 Task: Find connections with filter location Chīrāla with filter topic #homes with filter profile language Spanish with filter current company TAFE - Tractors and Farm Equipment Limited with filter school Nava Nalanda with filter industry Retail Office Supplies and Gifts with filter service category Business Analytics with filter keywords title Housekeeper
Action: Mouse moved to (610, 71)
Screenshot: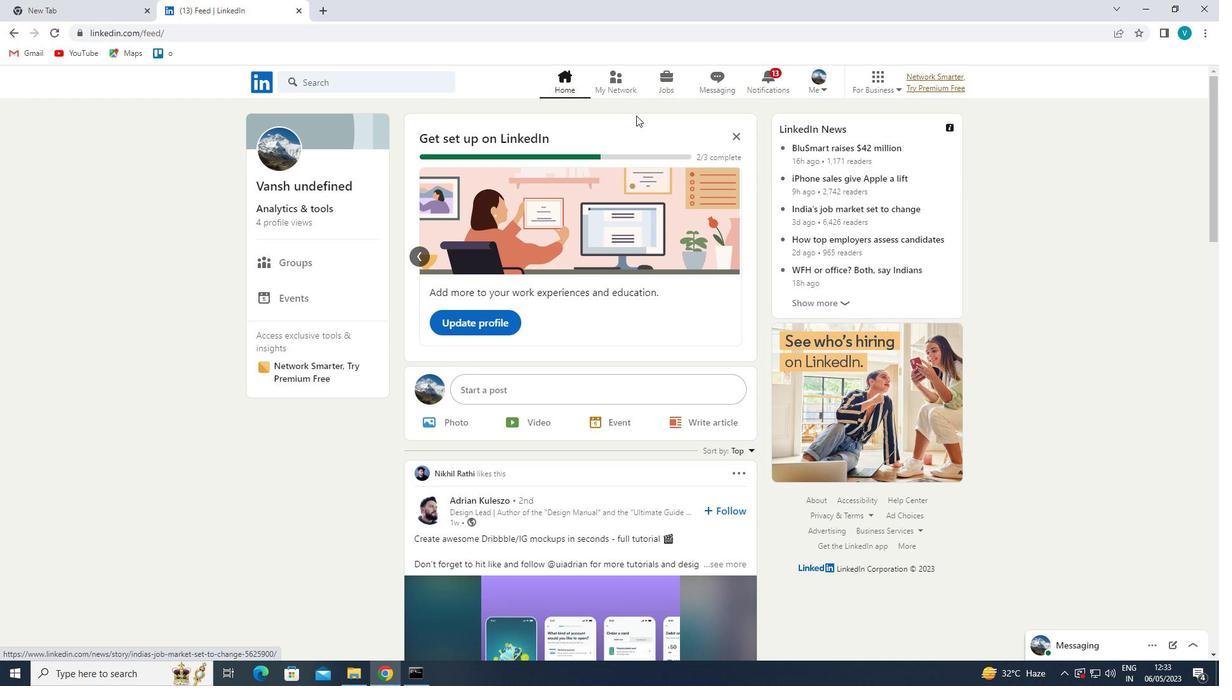 
Action: Mouse pressed left at (610, 71)
Screenshot: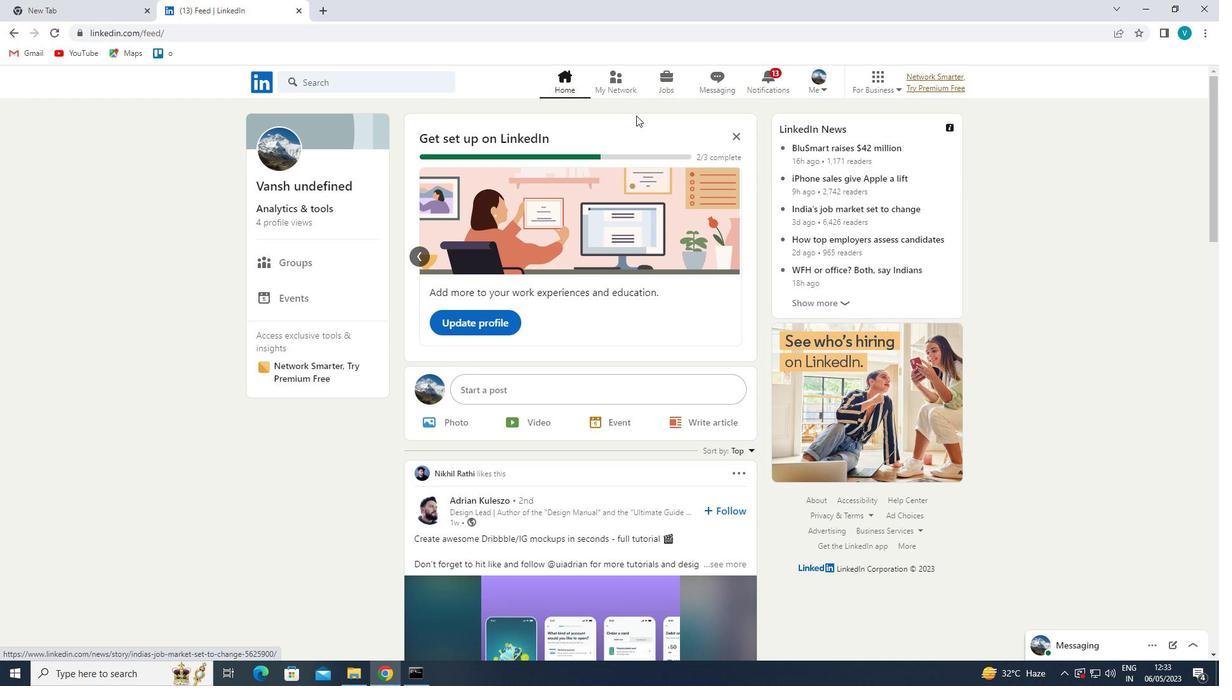
Action: Mouse moved to (355, 141)
Screenshot: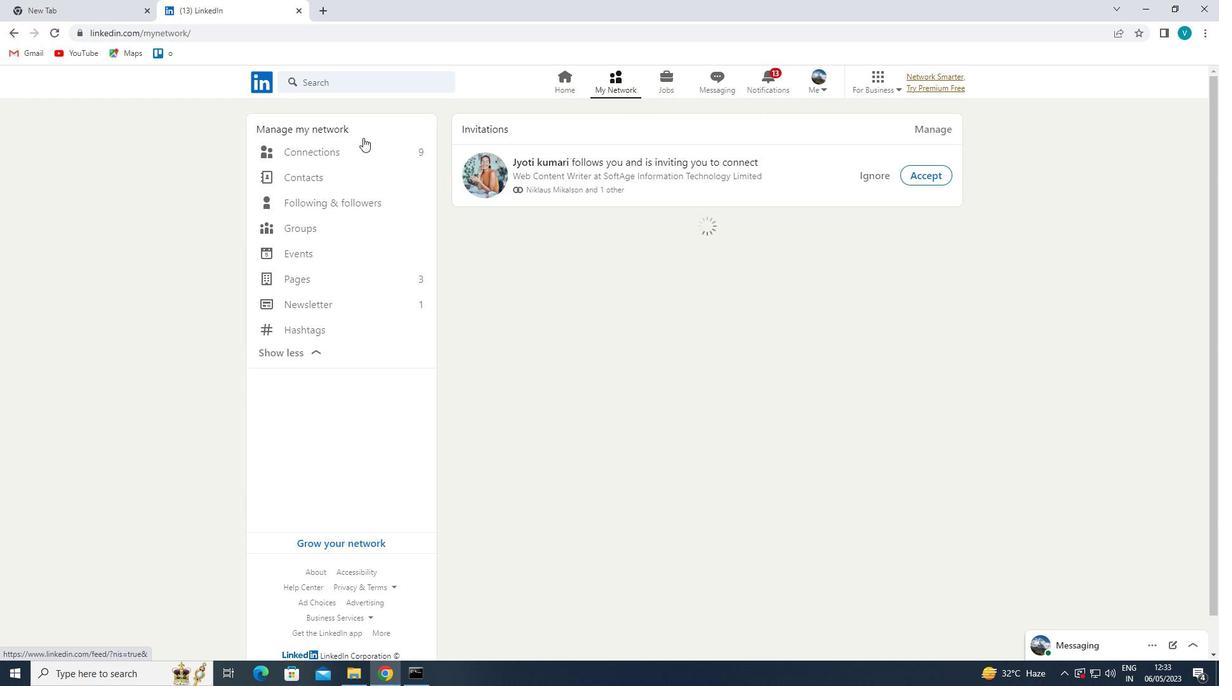 
Action: Mouse pressed left at (355, 141)
Screenshot: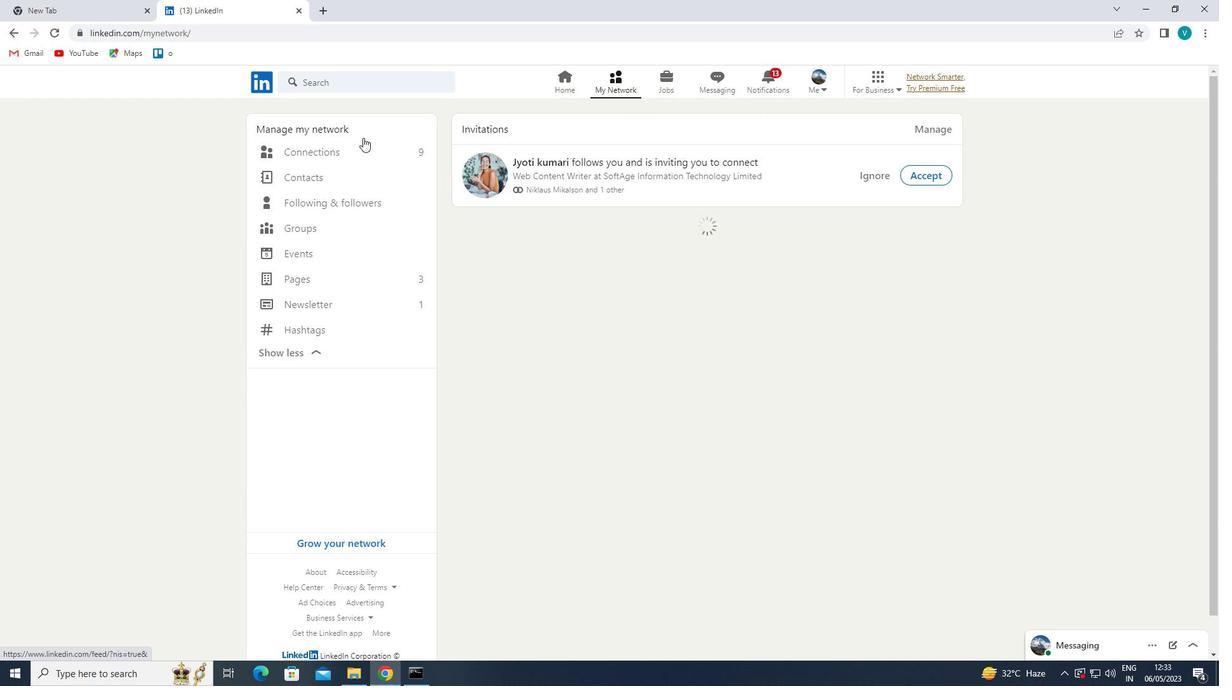 
Action: Mouse moved to (351, 150)
Screenshot: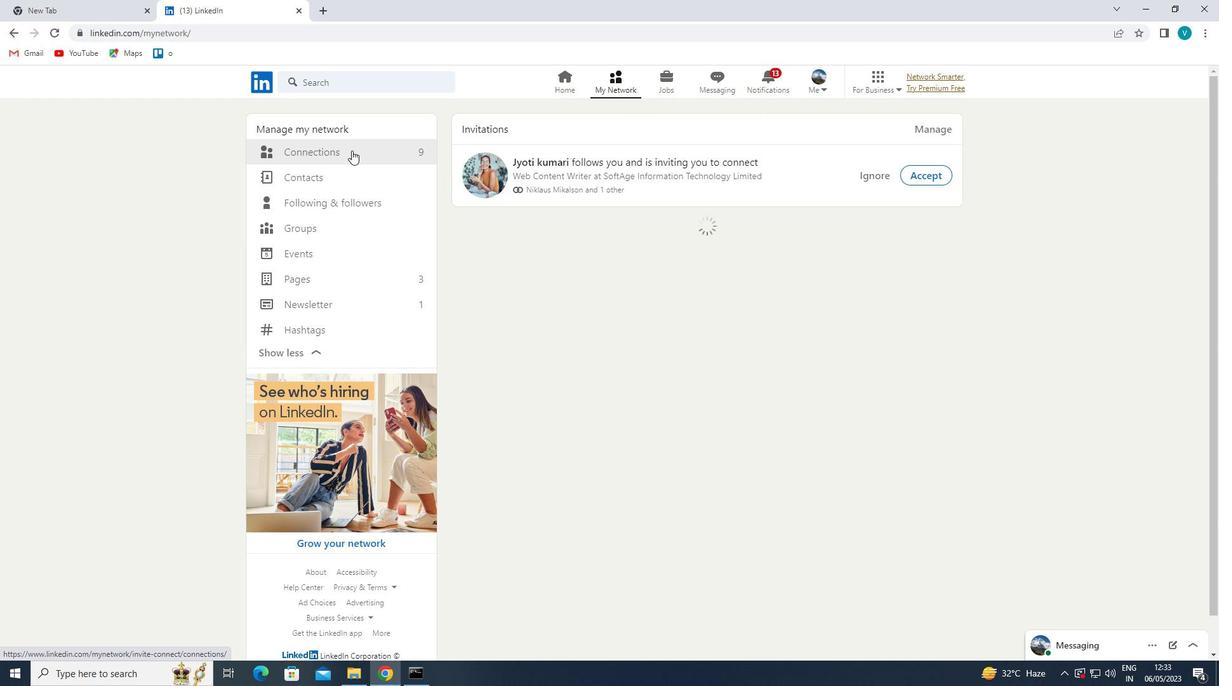 
Action: Mouse pressed left at (351, 150)
Screenshot: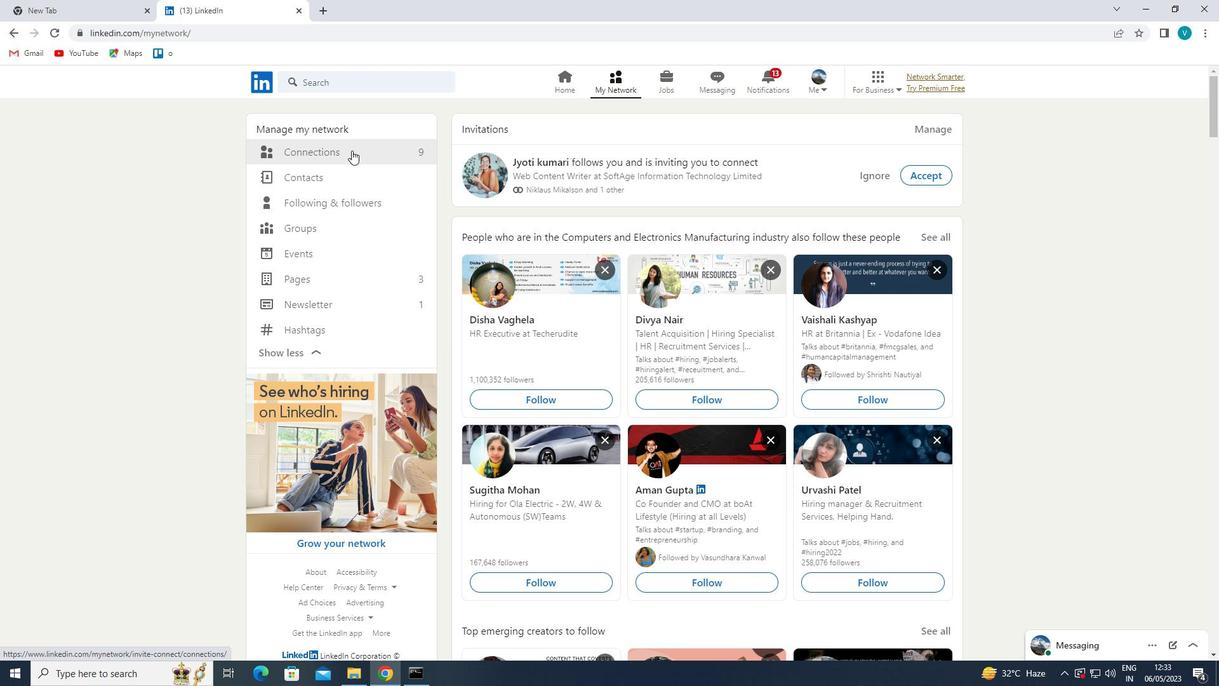
Action: Mouse moved to (727, 152)
Screenshot: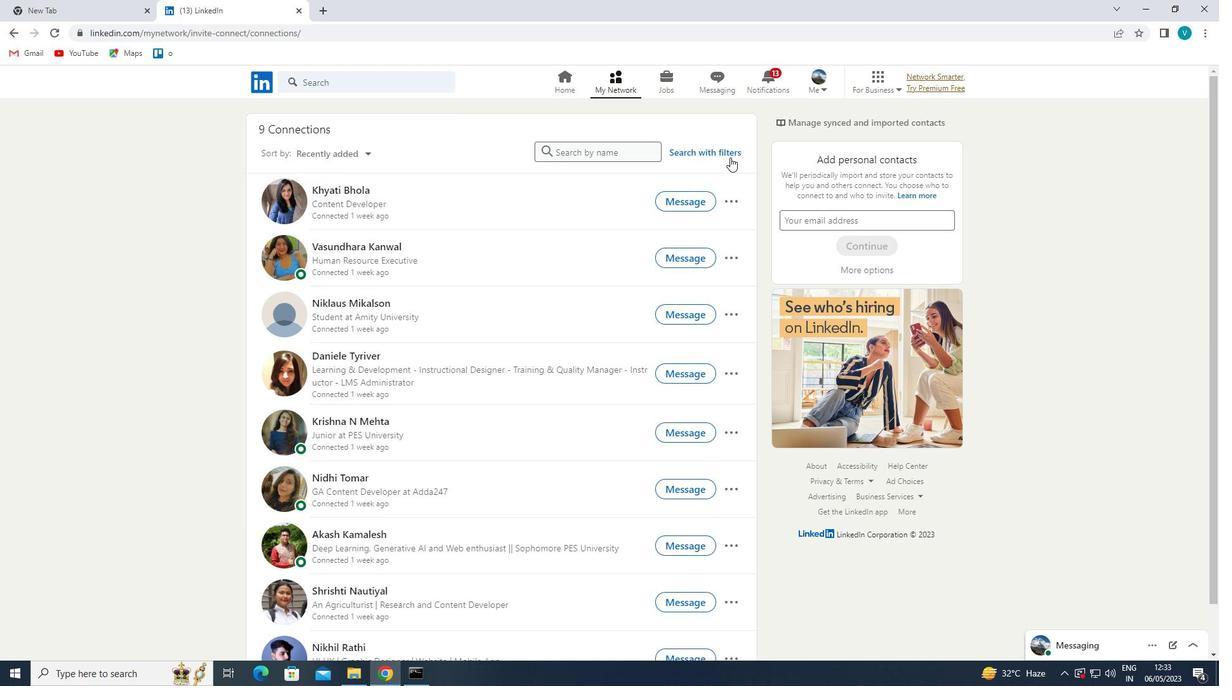 
Action: Mouse pressed left at (727, 152)
Screenshot: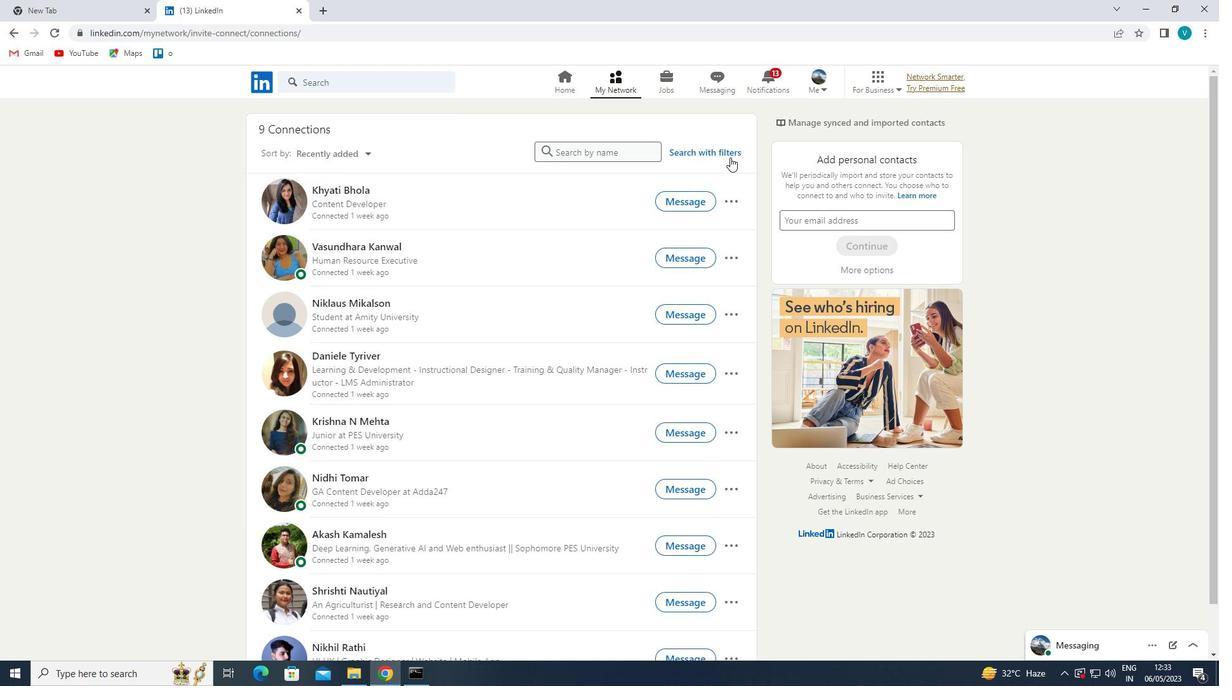 
Action: Mouse moved to (623, 117)
Screenshot: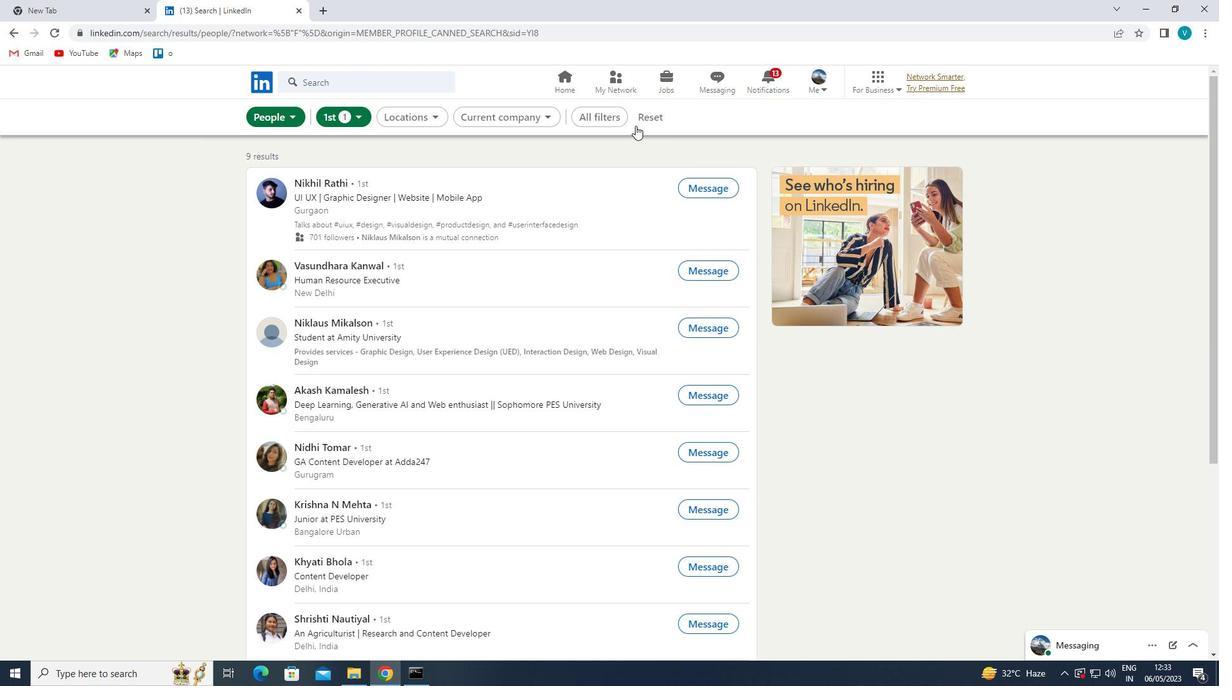 
Action: Mouse pressed left at (623, 117)
Screenshot: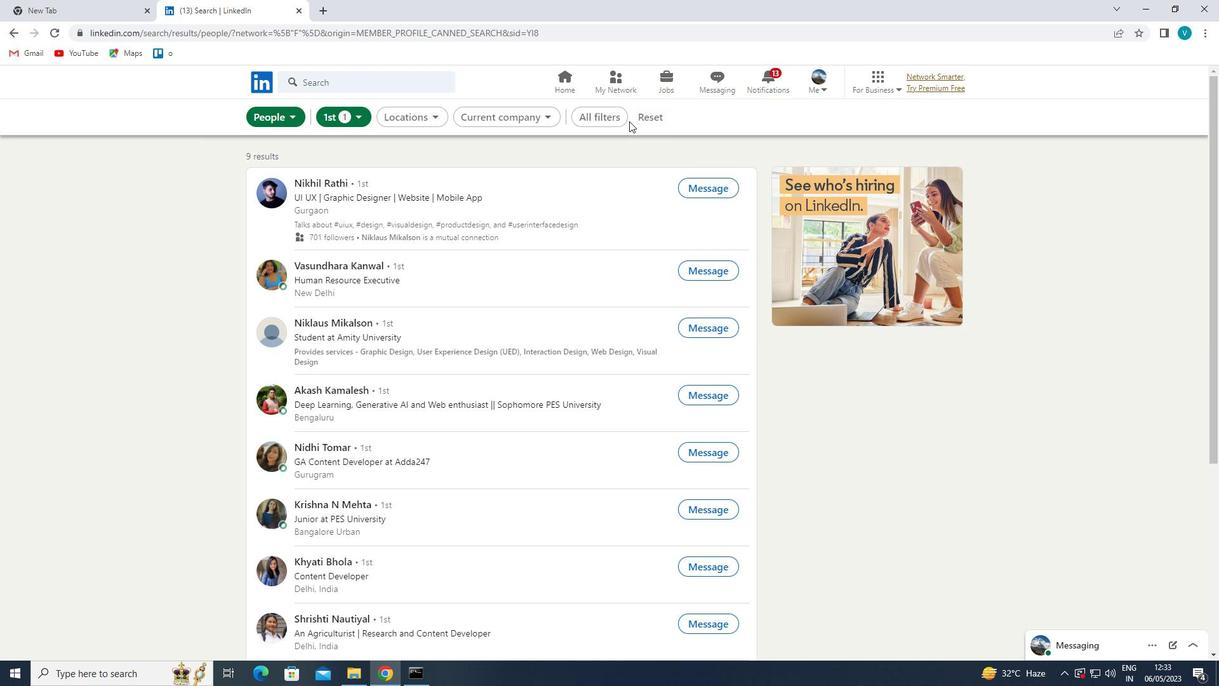 
Action: Mouse moved to (1051, 298)
Screenshot: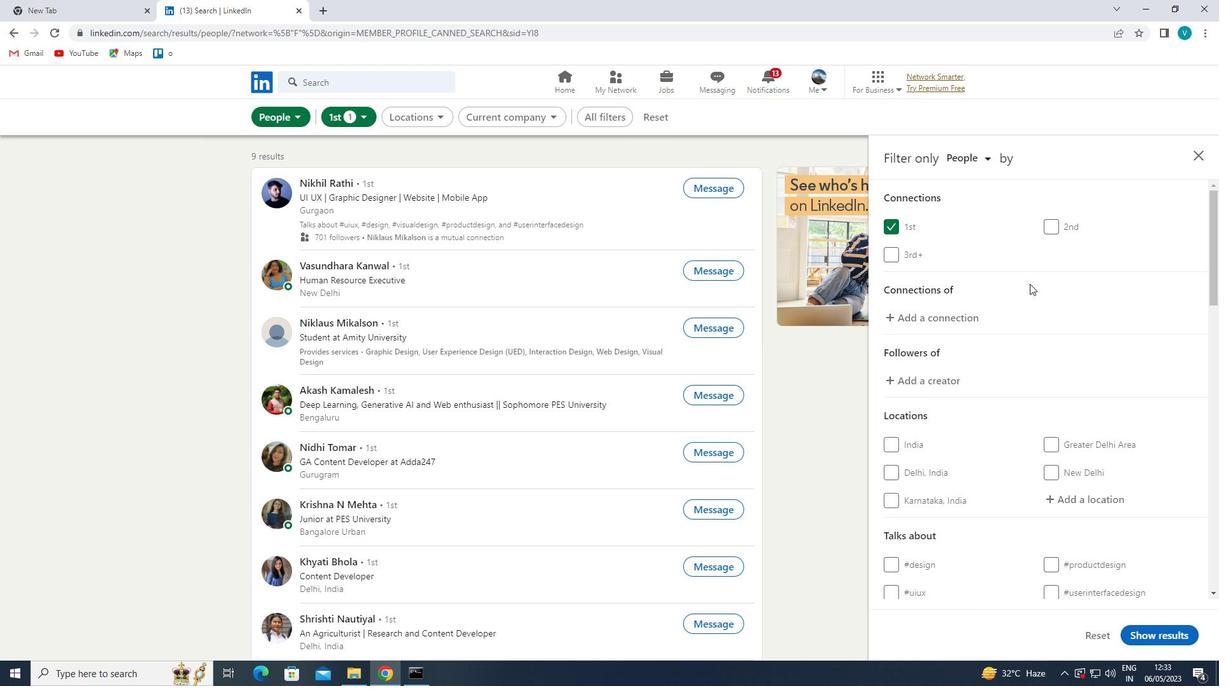 
Action: Mouse scrolled (1051, 297) with delta (0, 0)
Screenshot: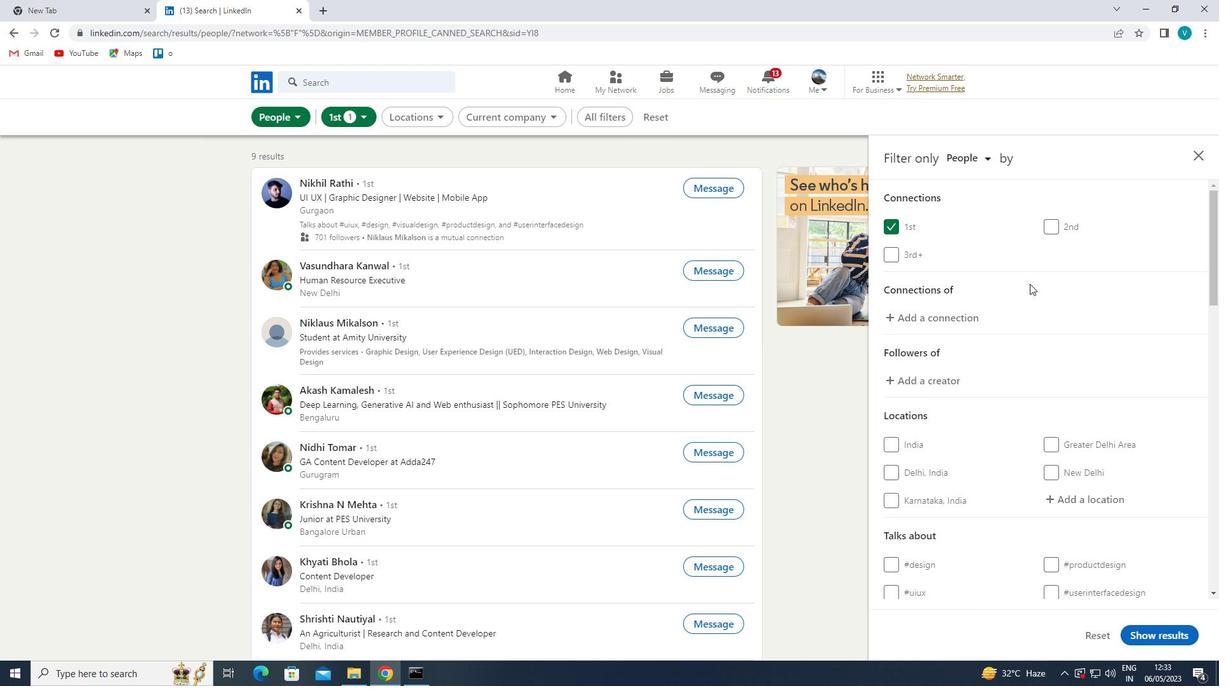 
Action: Mouse moved to (1057, 303)
Screenshot: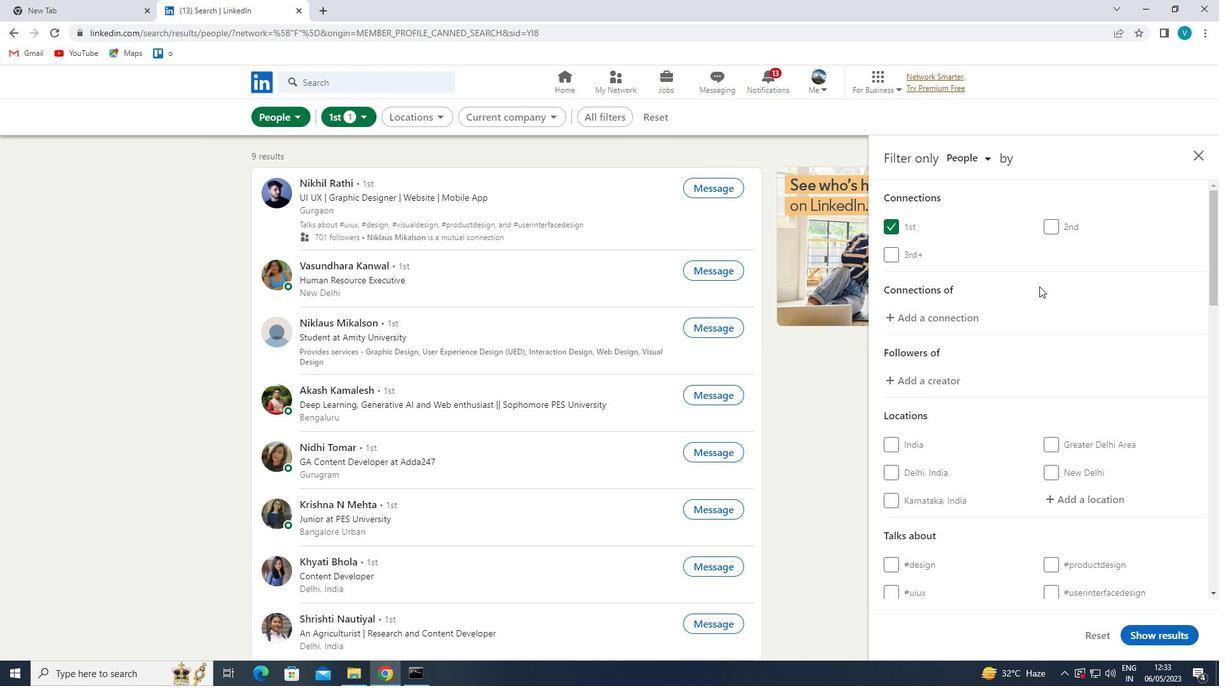 
Action: Mouse scrolled (1057, 302) with delta (0, 0)
Screenshot: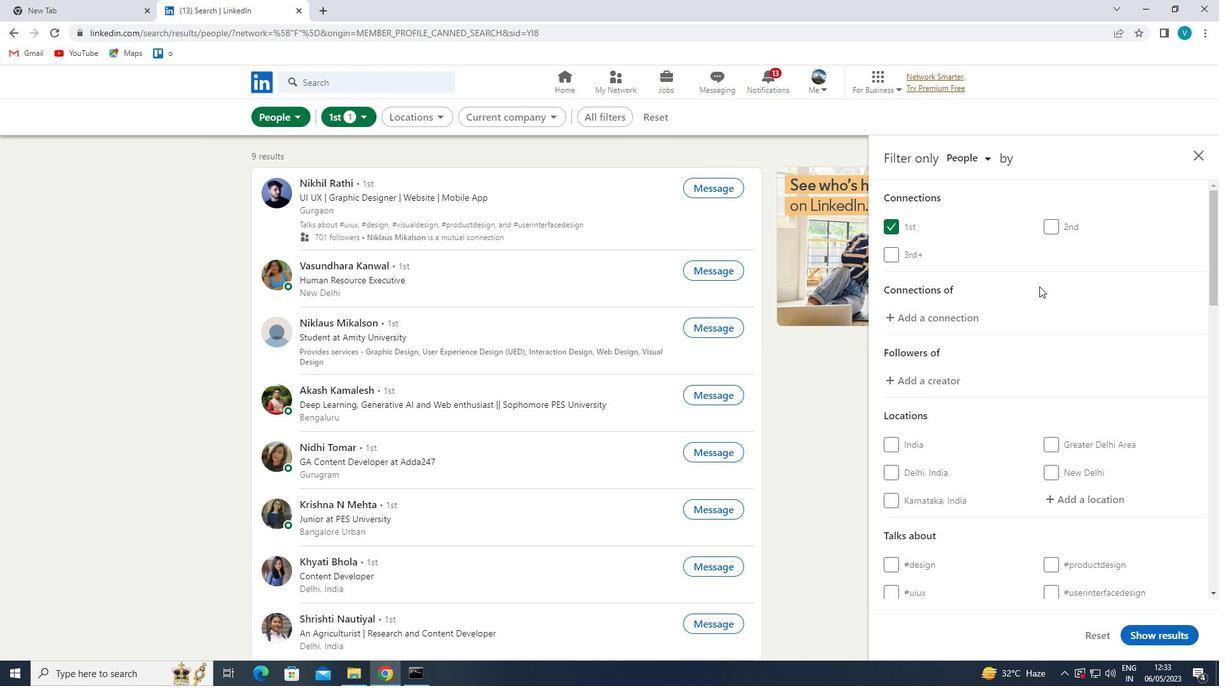 
Action: Mouse moved to (1085, 365)
Screenshot: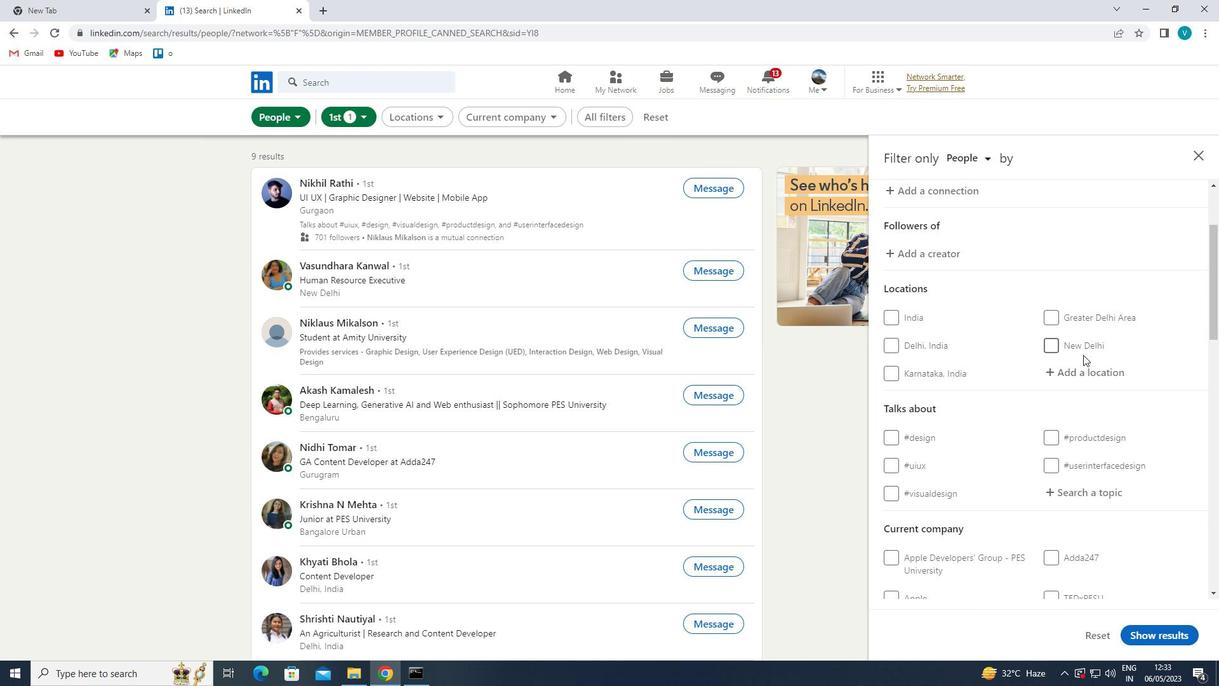 
Action: Mouse pressed left at (1085, 365)
Screenshot: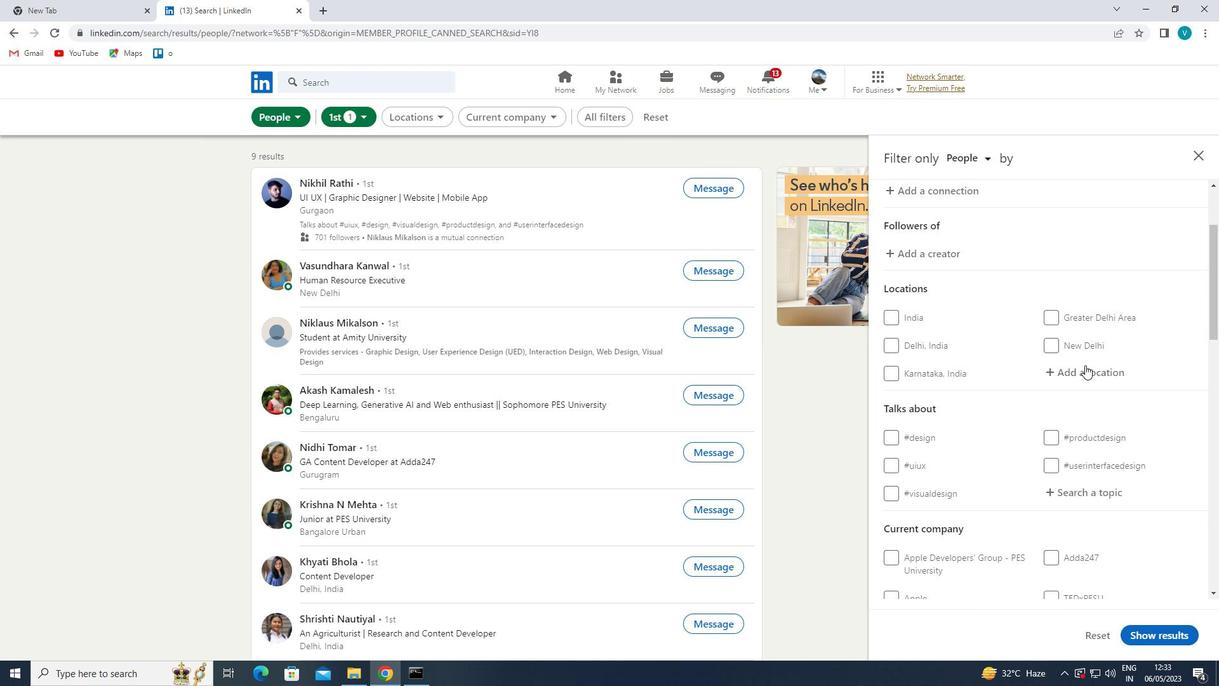 
Action: Key pressed <Key.shift>CHIT<Key.backspace>RALA
Screenshot: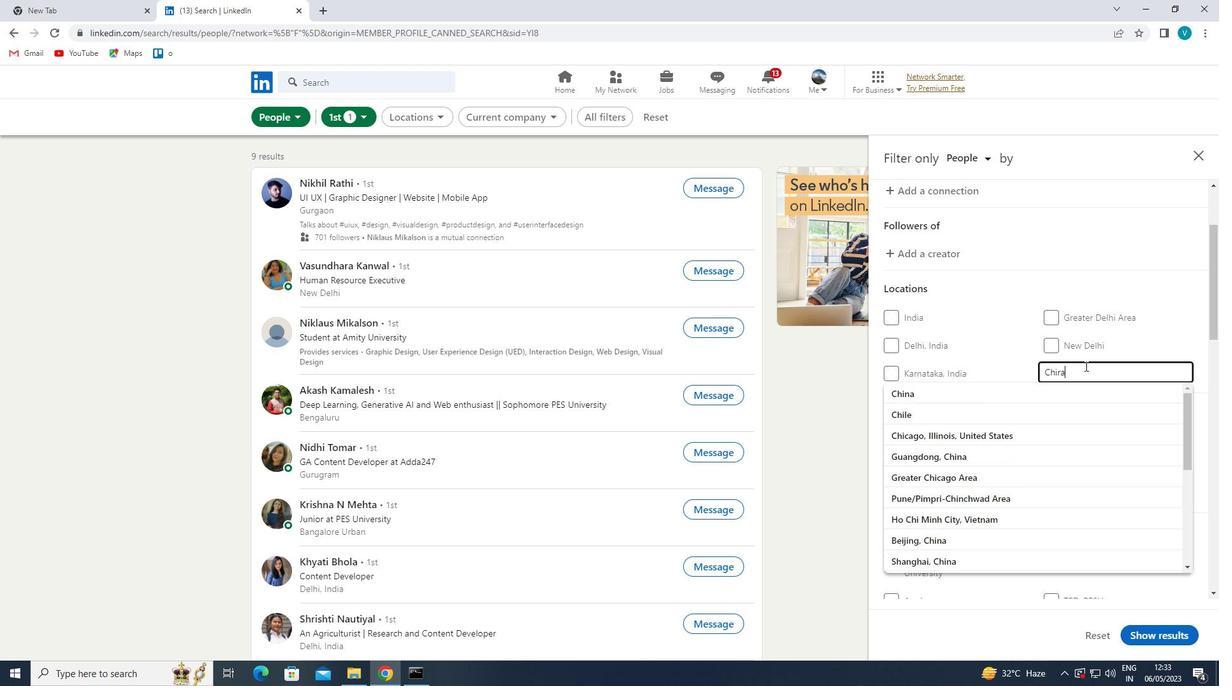 
Action: Mouse moved to (1057, 390)
Screenshot: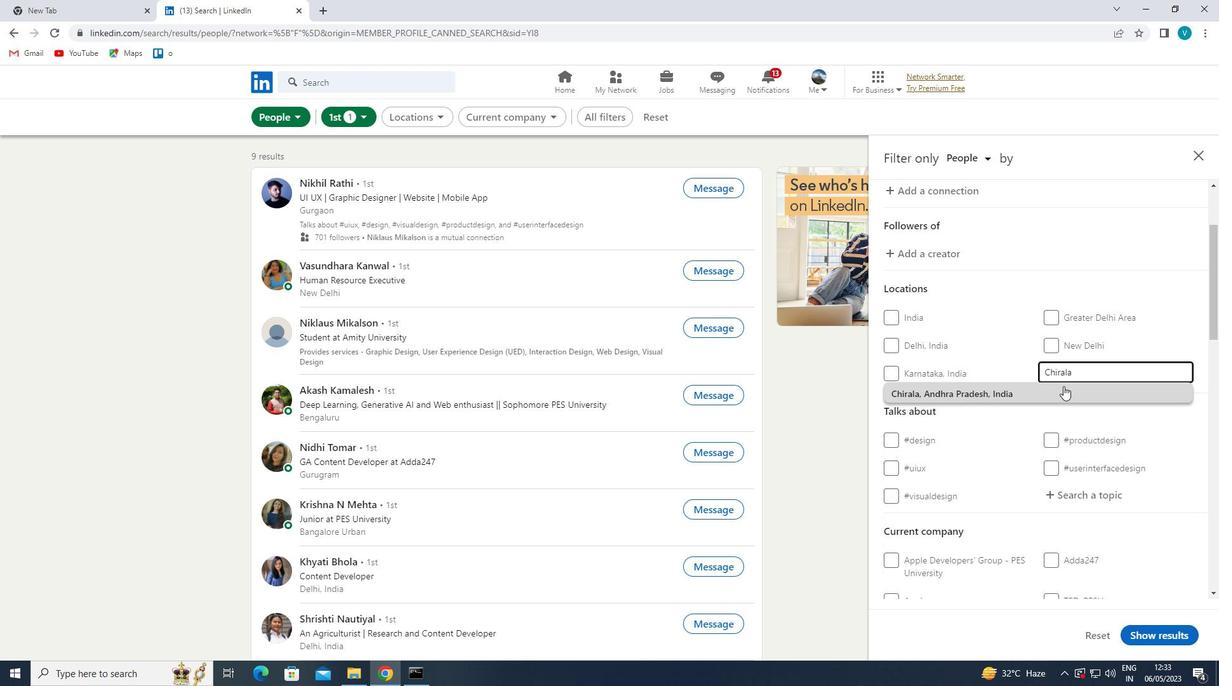 
Action: Mouse pressed left at (1057, 390)
Screenshot: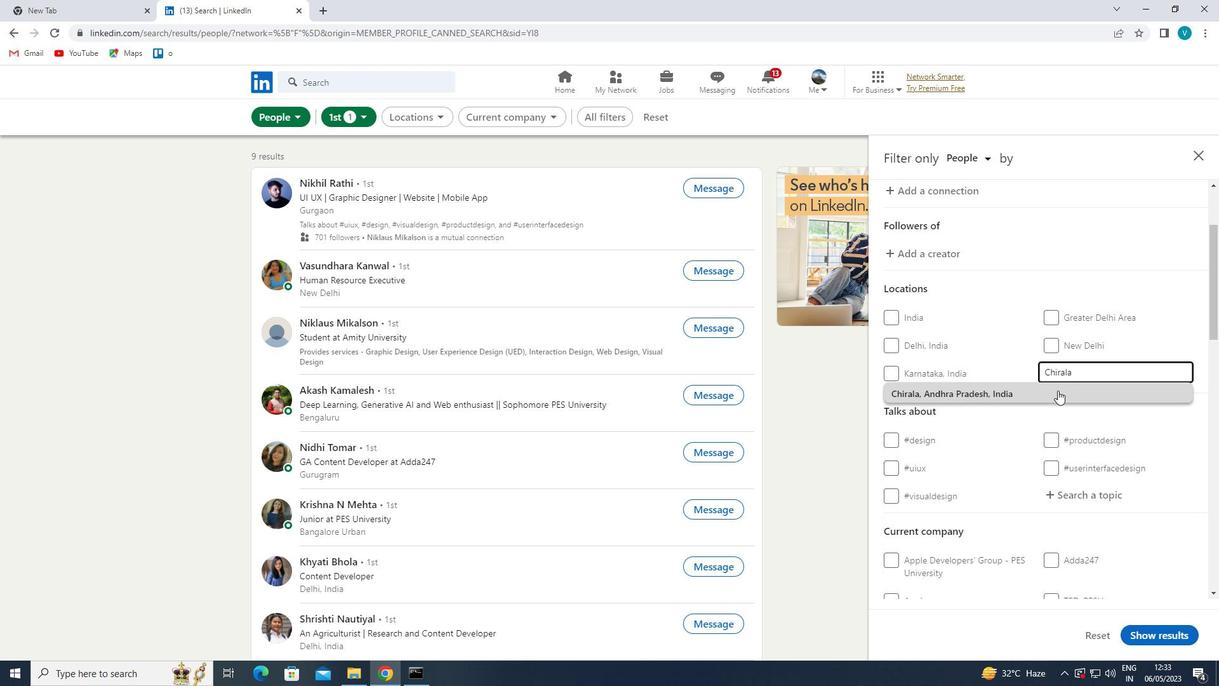 
Action: Mouse moved to (1046, 398)
Screenshot: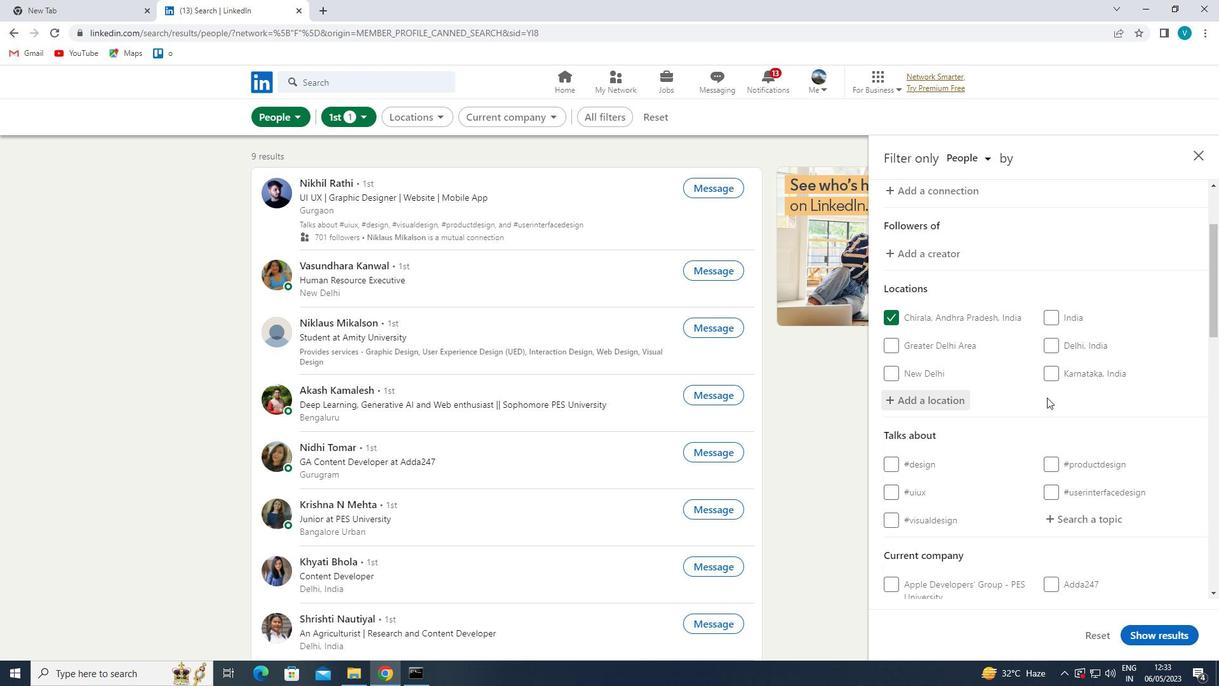 
Action: Mouse scrolled (1046, 398) with delta (0, 0)
Screenshot: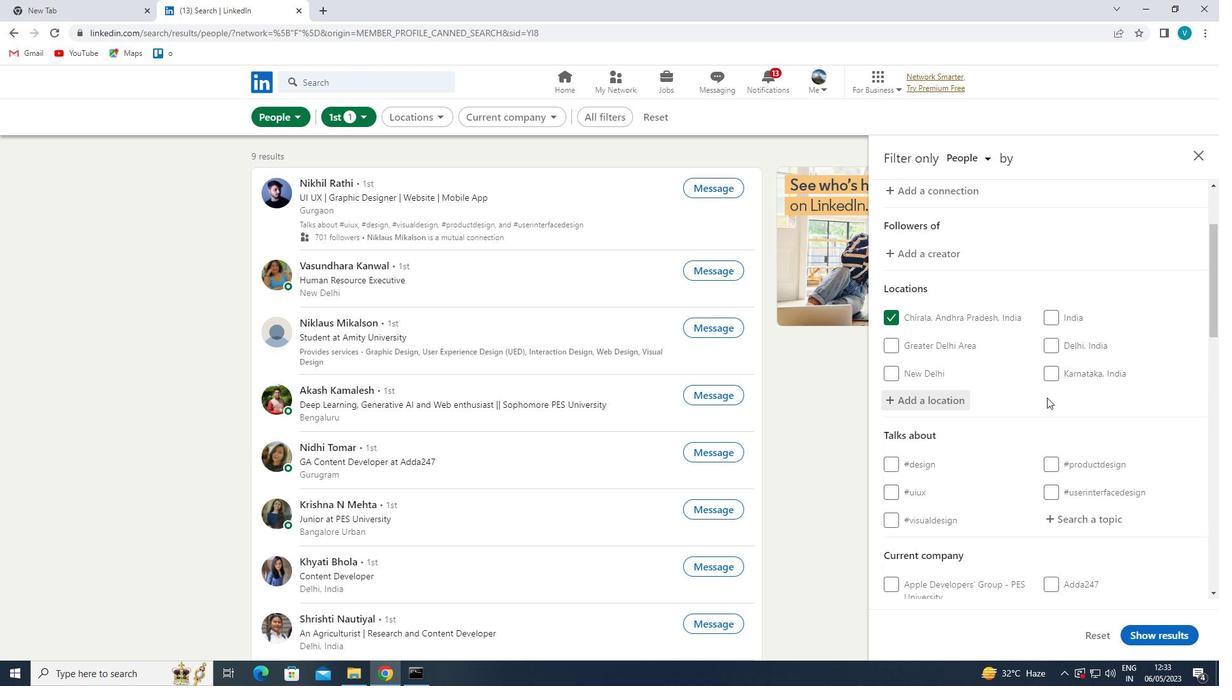 
Action: Mouse moved to (1045, 399)
Screenshot: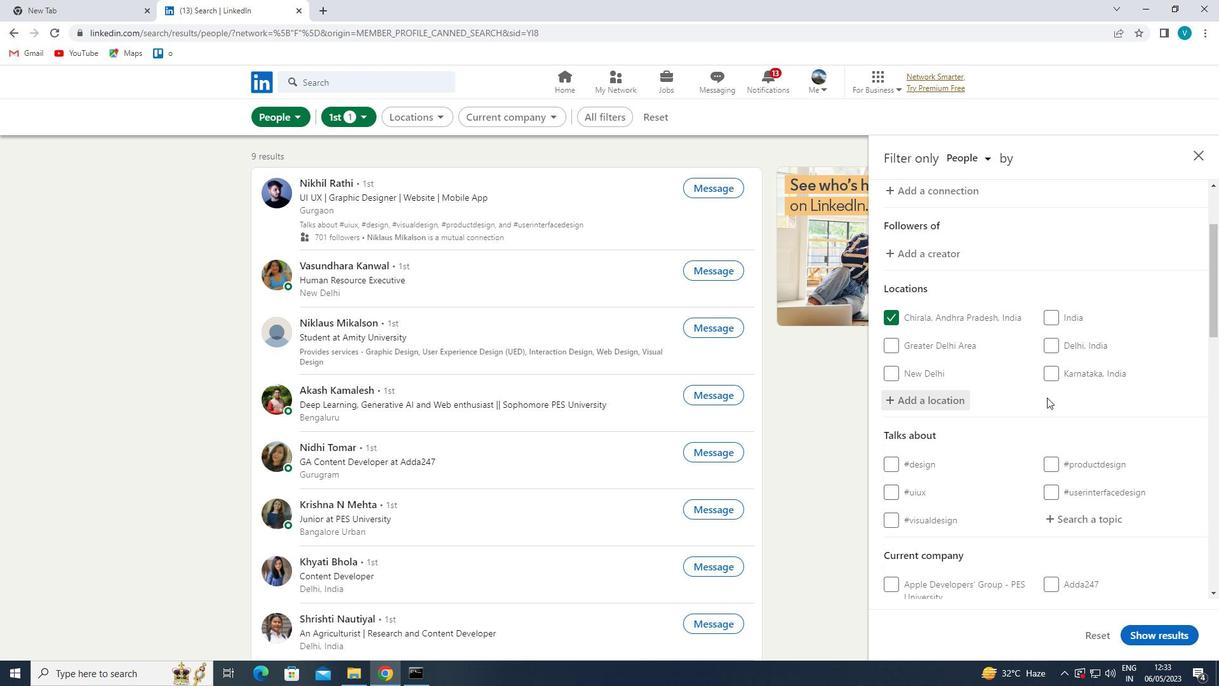 
Action: Mouse scrolled (1045, 398) with delta (0, 0)
Screenshot: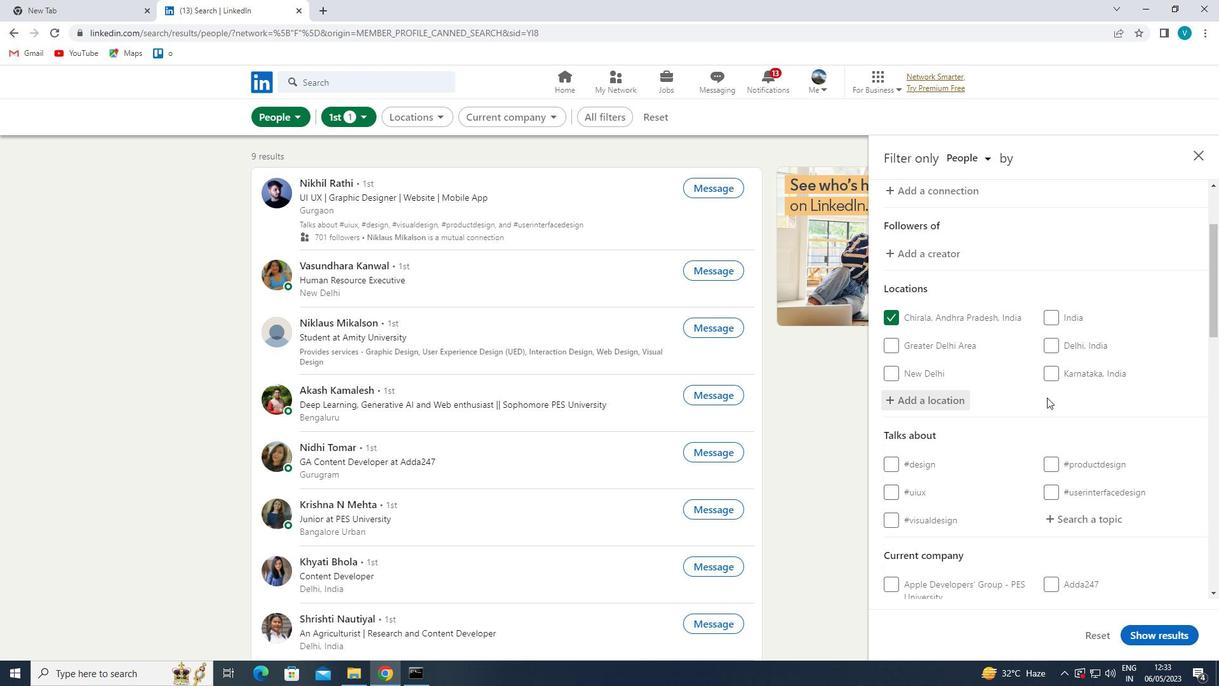 
Action: Mouse moved to (1090, 390)
Screenshot: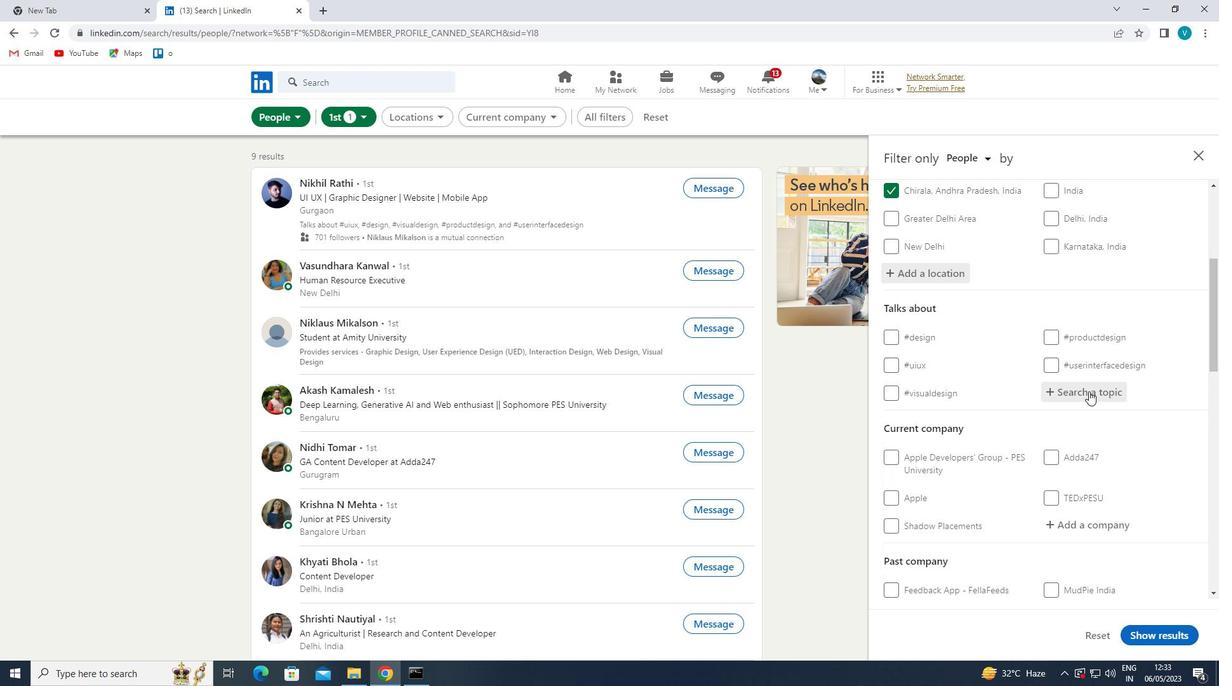
Action: Mouse pressed left at (1090, 390)
Screenshot: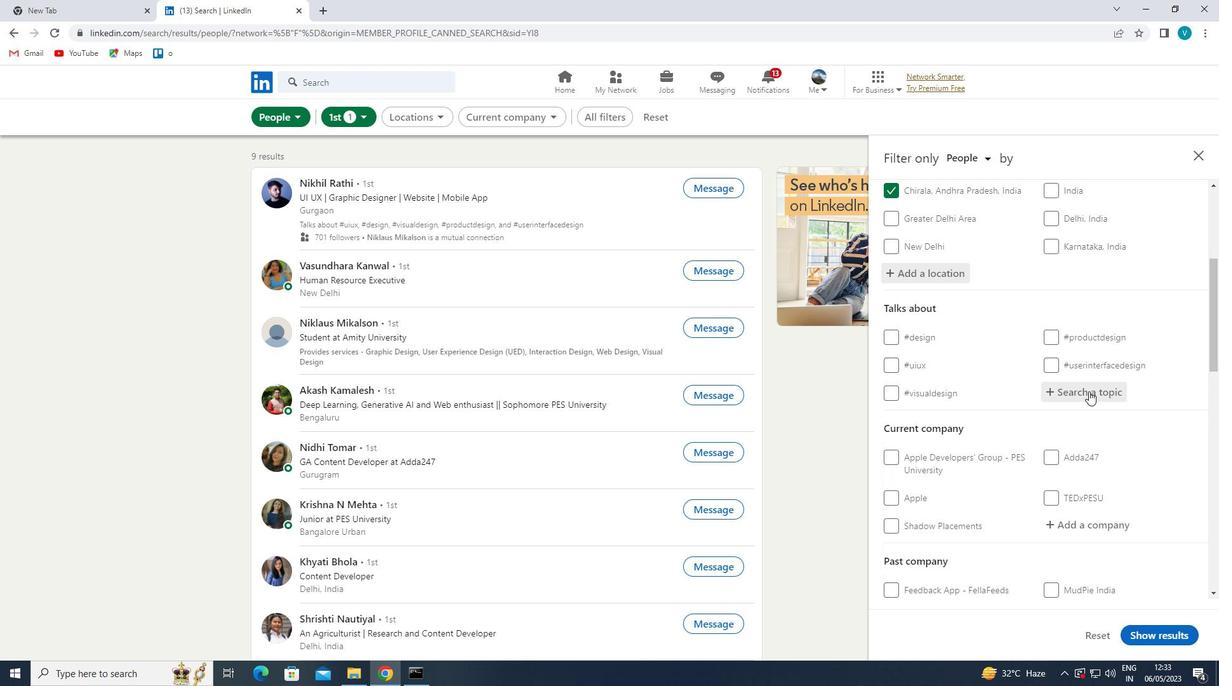 
Action: Mouse moved to (1088, 390)
Screenshot: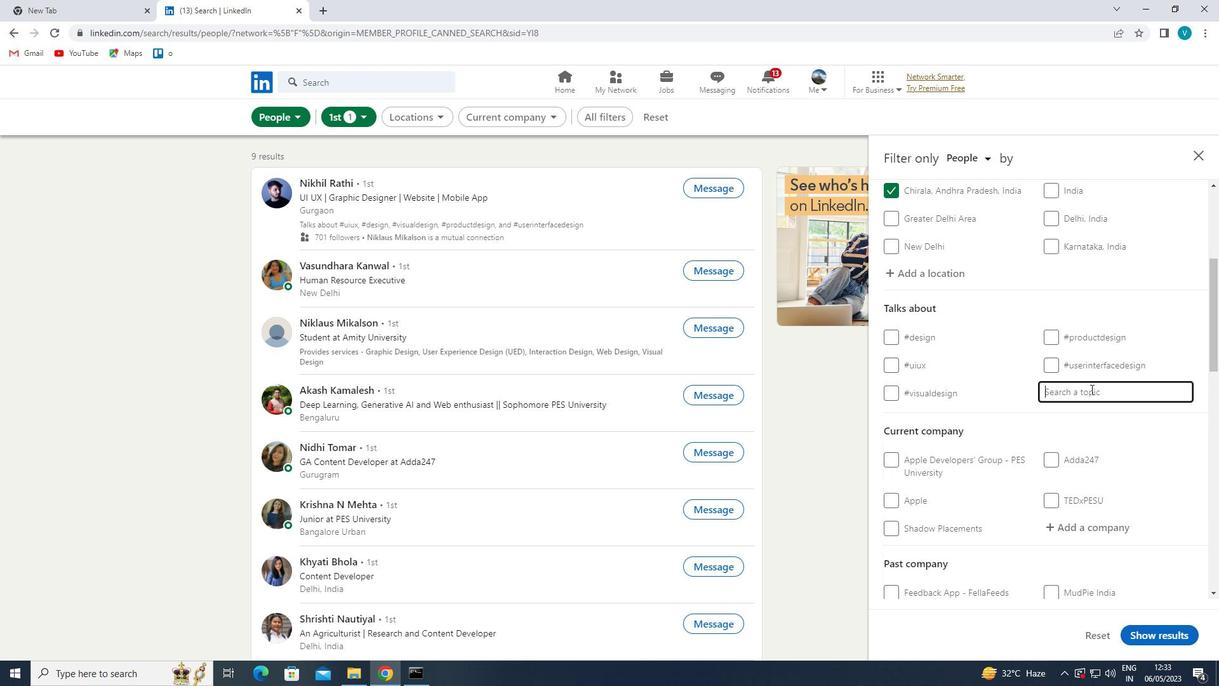 
Action: Key pressed HOMES
Screenshot: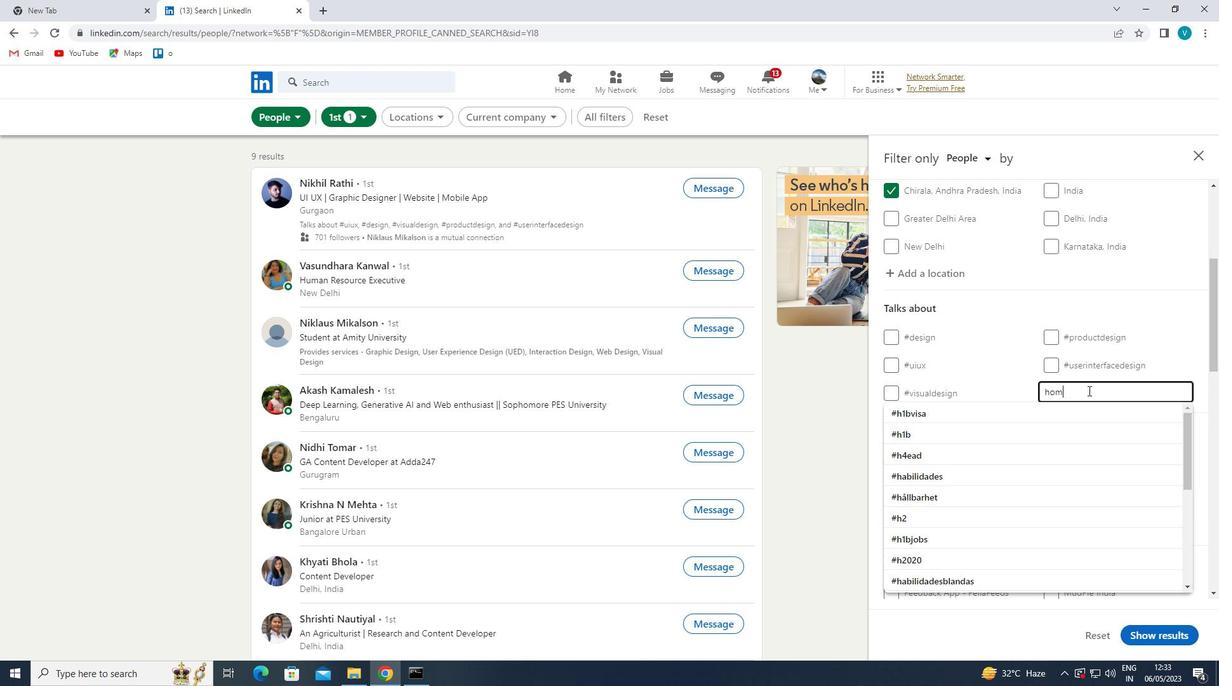 
Action: Mouse moved to (997, 492)
Screenshot: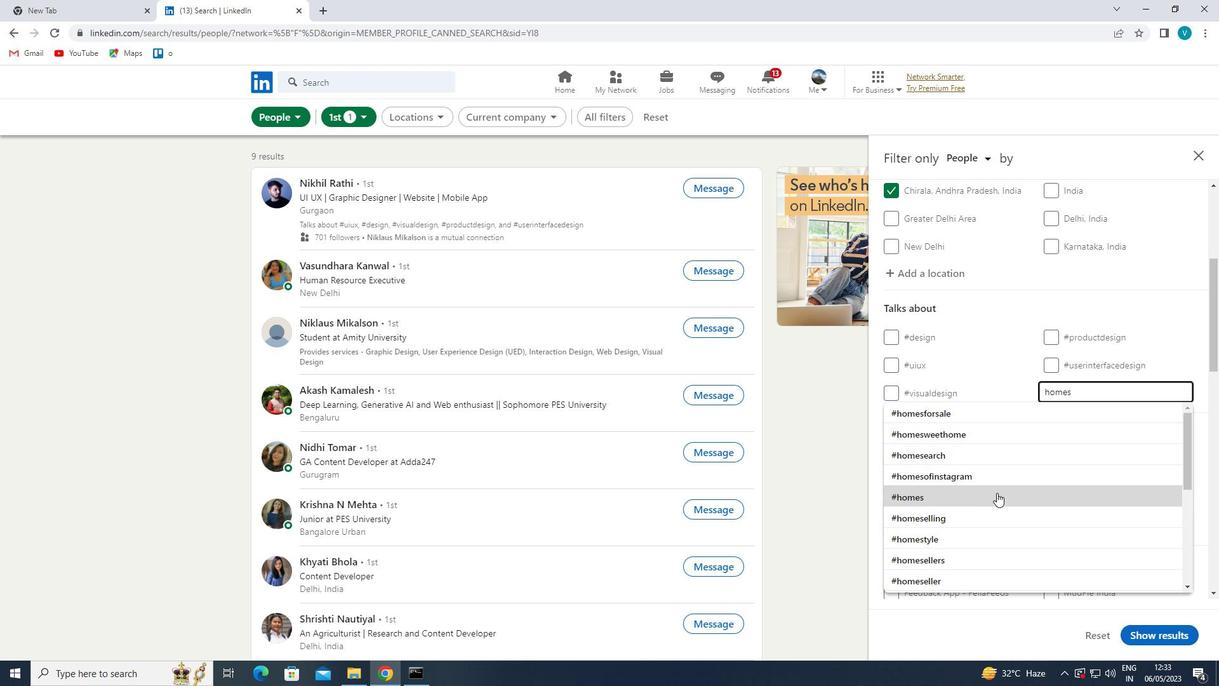 
Action: Mouse pressed left at (997, 492)
Screenshot: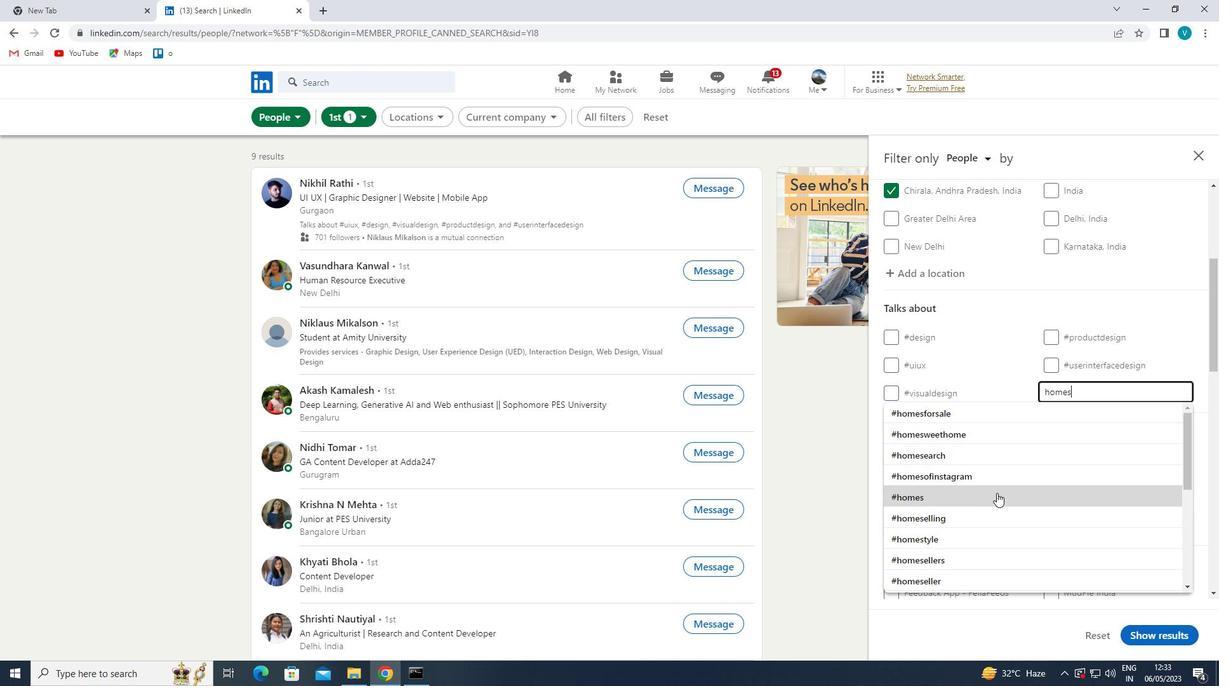 
Action: Mouse moved to (1057, 421)
Screenshot: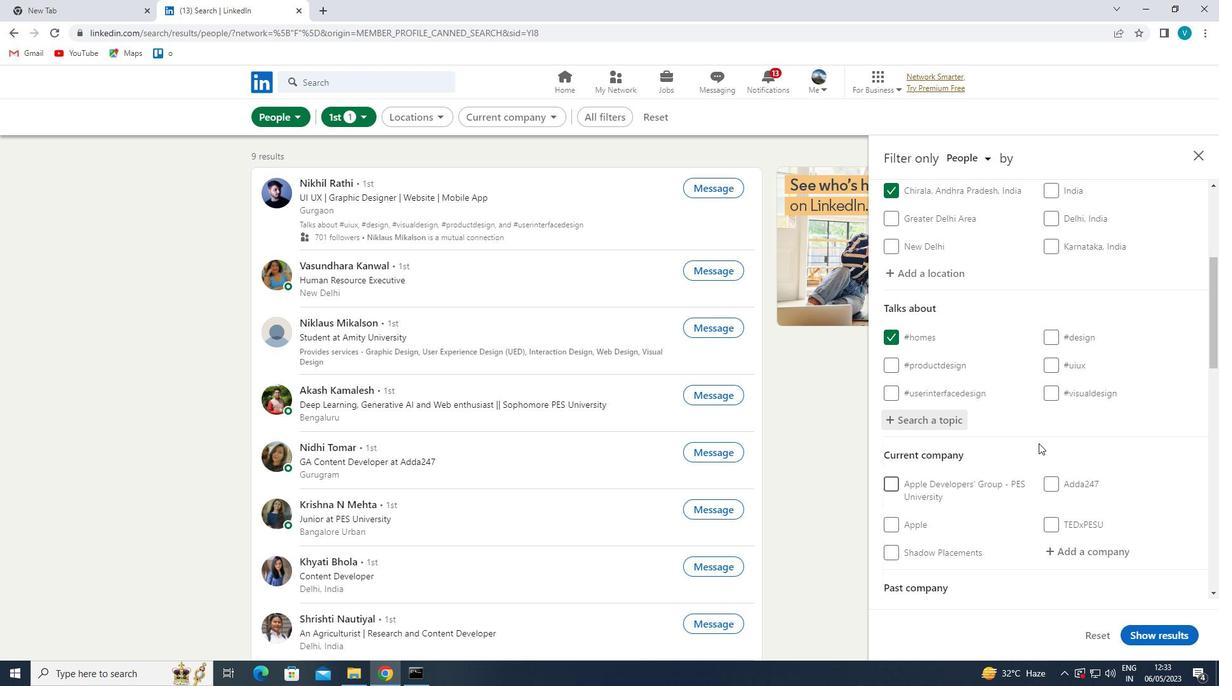 
Action: Mouse scrolled (1057, 420) with delta (0, 0)
Screenshot: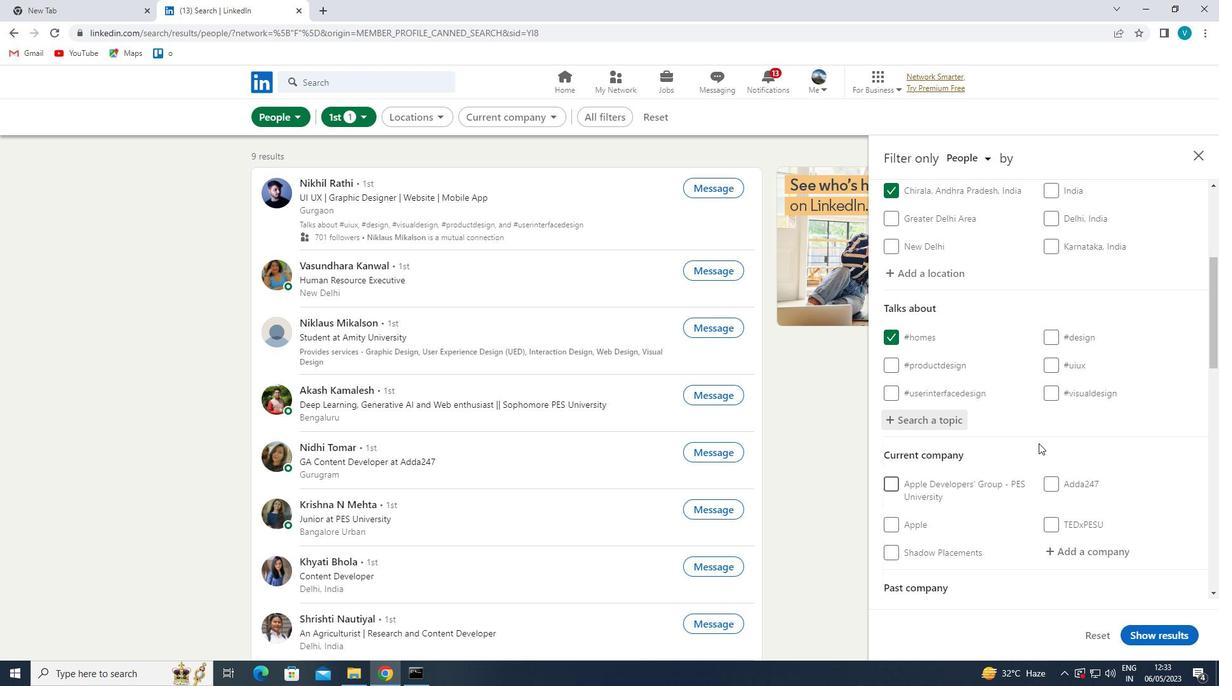 
Action: Mouse moved to (1058, 420)
Screenshot: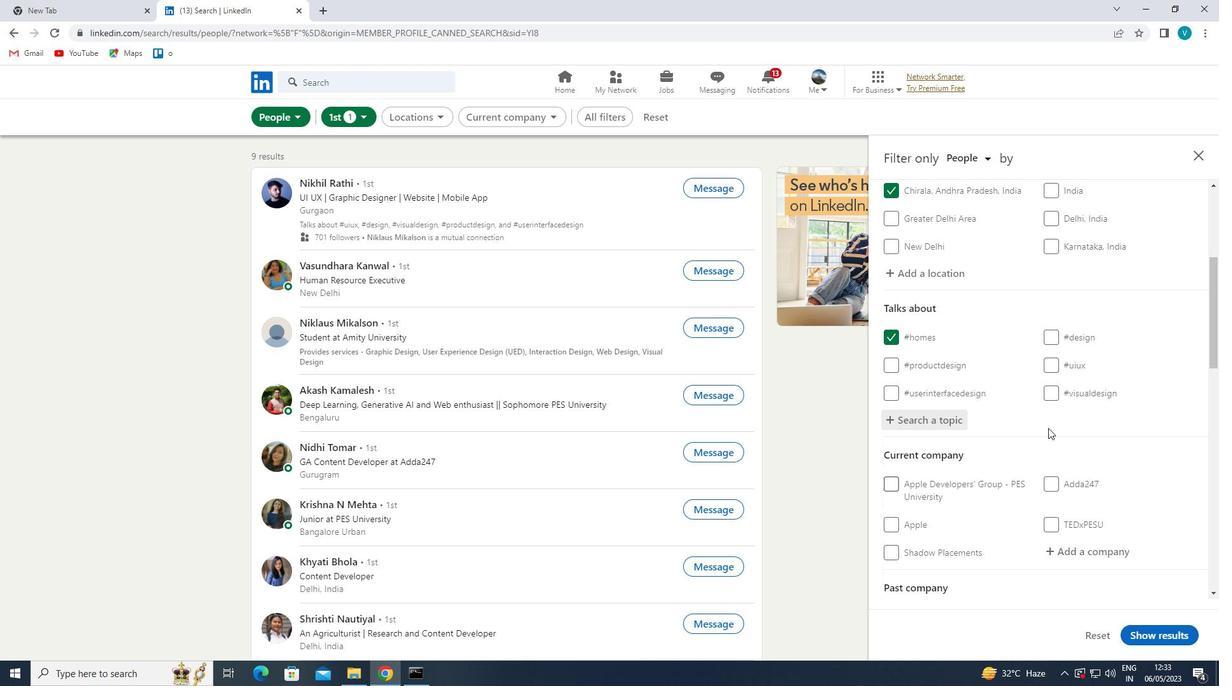 
Action: Mouse scrolled (1058, 419) with delta (0, 0)
Screenshot: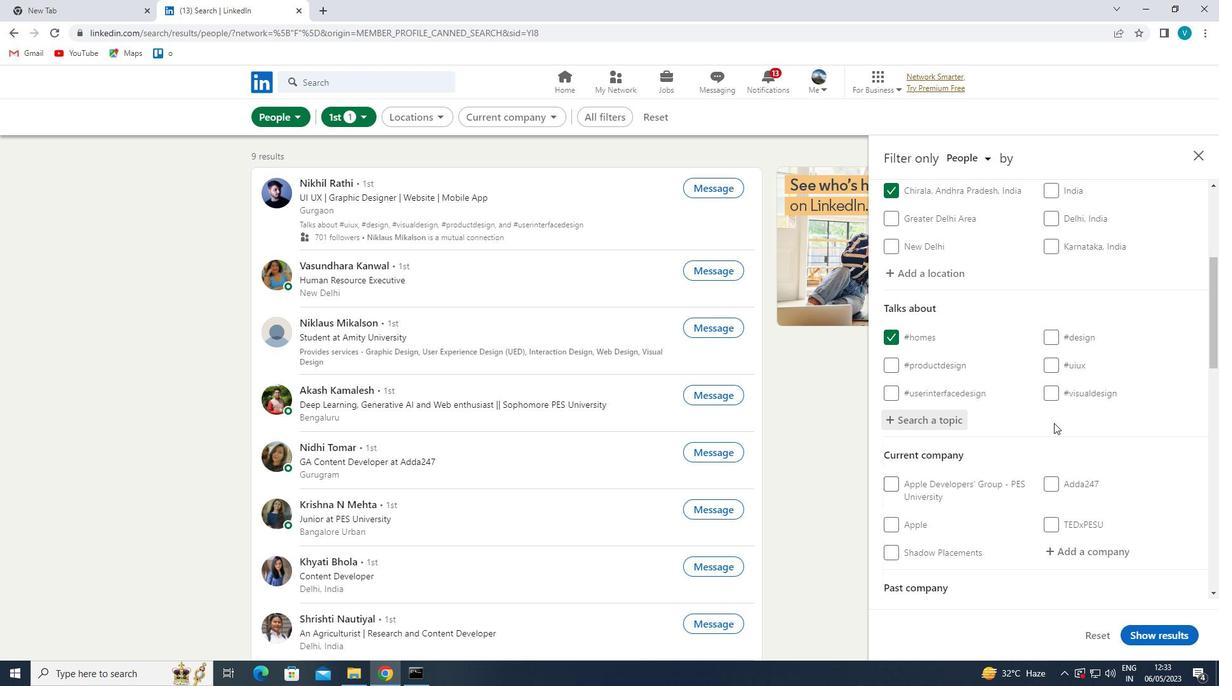 
Action: Mouse moved to (1059, 419)
Screenshot: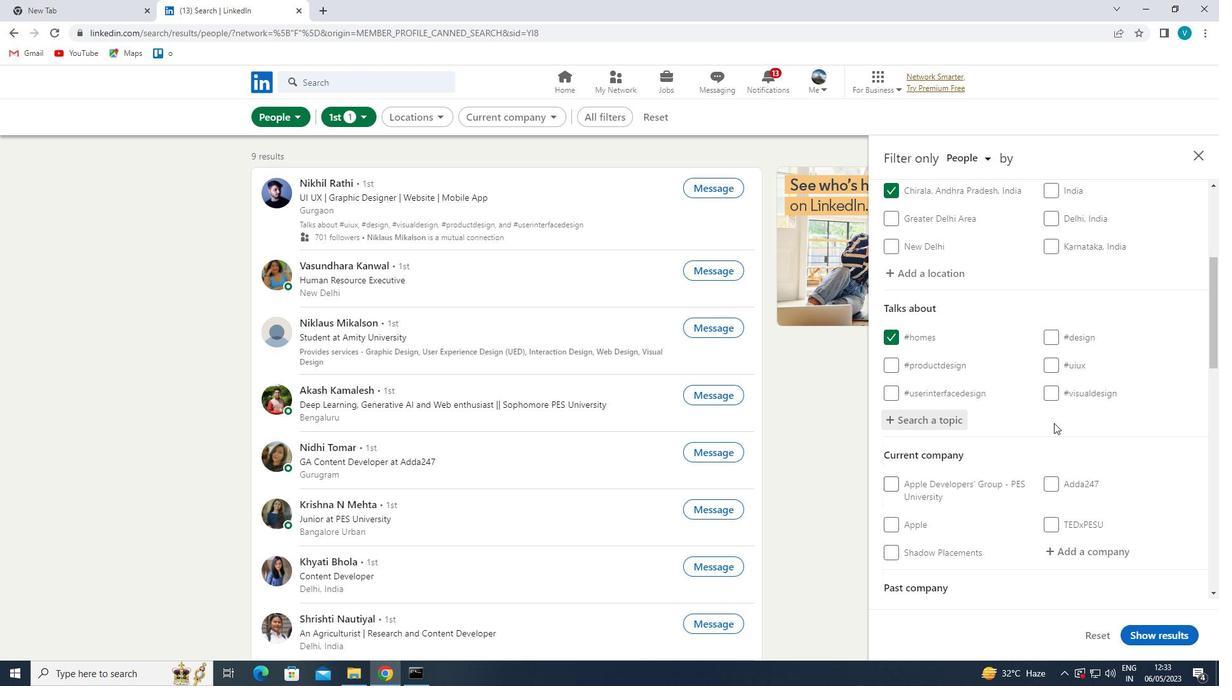 
Action: Mouse scrolled (1059, 419) with delta (0, 0)
Screenshot: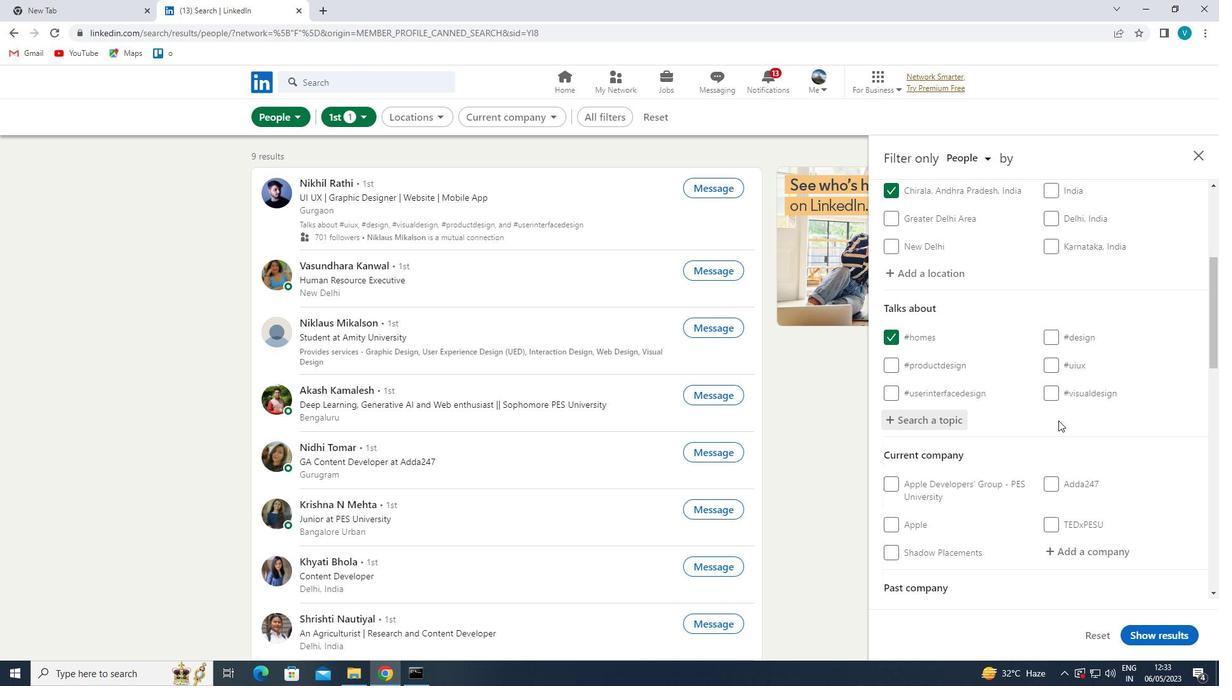 
Action: Mouse moved to (1074, 372)
Screenshot: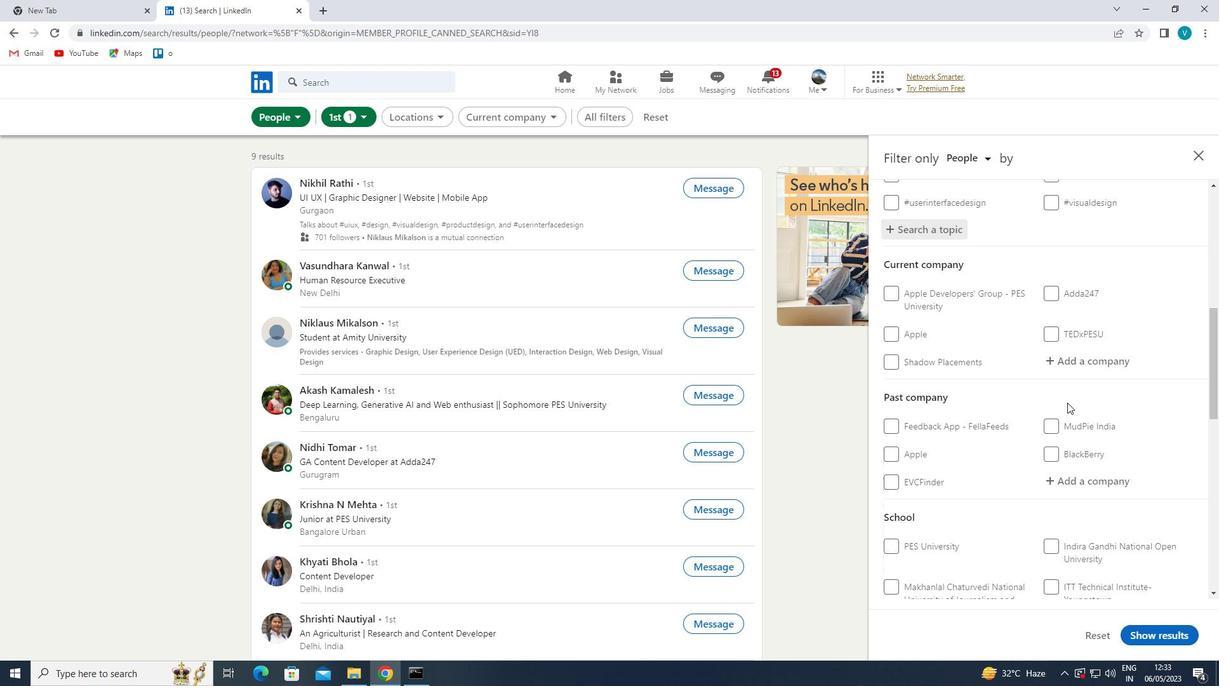 
Action: Mouse pressed left at (1074, 372)
Screenshot: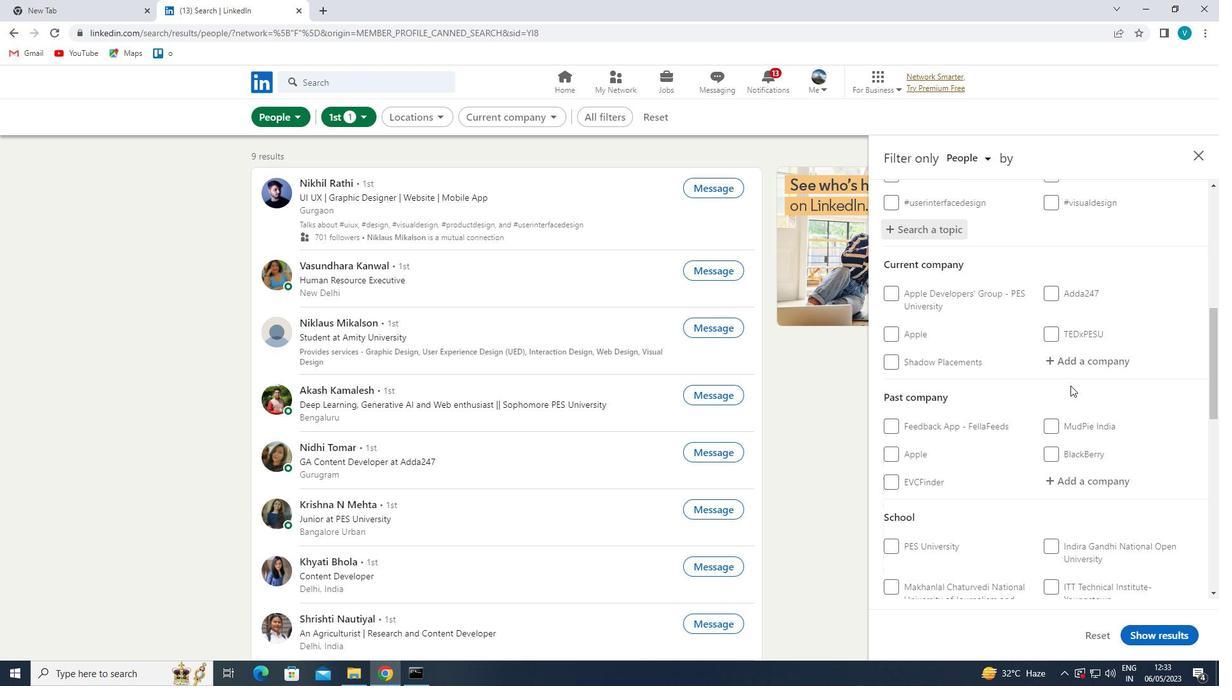 
Action: Mouse moved to (1076, 369)
Screenshot: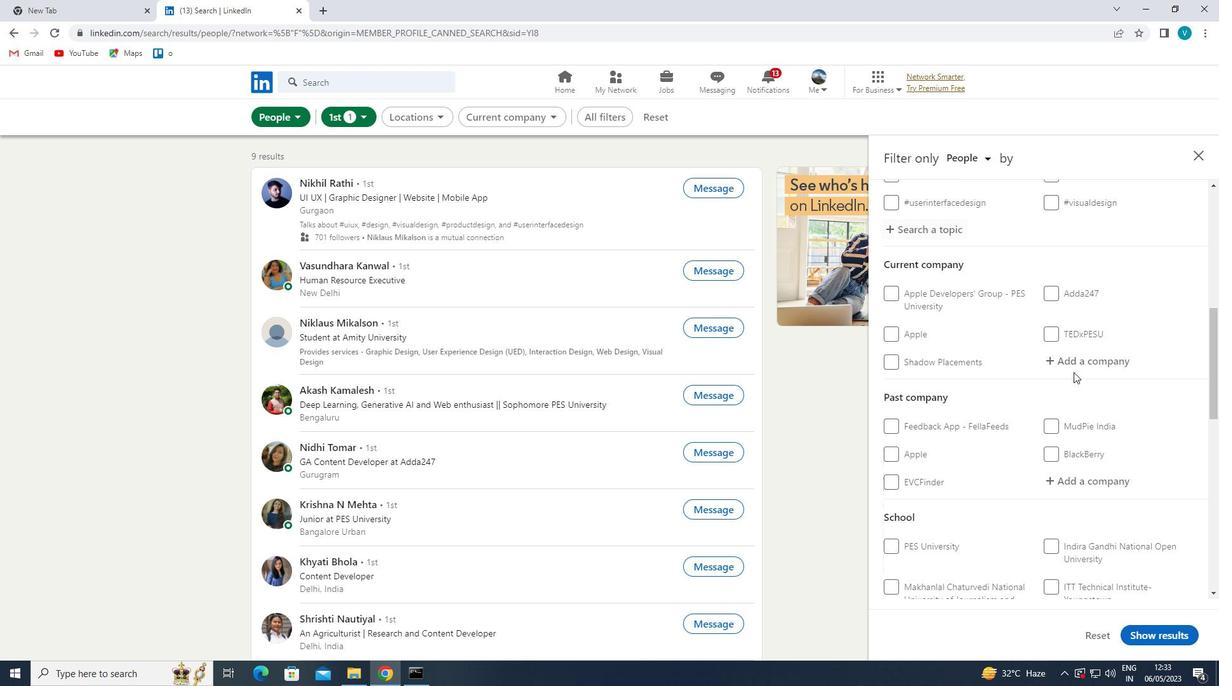 
Action: Mouse pressed left at (1076, 369)
Screenshot: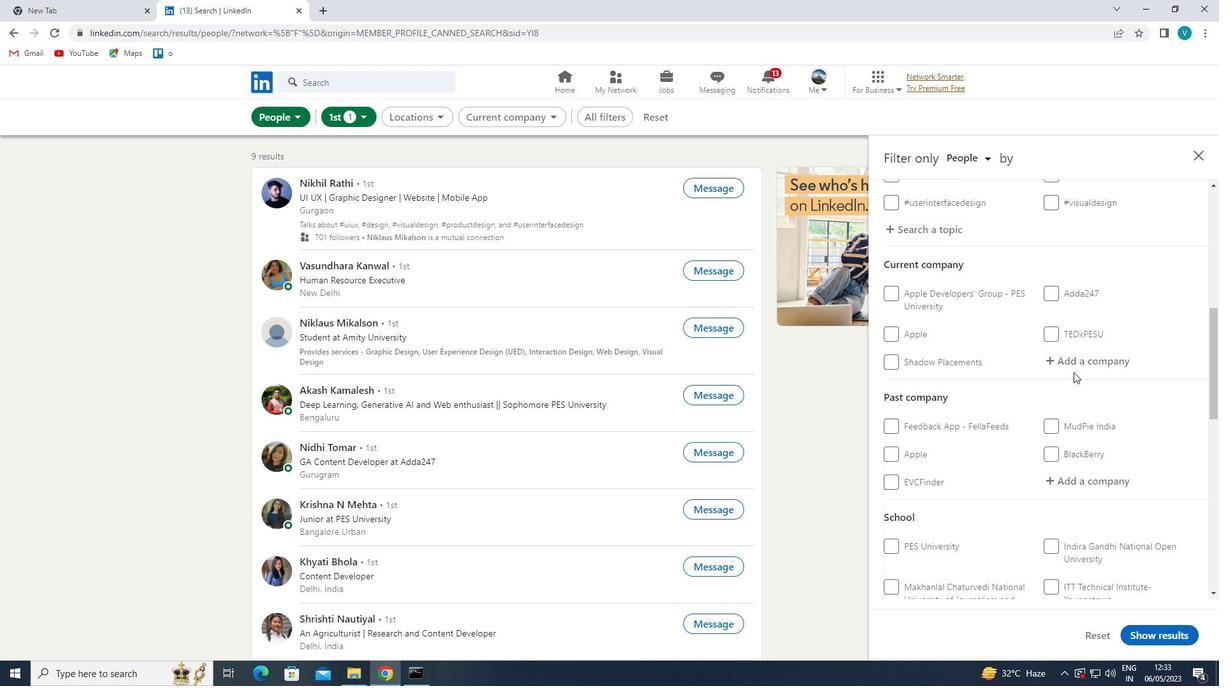 
Action: Mouse moved to (1076, 368)
Screenshot: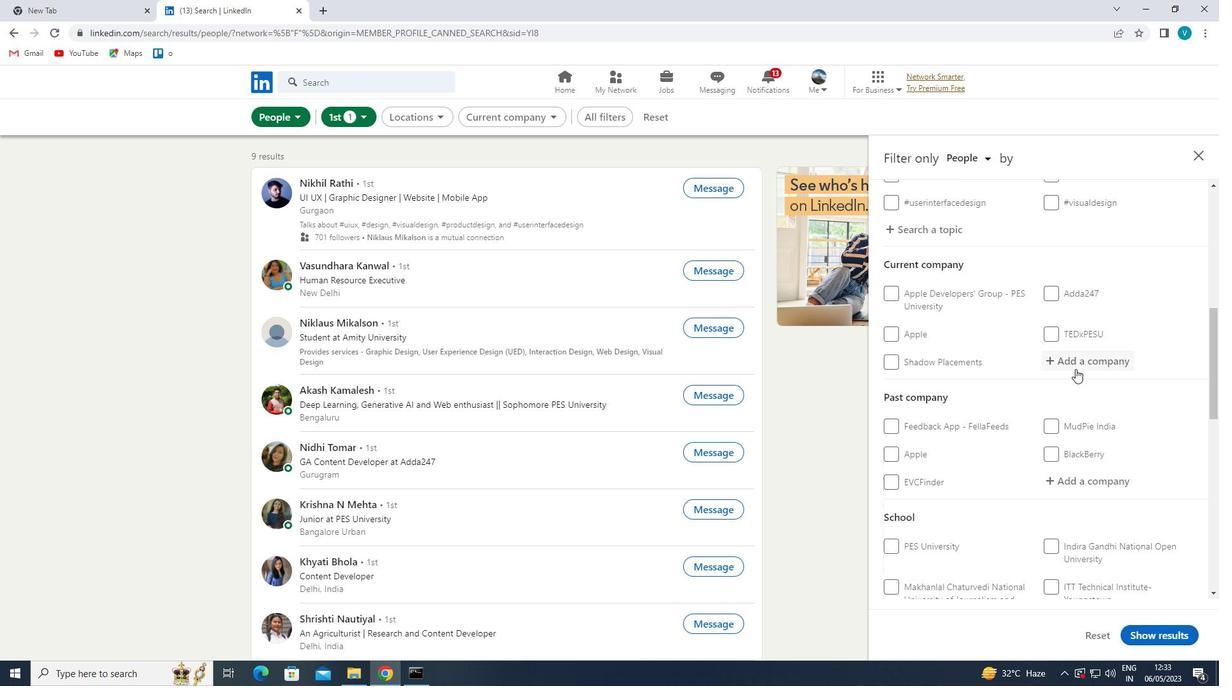 
Action: Key pressed <Key.shift>TAFE
Screenshot: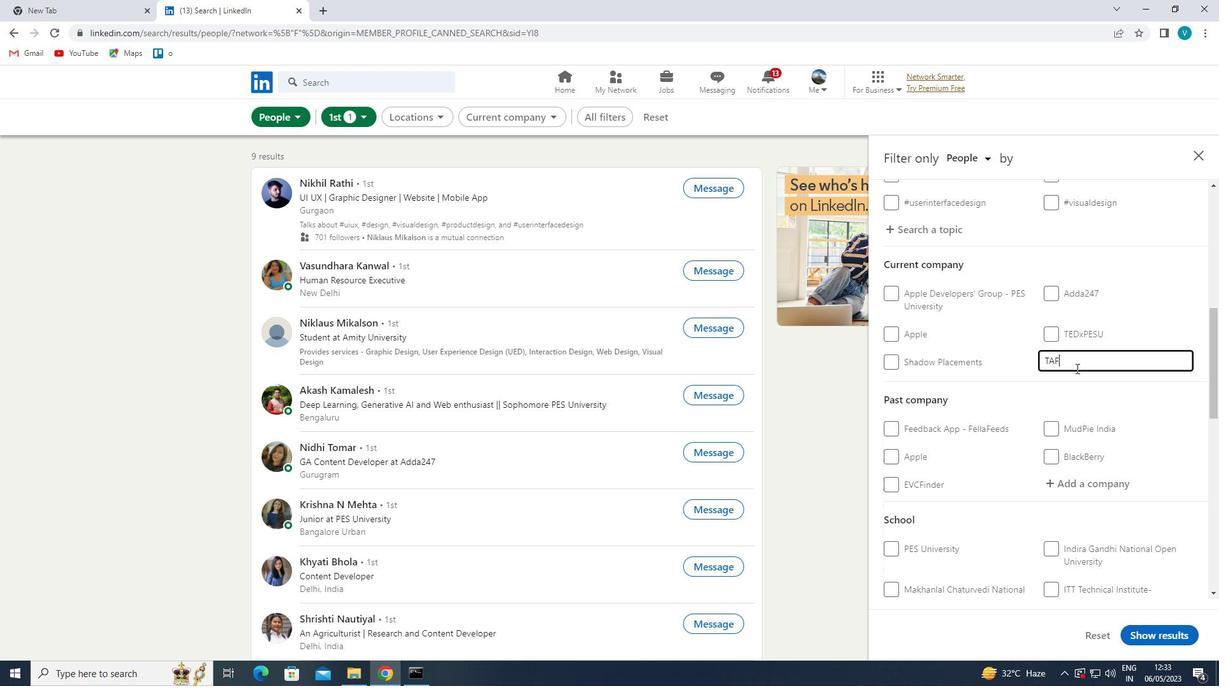 
Action: Mouse moved to (1050, 381)
Screenshot: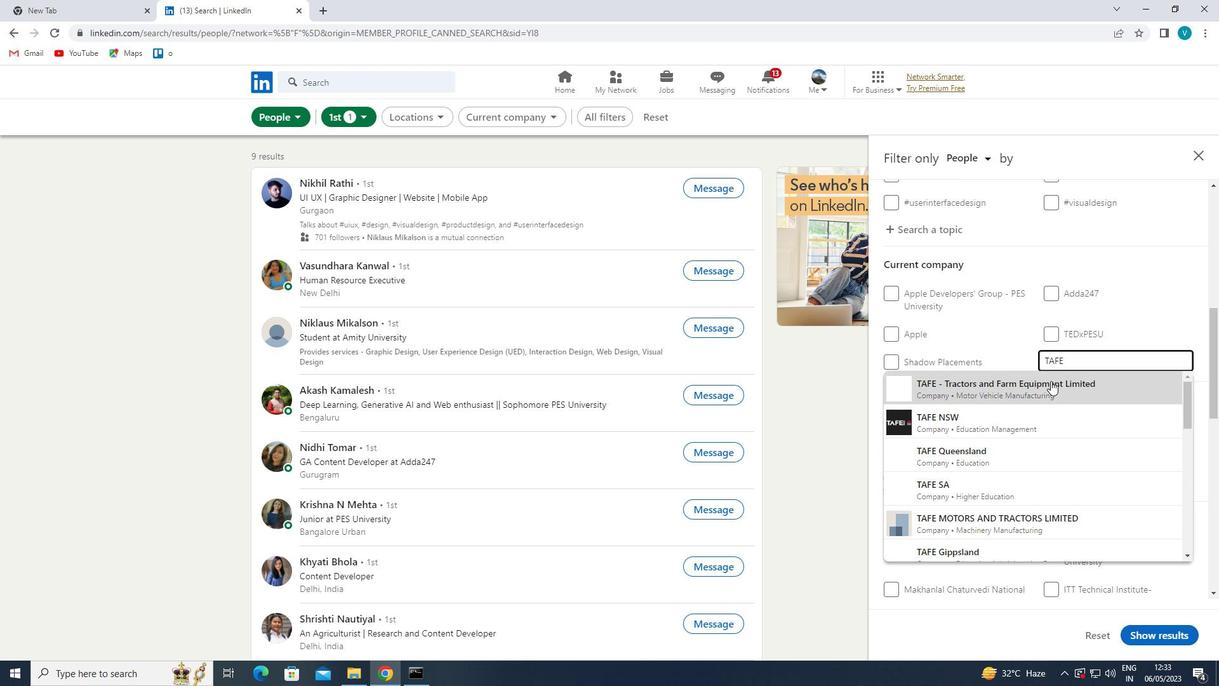 
Action: Mouse pressed left at (1050, 381)
Screenshot: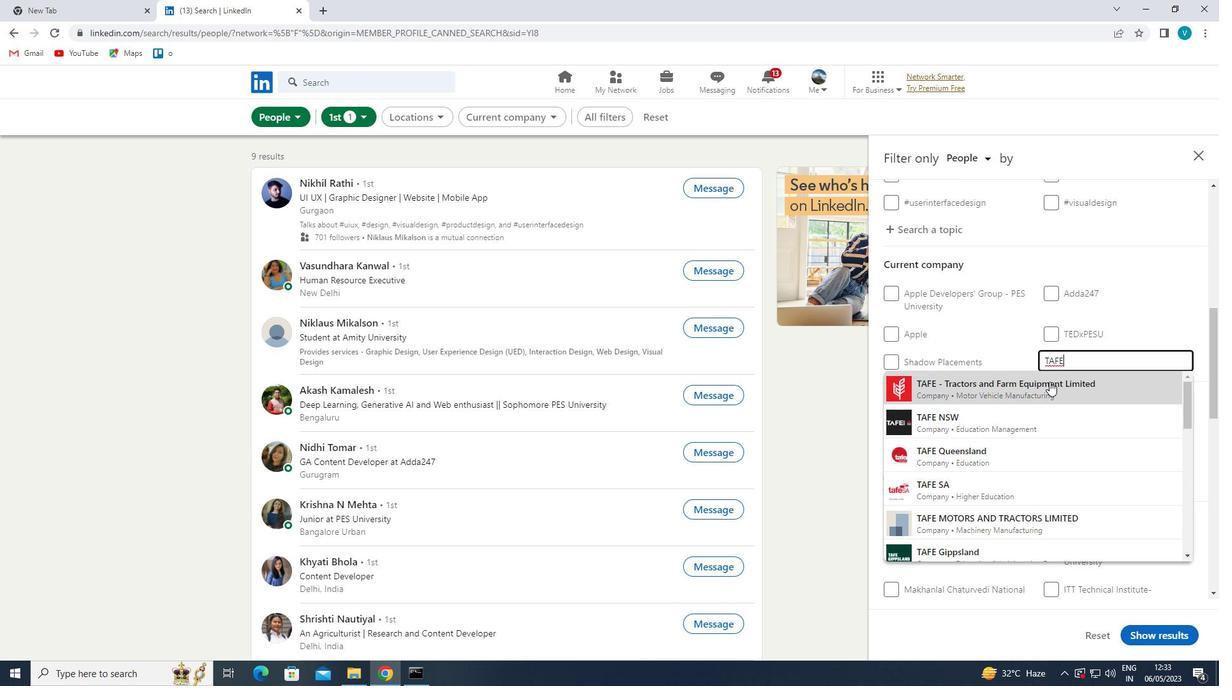 
Action: Mouse scrolled (1050, 381) with delta (0, 0)
Screenshot: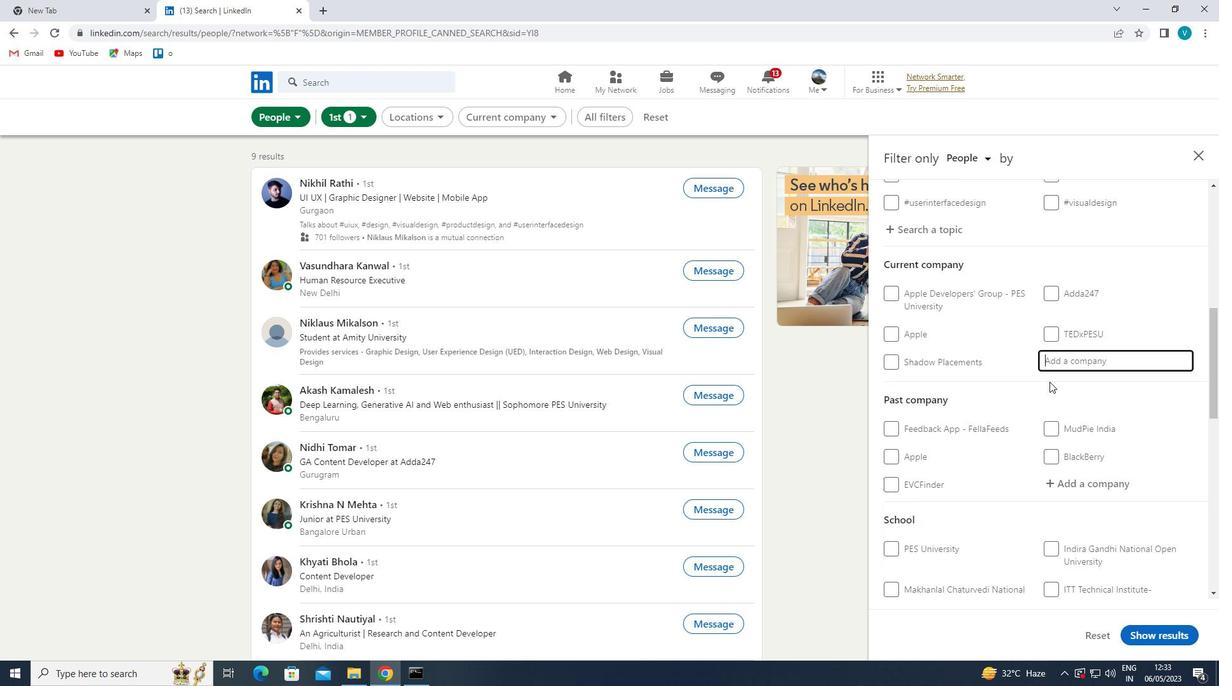 
Action: Mouse scrolled (1050, 381) with delta (0, 0)
Screenshot: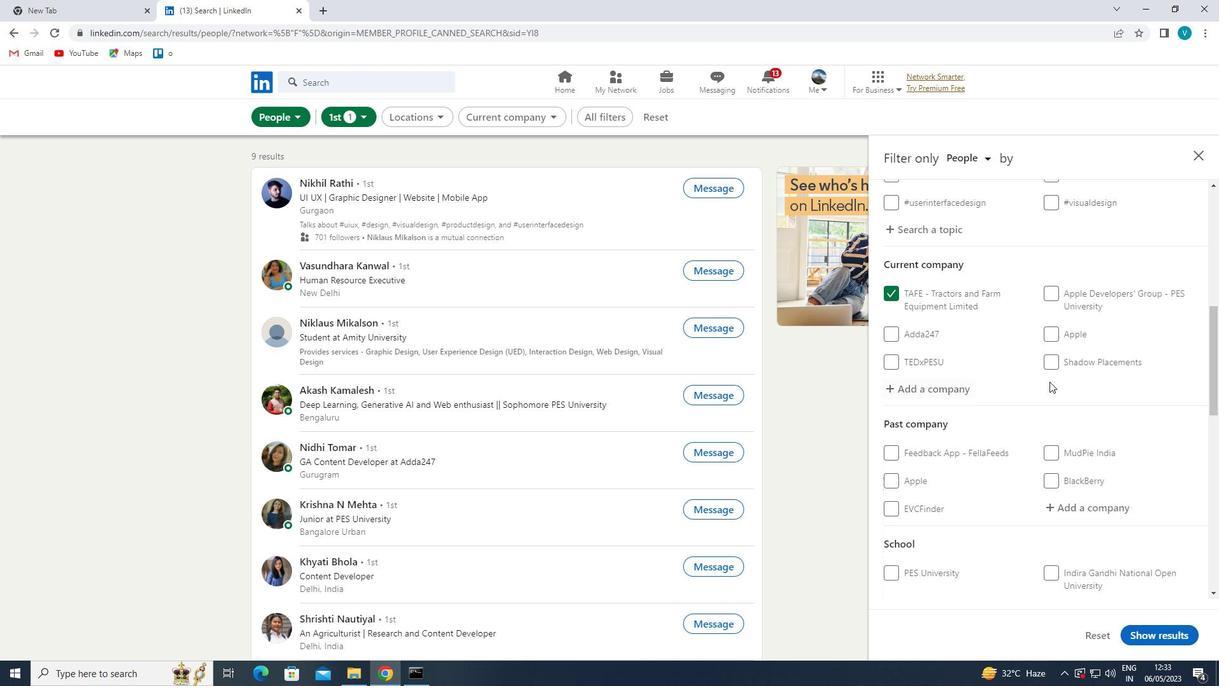 
Action: Mouse scrolled (1050, 381) with delta (0, 0)
Screenshot: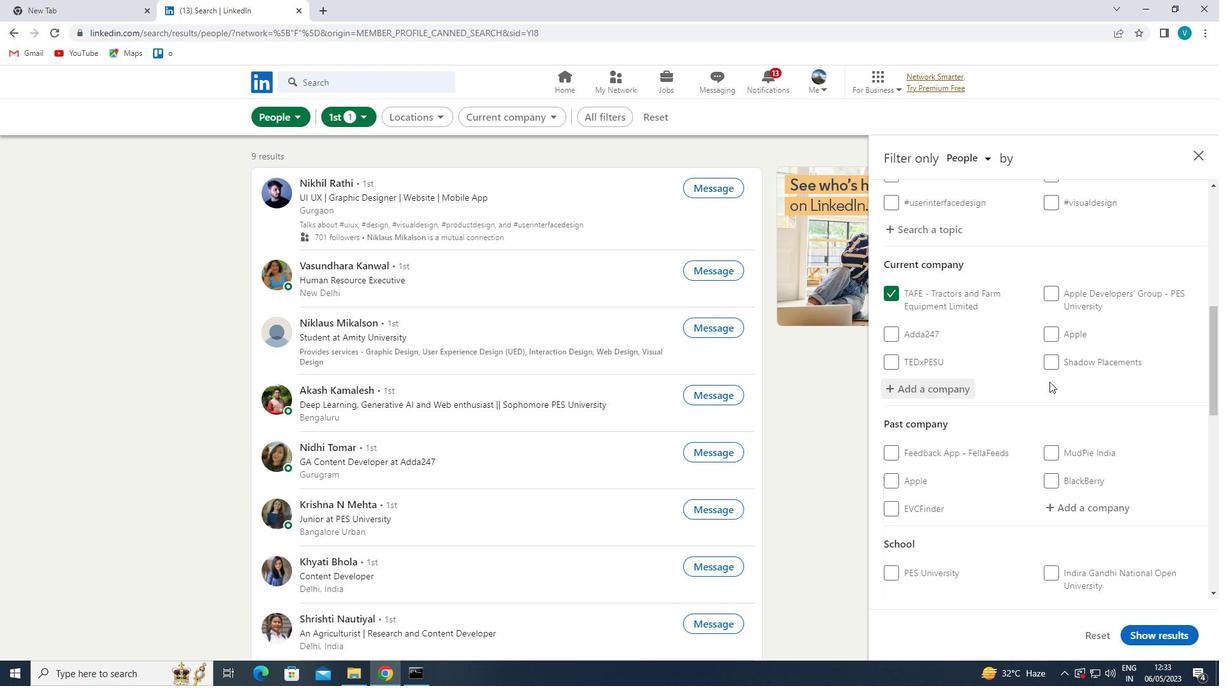 
Action: Mouse scrolled (1050, 381) with delta (0, 0)
Screenshot: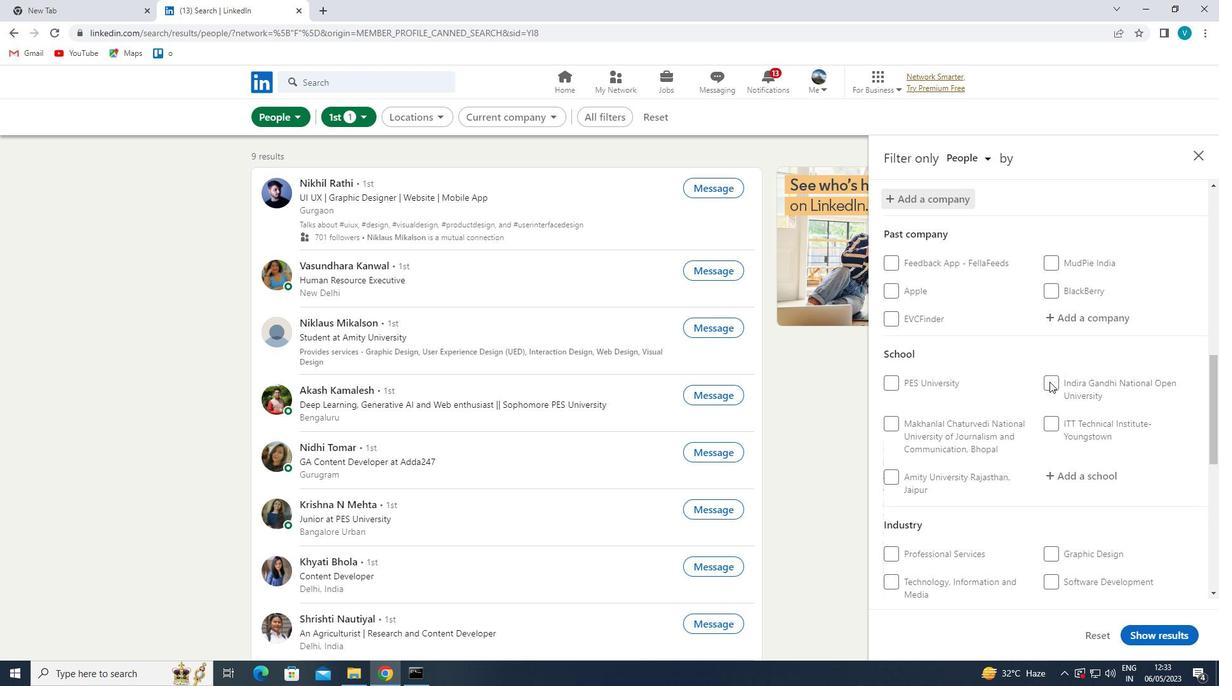 
Action: Mouse moved to (1065, 410)
Screenshot: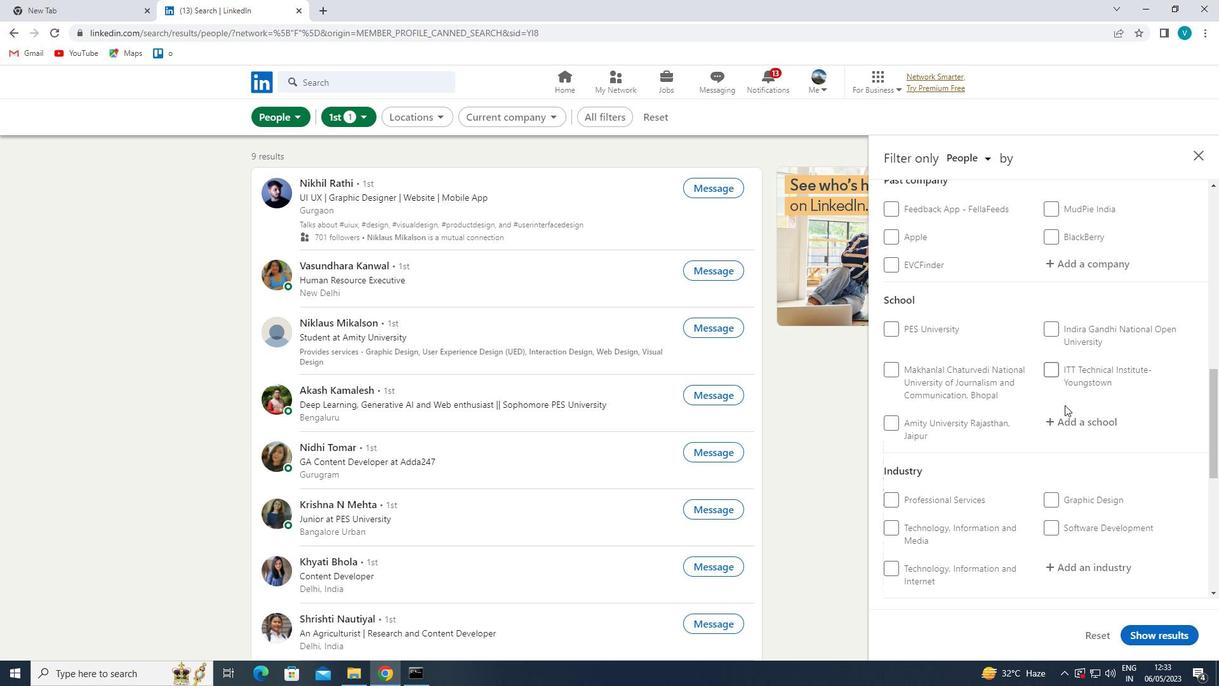 
Action: Mouse pressed left at (1065, 410)
Screenshot: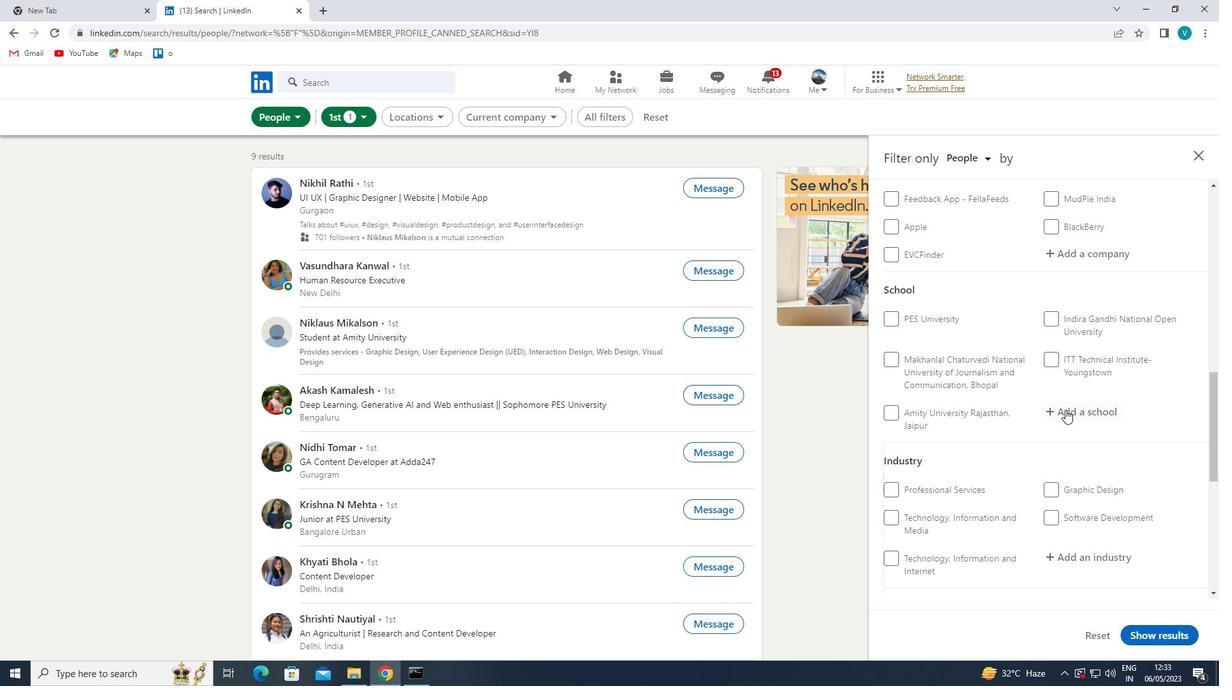 
Action: Key pressed <Key.shift>NAVA
Screenshot: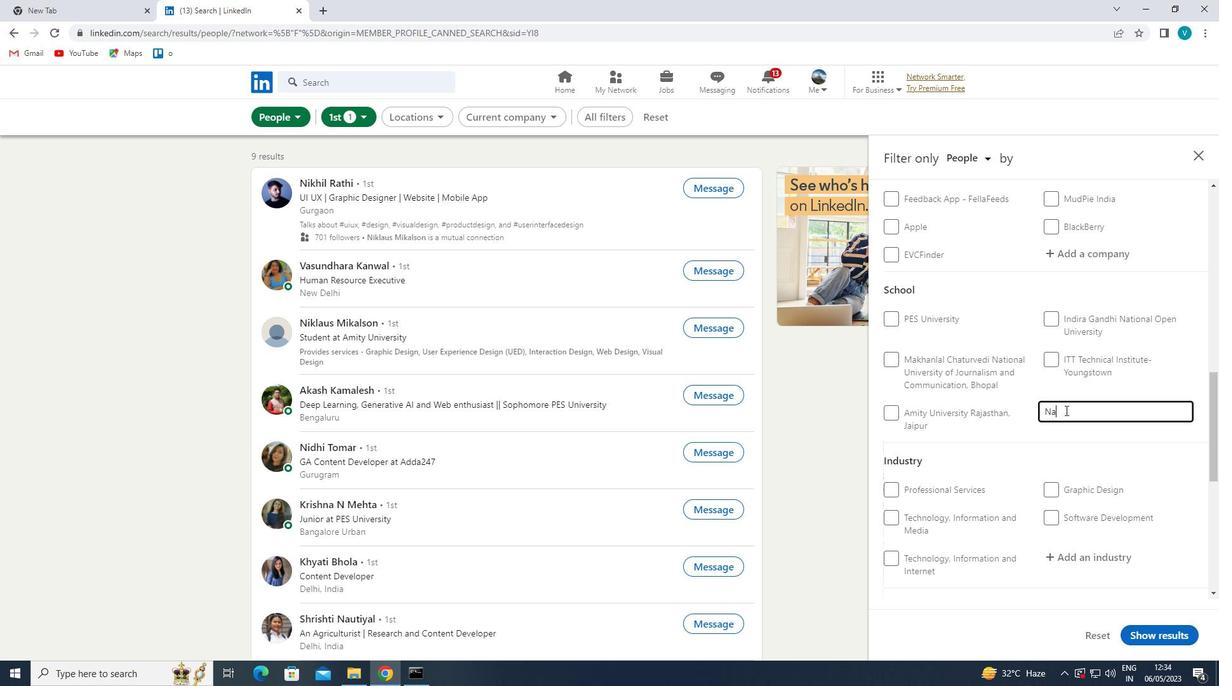 
Action: Mouse moved to (1065, 412)
Screenshot: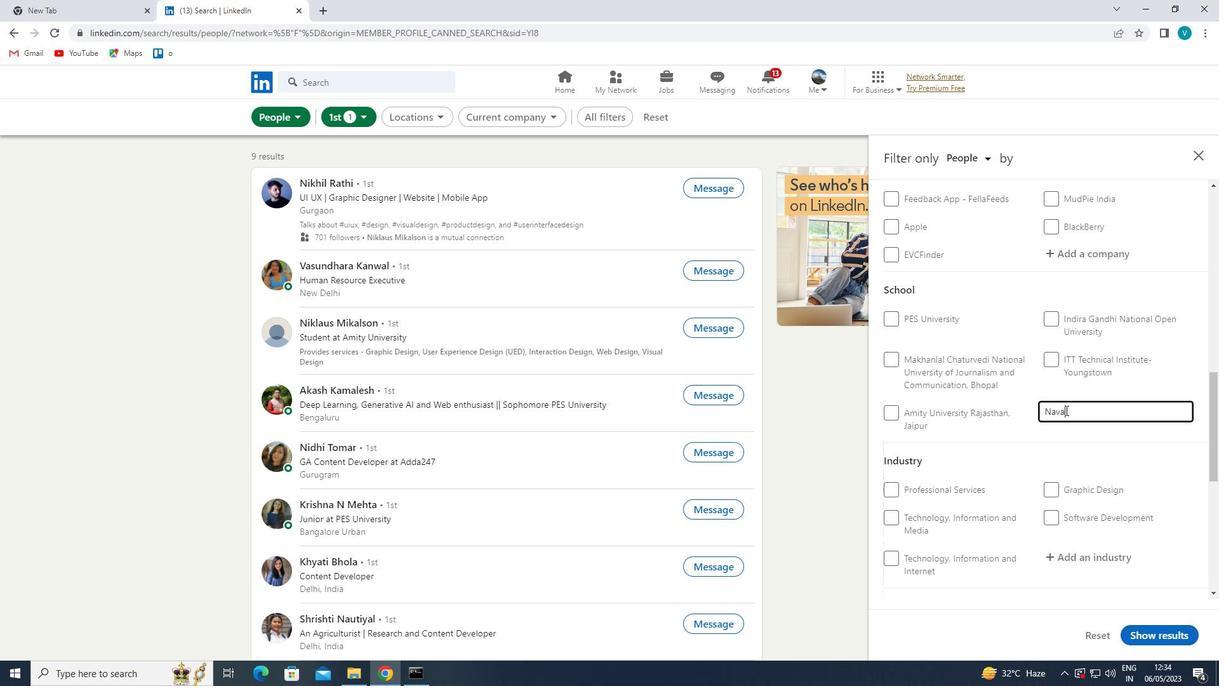 
Action: Key pressed <Key.space><Key.shift>NA;A
Screenshot: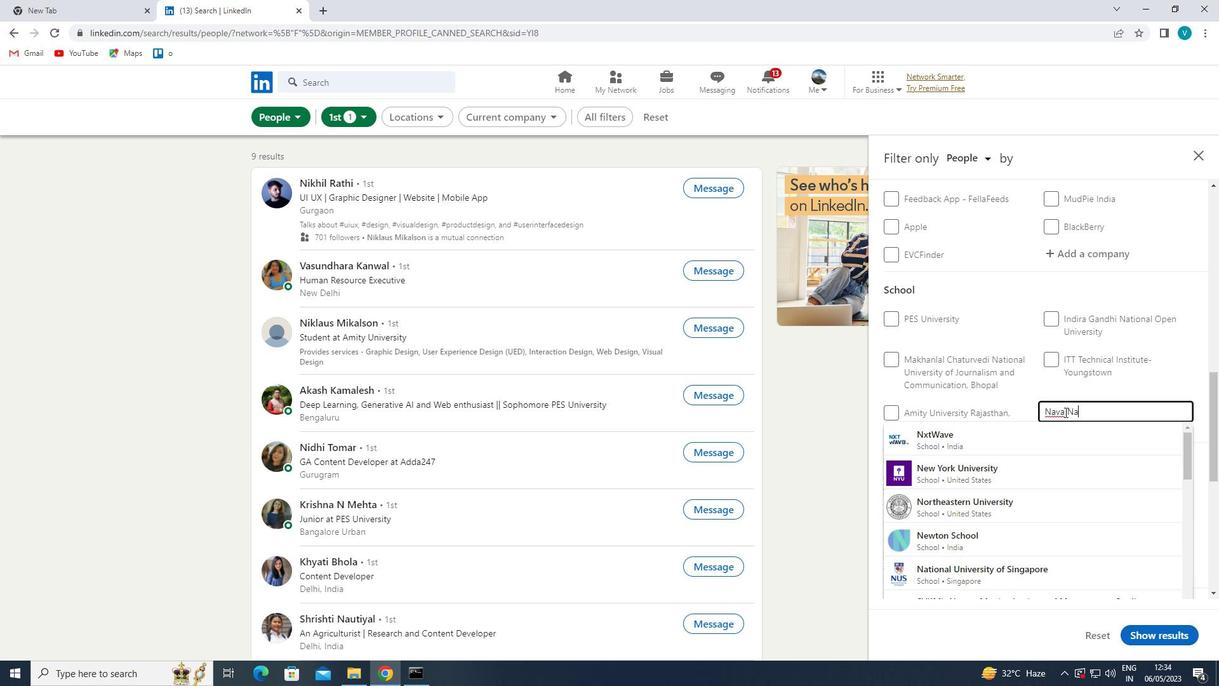 
Action: Mouse moved to (1064, 412)
Screenshot: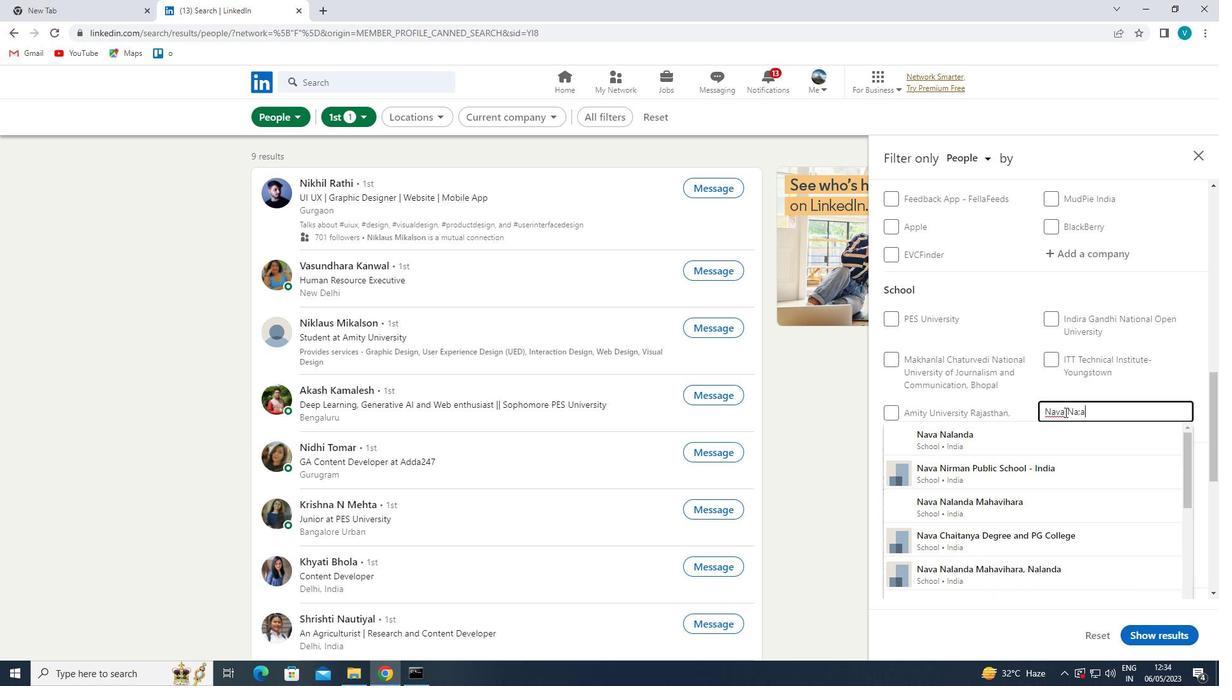 
Action: Key pressed <Key.backspace><Key.backspace>
Screenshot: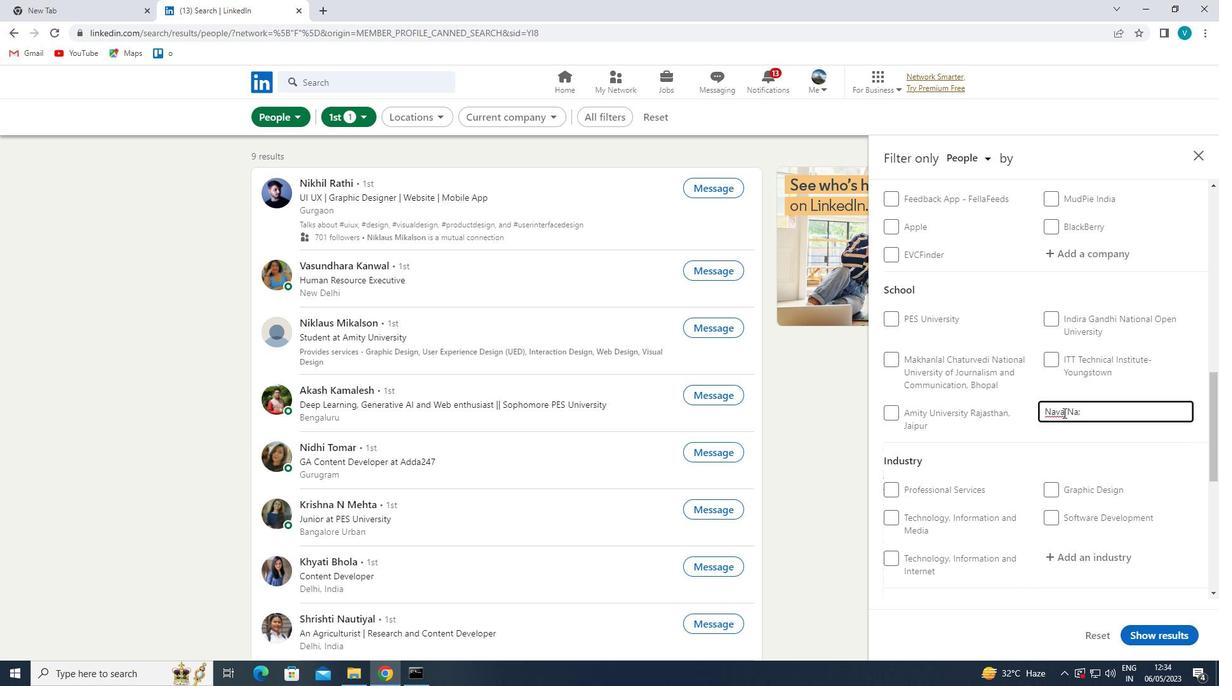 
Action: Mouse moved to (1025, 438)
Screenshot: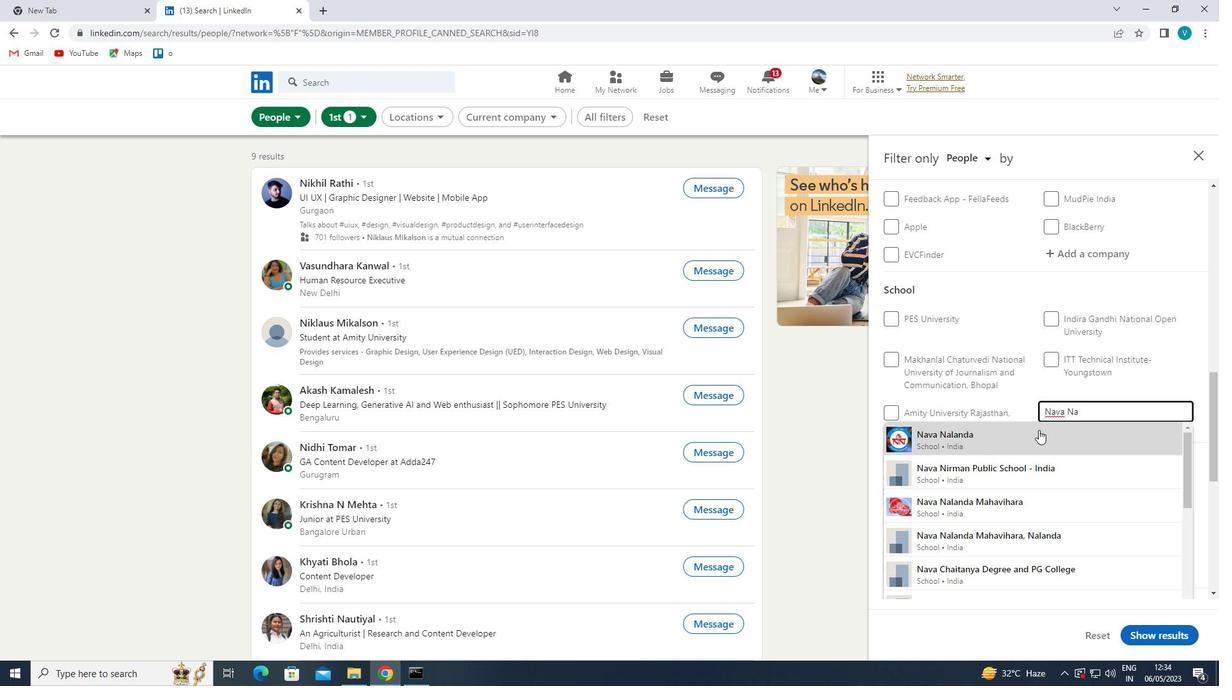 
Action: Mouse pressed left at (1025, 438)
Screenshot: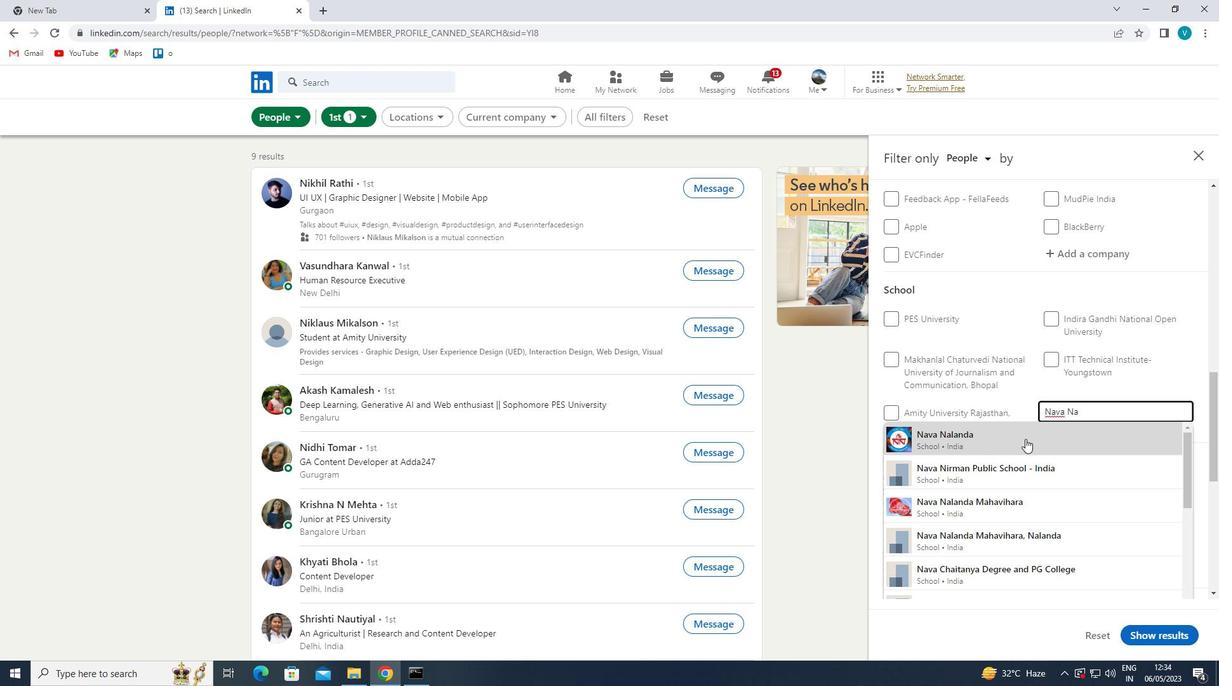 
Action: Mouse moved to (1026, 438)
Screenshot: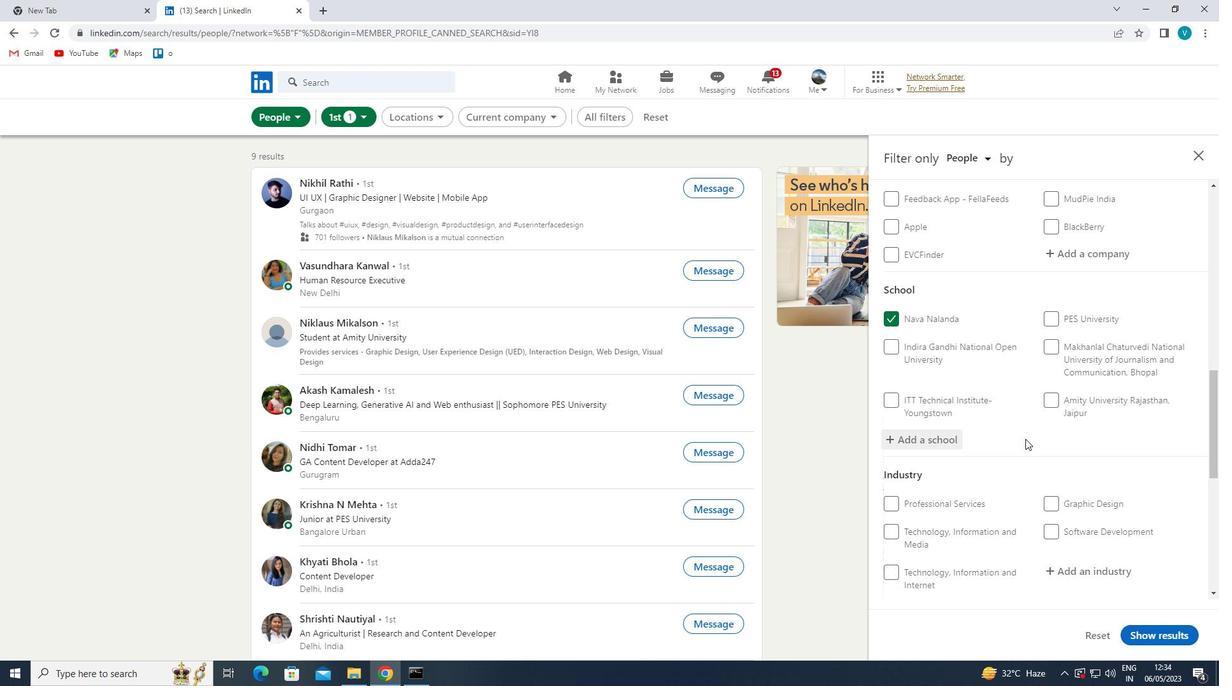 
Action: Mouse scrolled (1026, 438) with delta (0, 0)
Screenshot: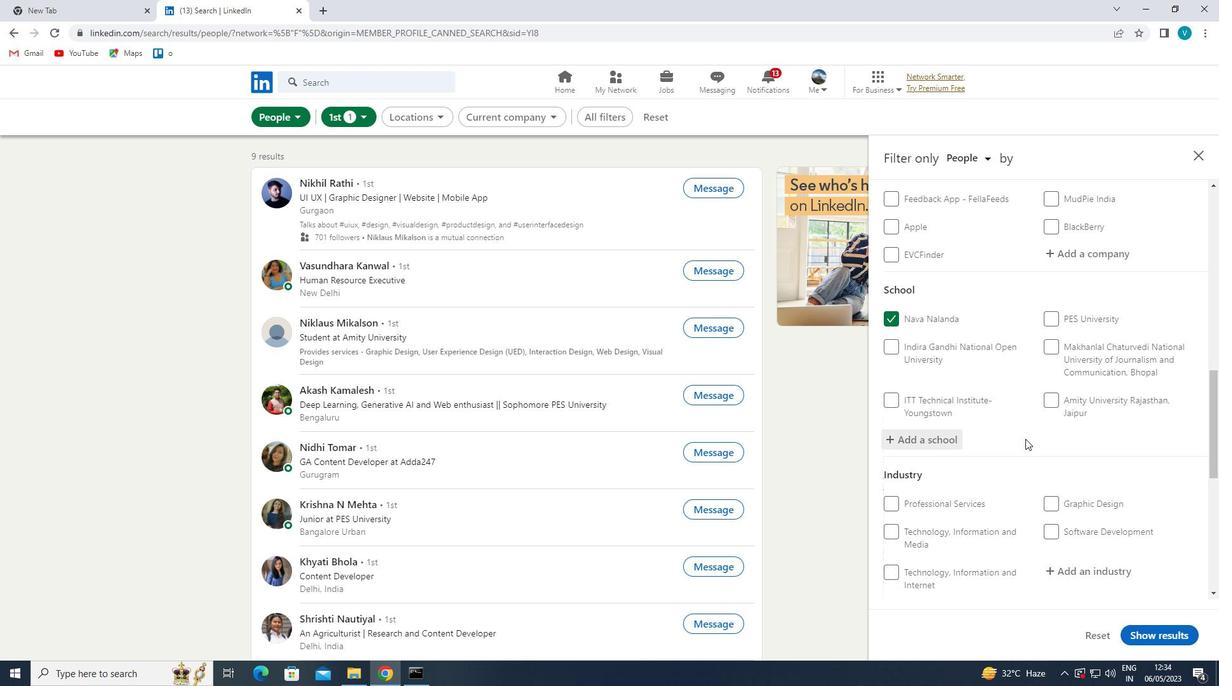 
Action: Mouse moved to (1027, 440)
Screenshot: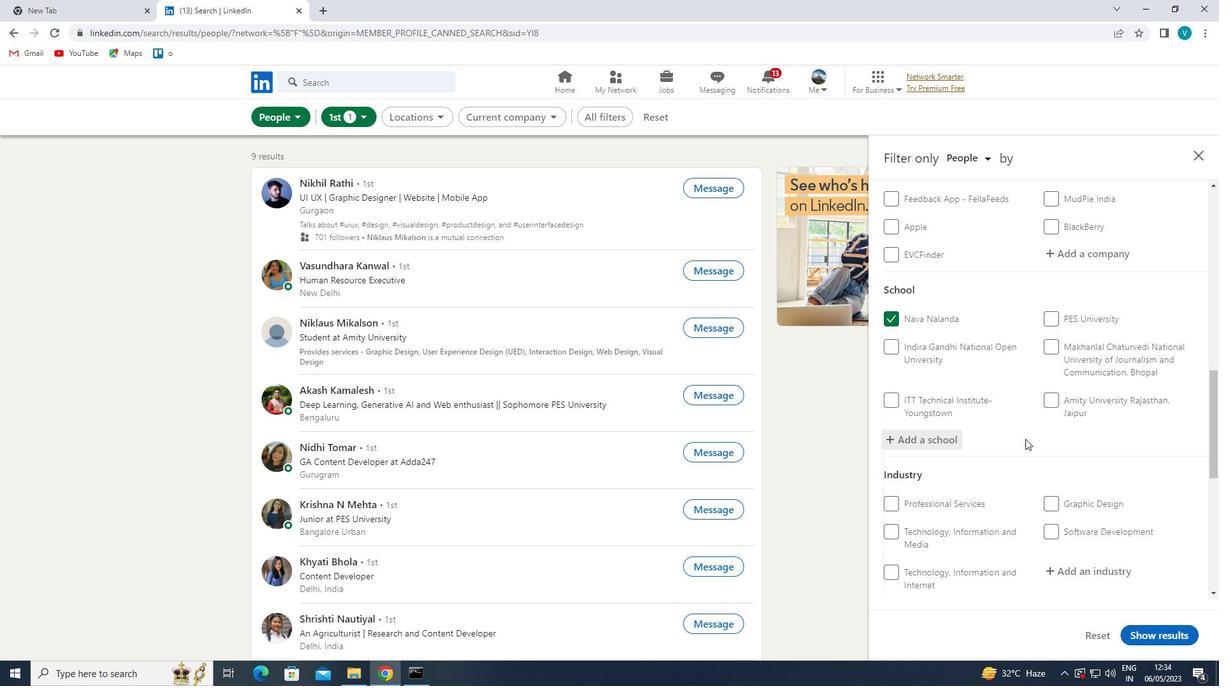 
Action: Mouse scrolled (1027, 439) with delta (0, 0)
Screenshot: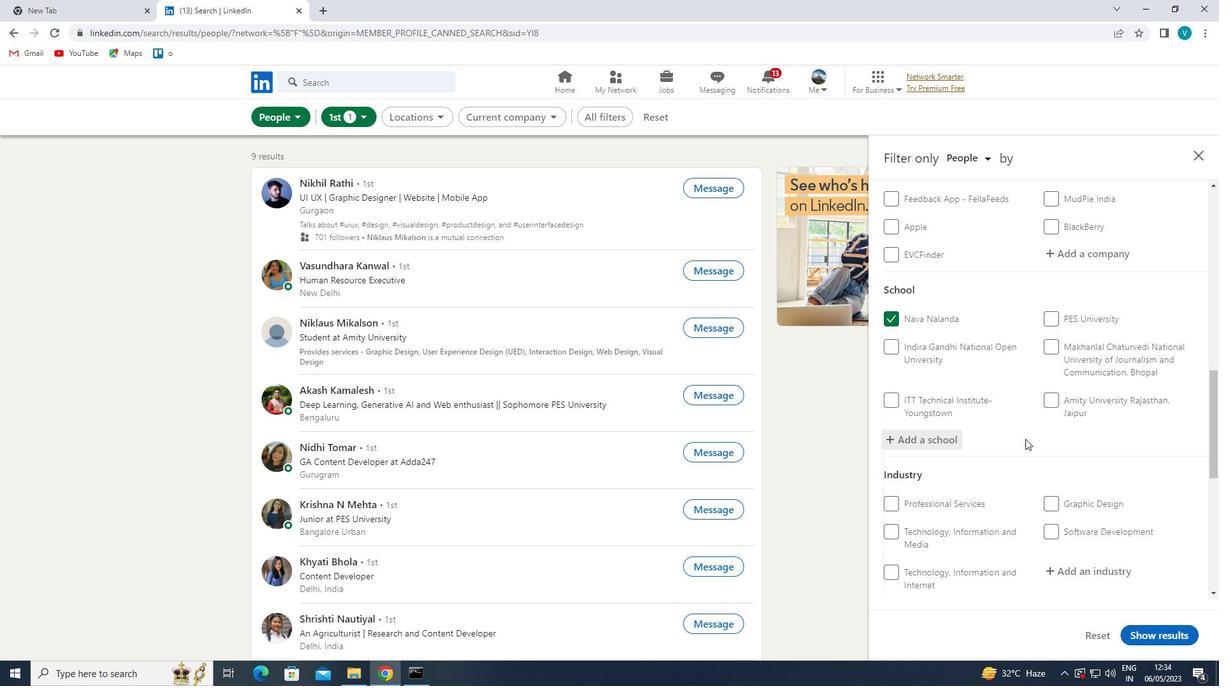 
Action: Mouse moved to (1027, 441)
Screenshot: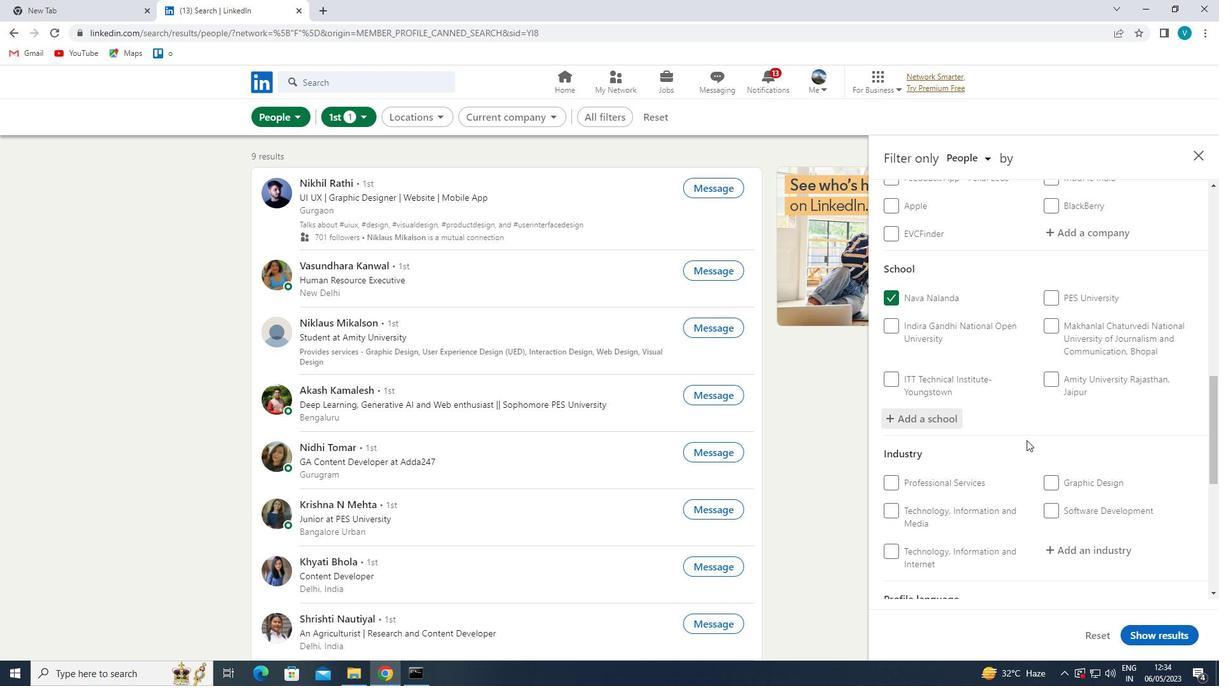 
Action: Mouse scrolled (1027, 440) with delta (0, 0)
Screenshot: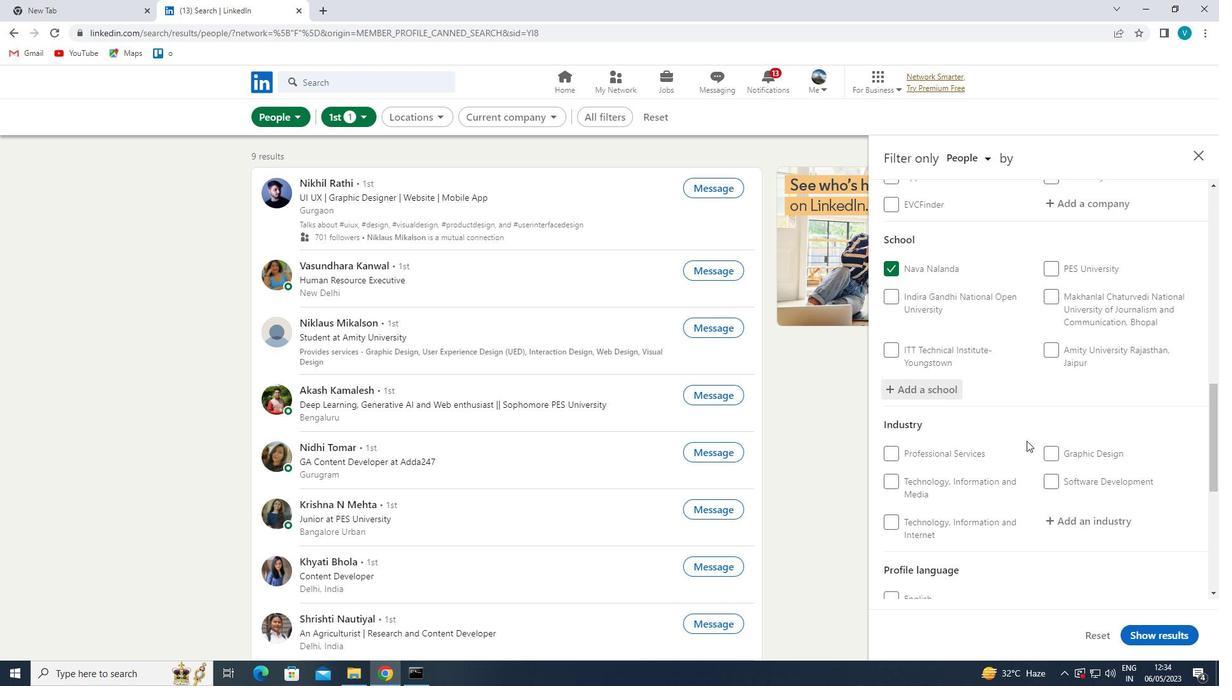 
Action: Mouse moved to (1083, 385)
Screenshot: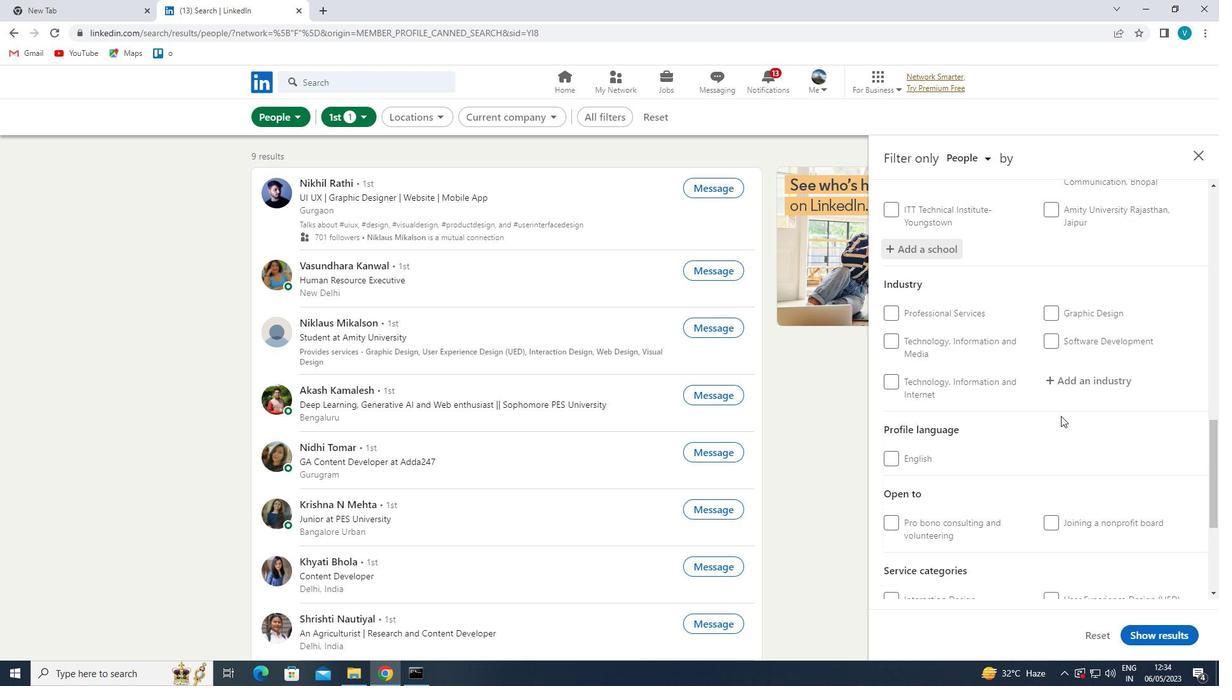 
Action: Mouse pressed left at (1083, 385)
Screenshot: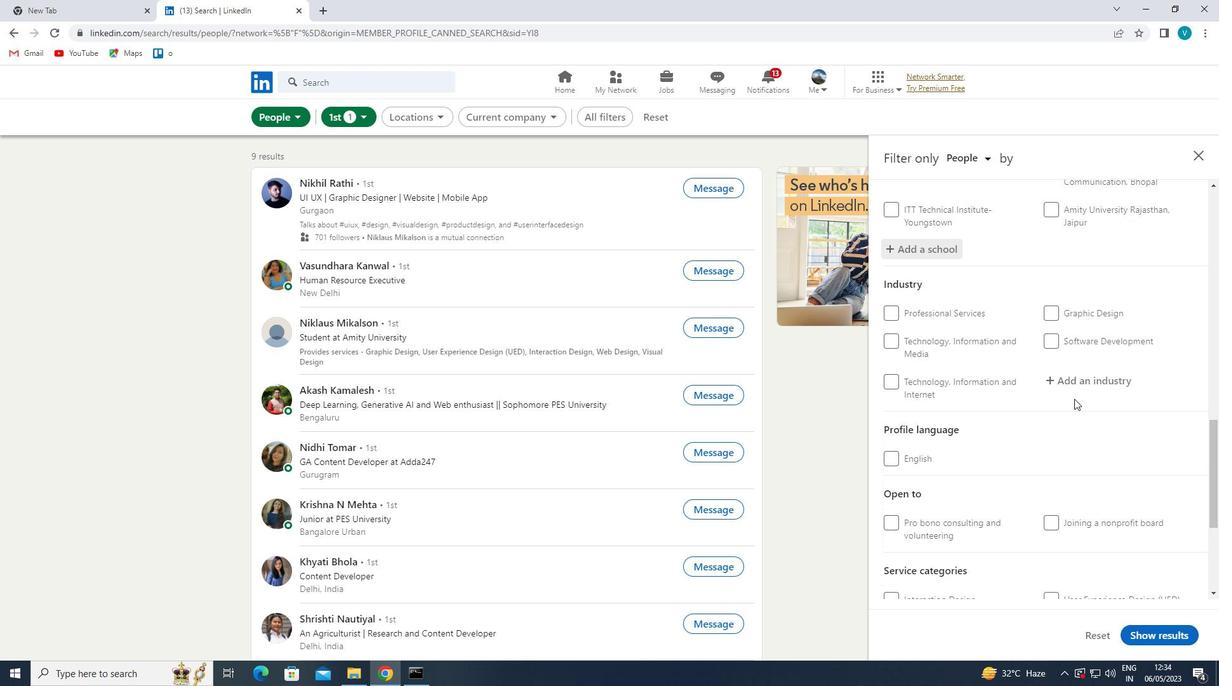 
Action: Mouse moved to (1076, 389)
Screenshot: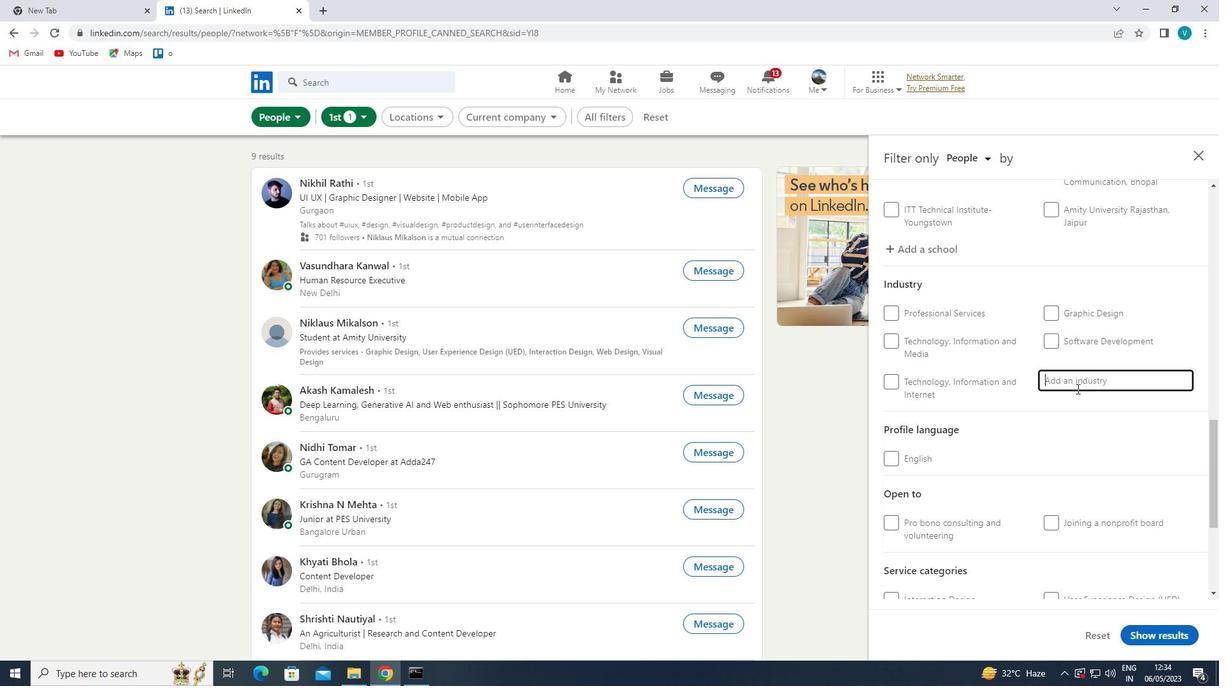 
Action: Key pressed <Key.shift>RETA
Screenshot: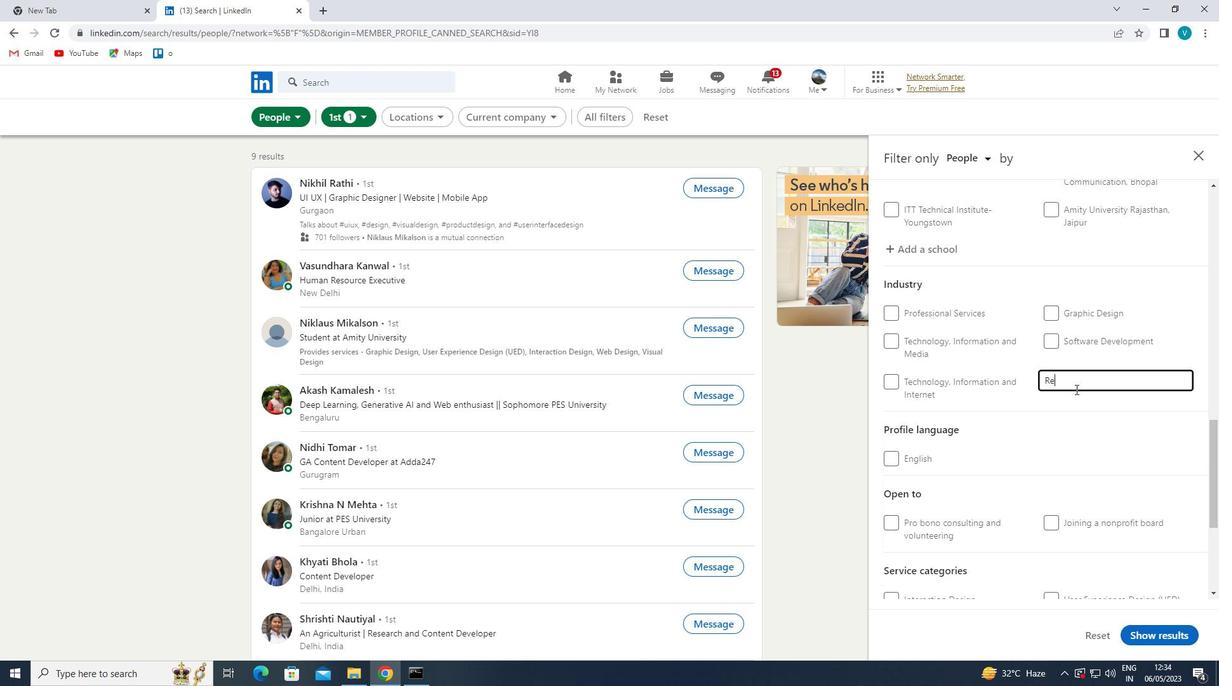 
Action: Mouse moved to (1074, 389)
Screenshot: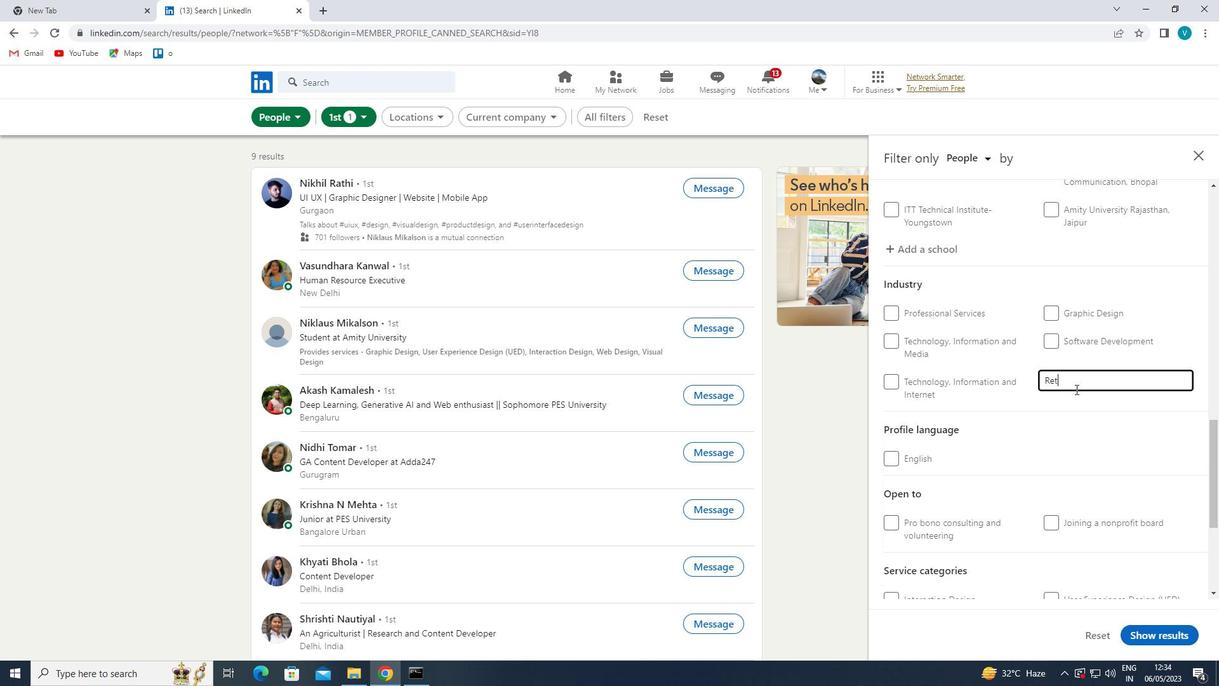 
Action: Key pressed IL<Key.space><Key.shift>OF
Screenshot: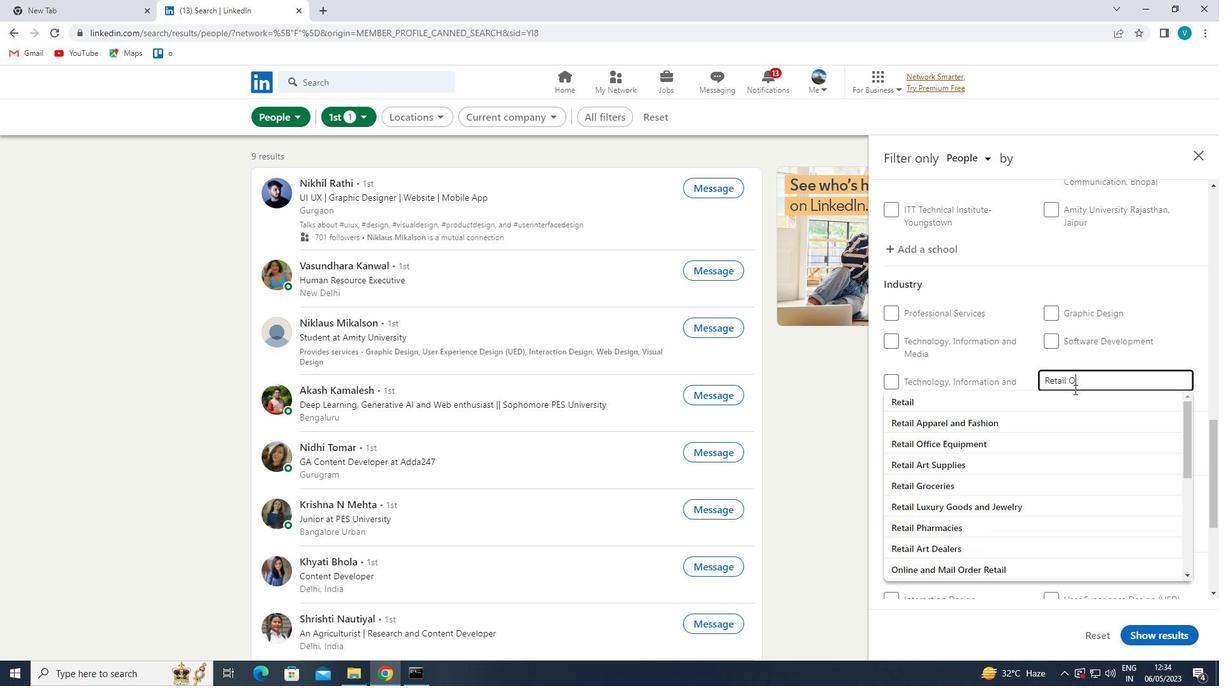 
Action: Mouse moved to (1041, 415)
Screenshot: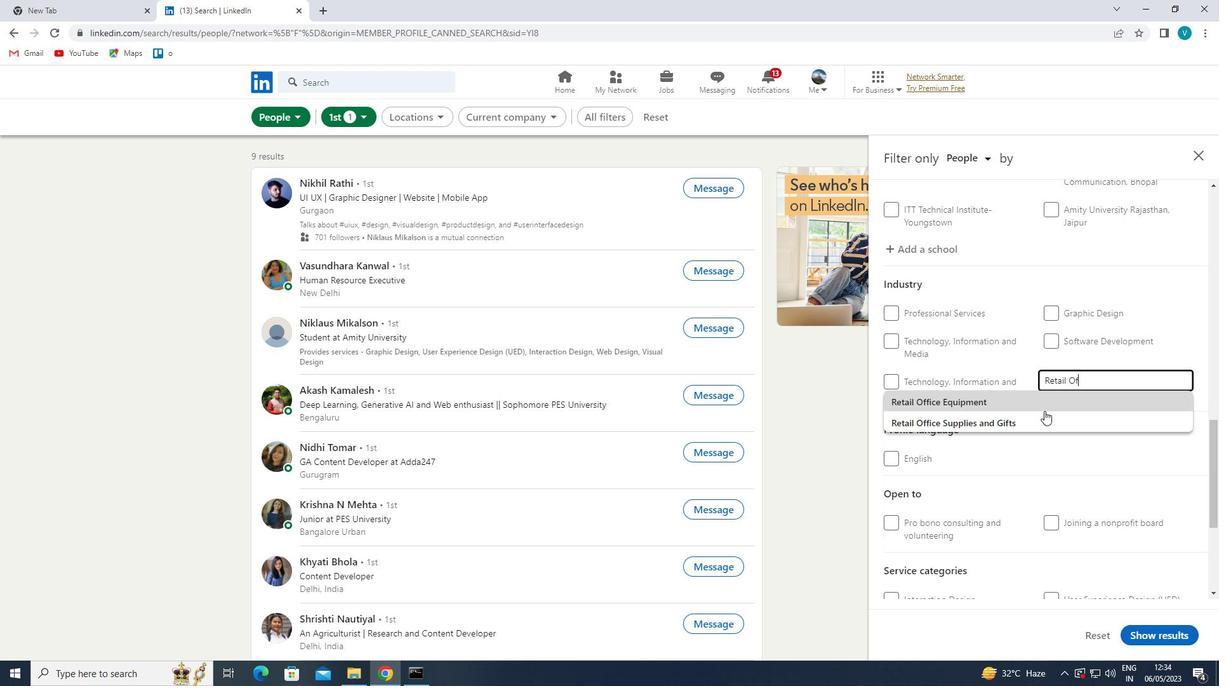 
Action: Mouse pressed left at (1041, 415)
Screenshot: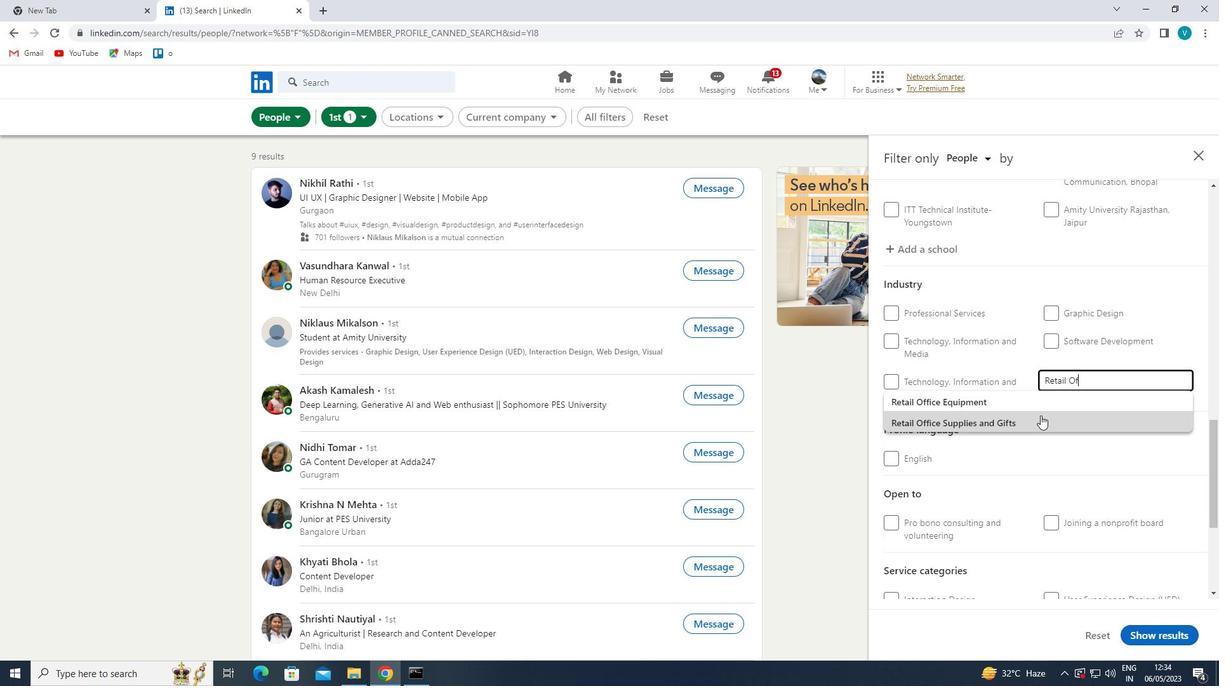 
Action: Mouse scrolled (1041, 414) with delta (0, 0)
Screenshot: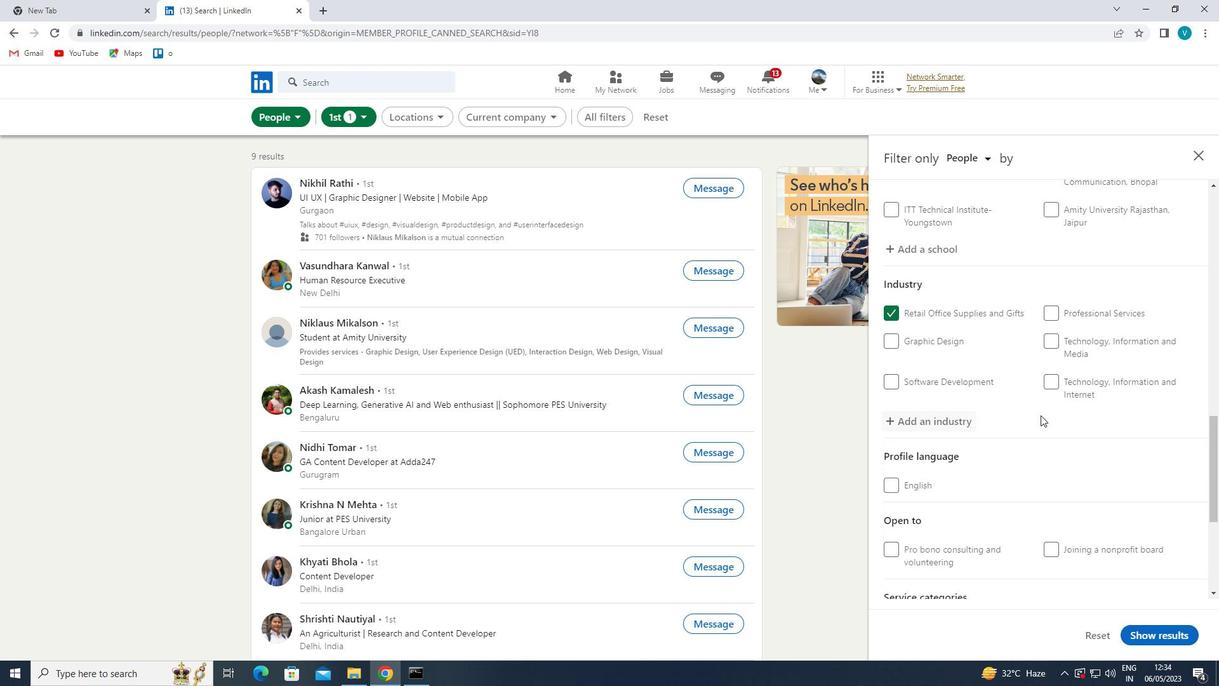 
Action: Mouse scrolled (1041, 414) with delta (0, 0)
Screenshot: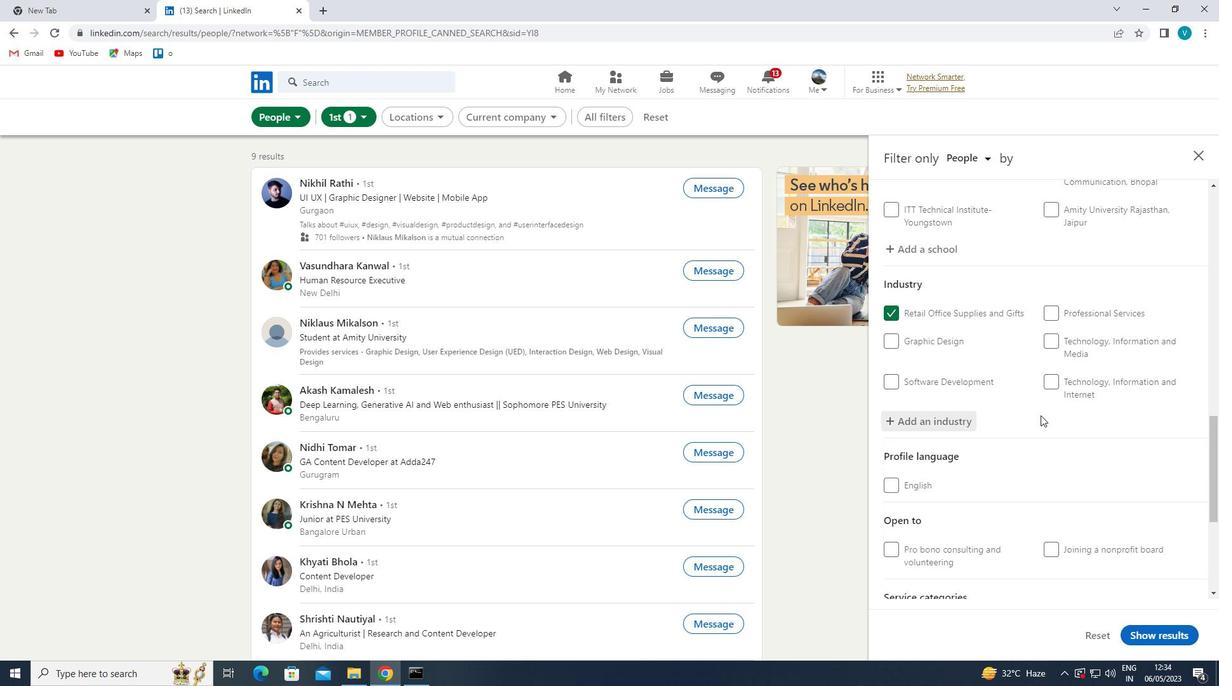 
Action: Mouse scrolled (1041, 414) with delta (0, 0)
Screenshot: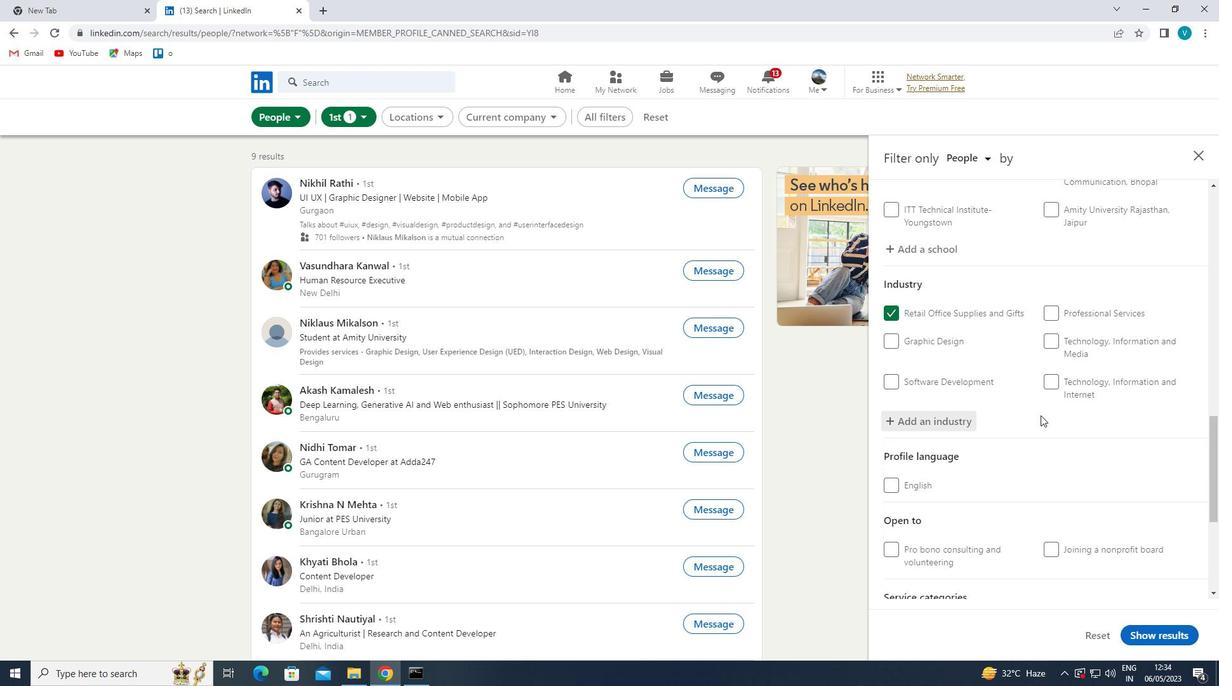 
Action: Mouse moved to (1041, 416)
Screenshot: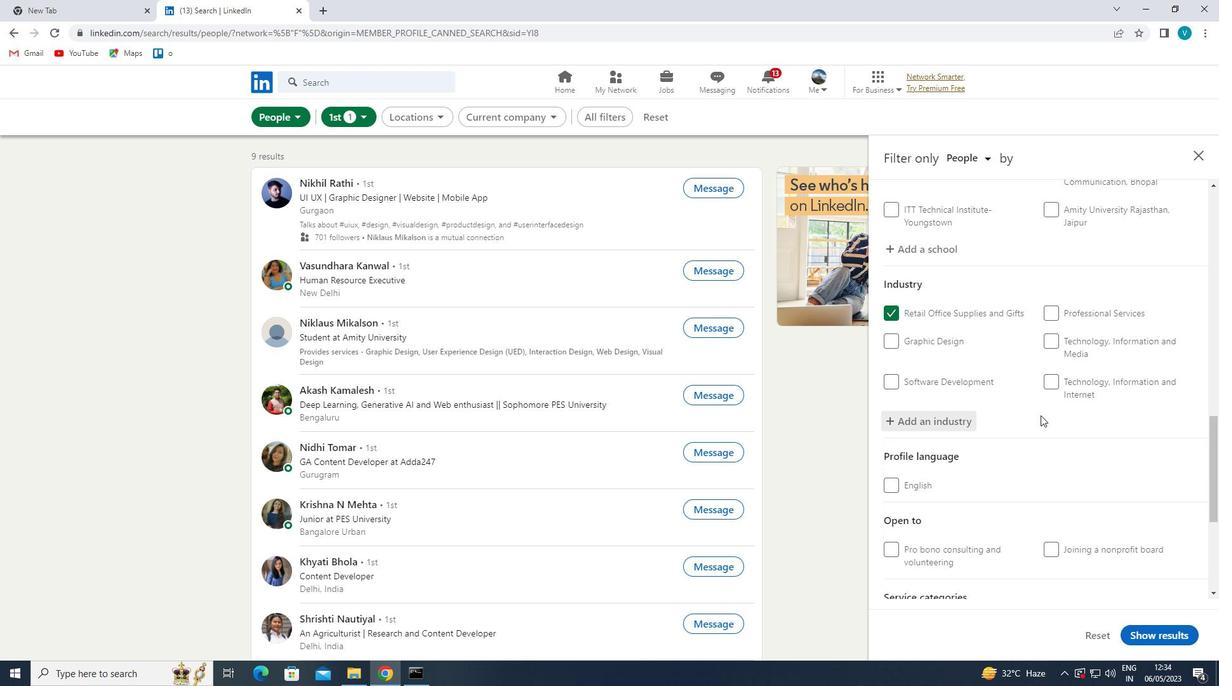 
Action: Mouse scrolled (1041, 415) with delta (0, 0)
Screenshot: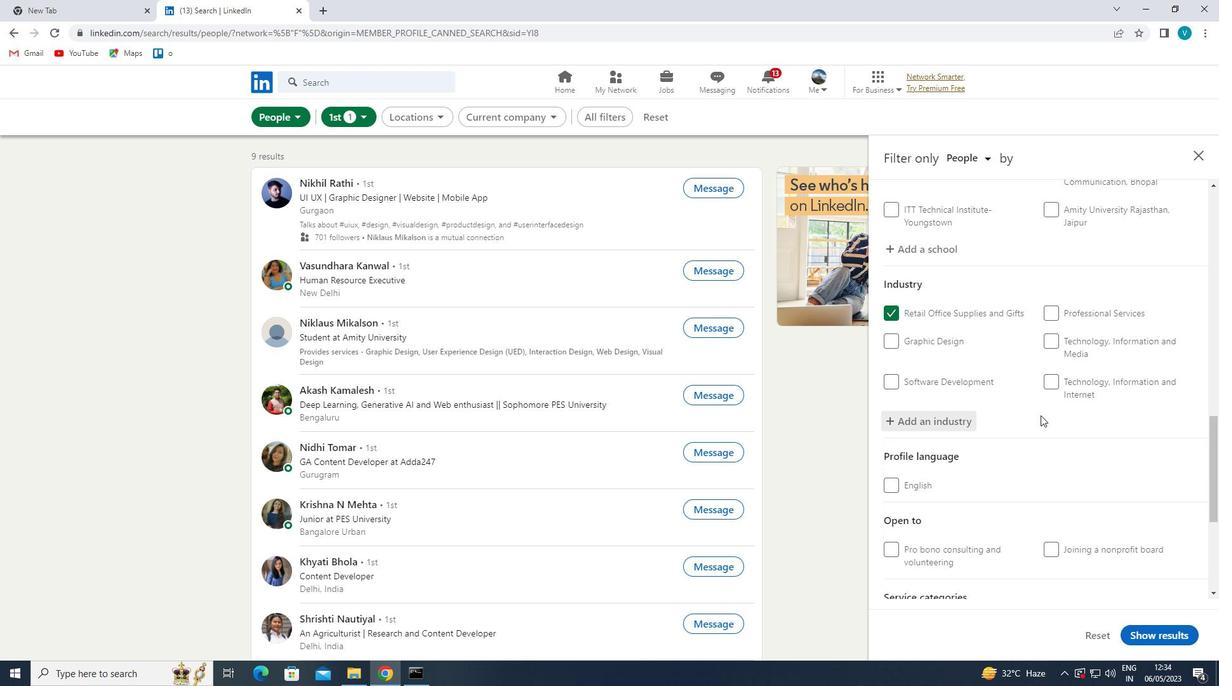 
Action: Mouse moved to (1095, 423)
Screenshot: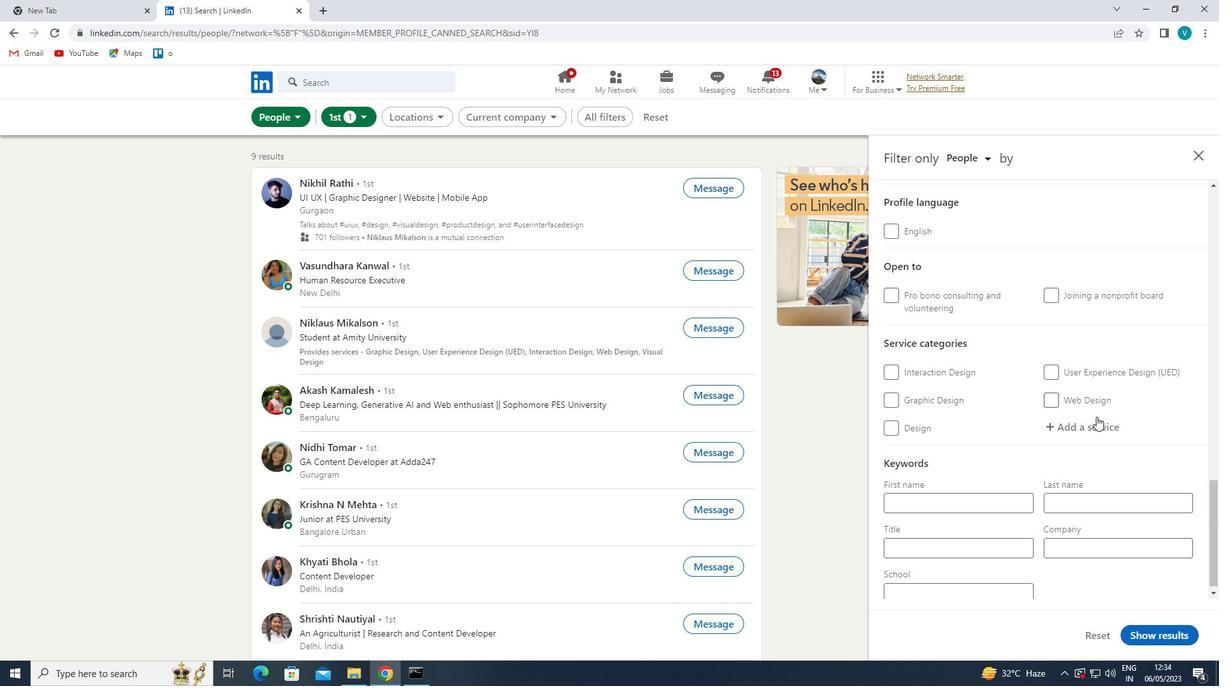 
Action: Mouse pressed left at (1095, 423)
Screenshot: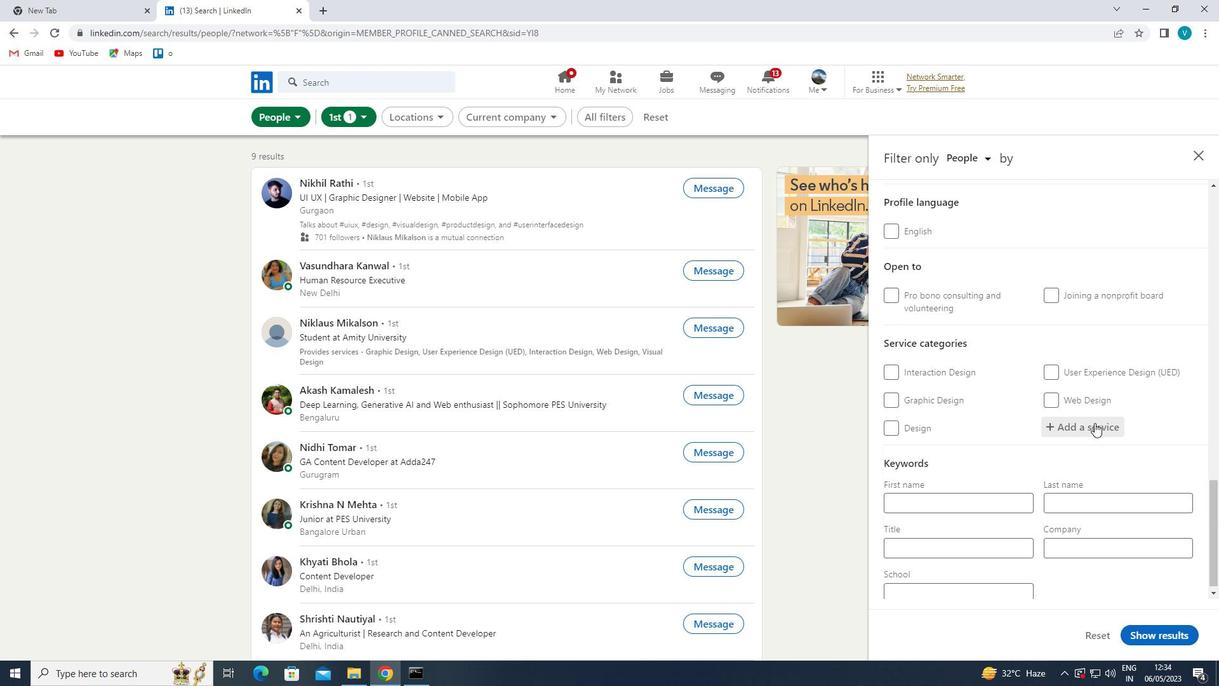 
Action: Mouse moved to (1099, 422)
Screenshot: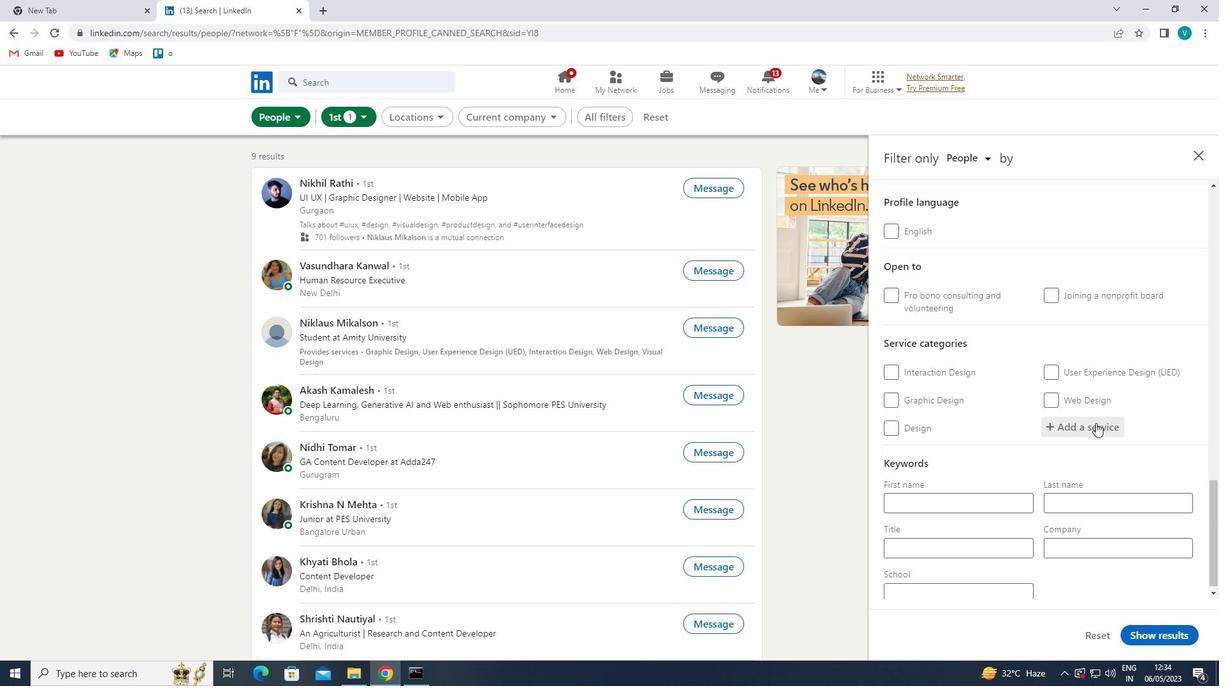 
Action: Key pressed <Key.shift>BUSINESS<Key.space>
Screenshot: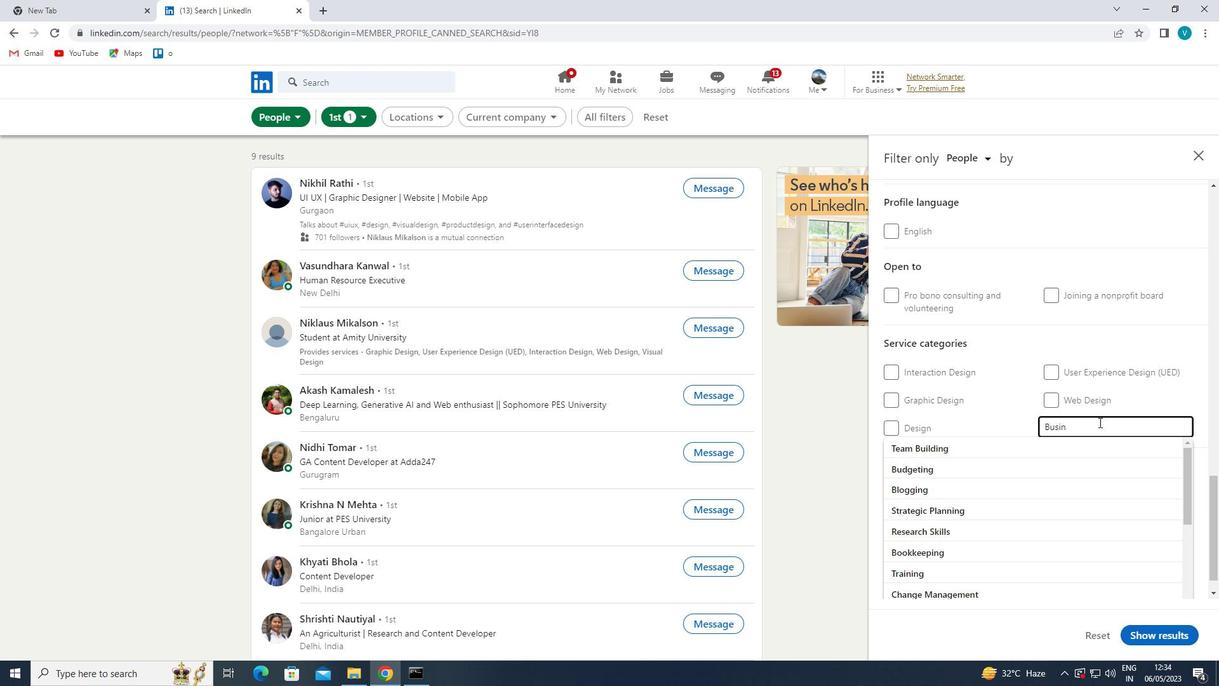 
Action: Mouse moved to (977, 489)
Screenshot: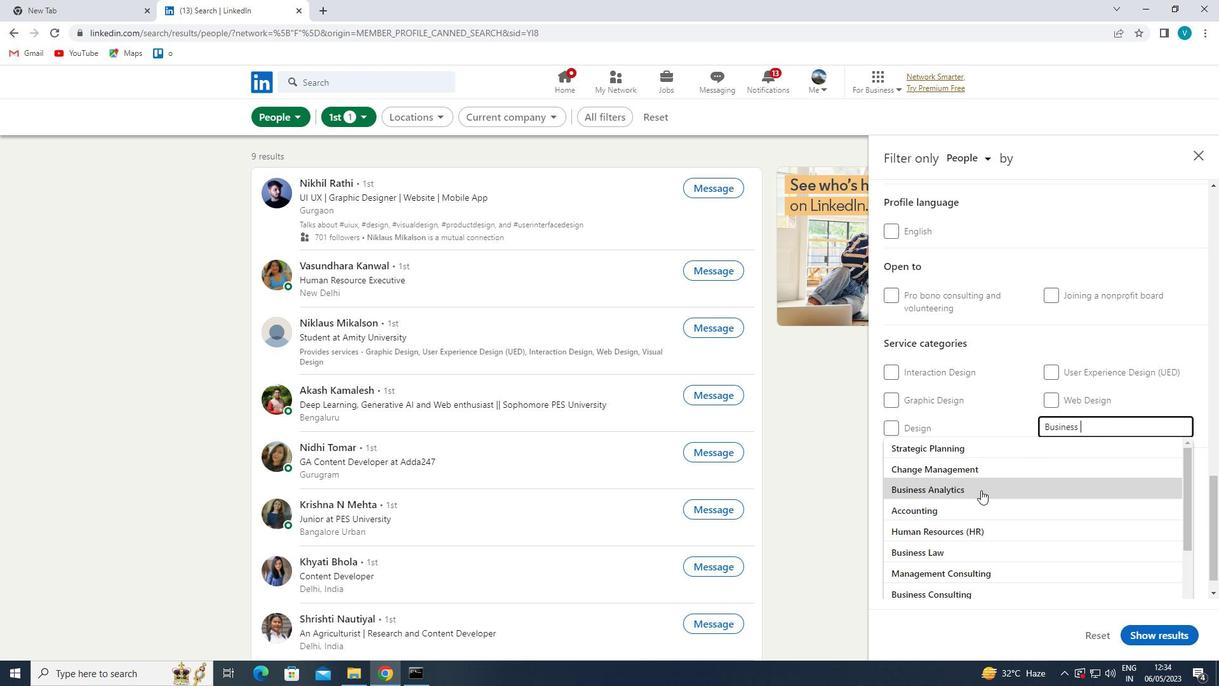 
Action: Mouse pressed left at (977, 489)
Screenshot: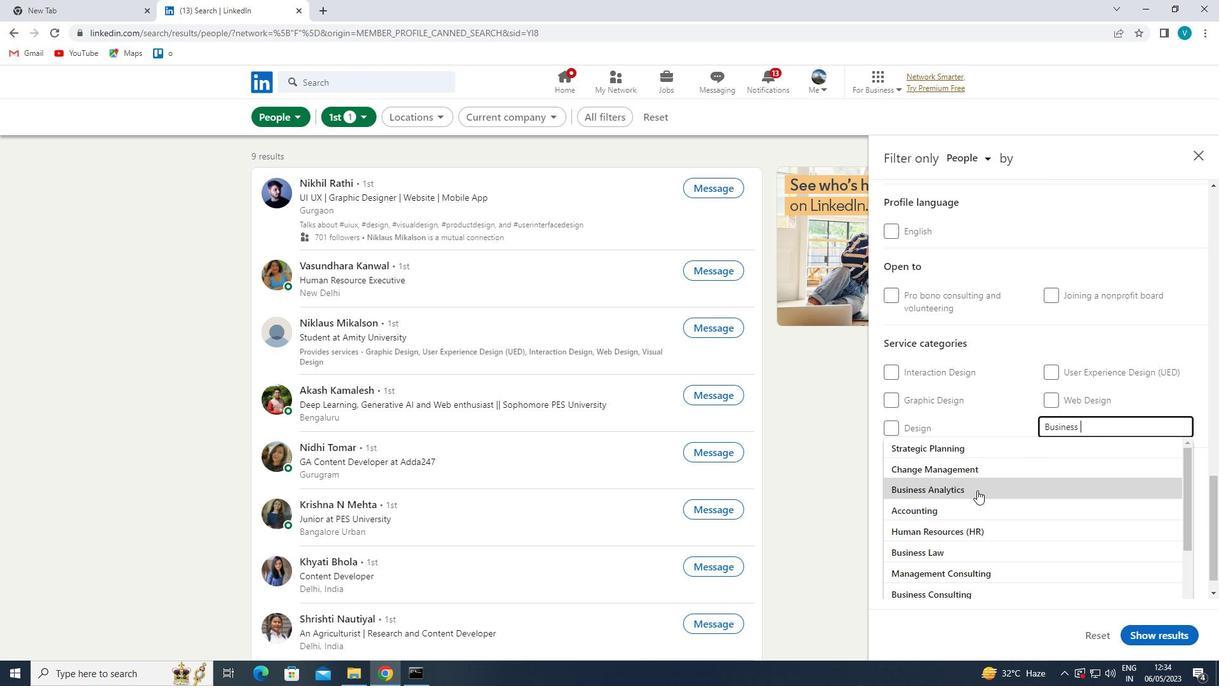 
Action: Mouse moved to (975, 489)
Screenshot: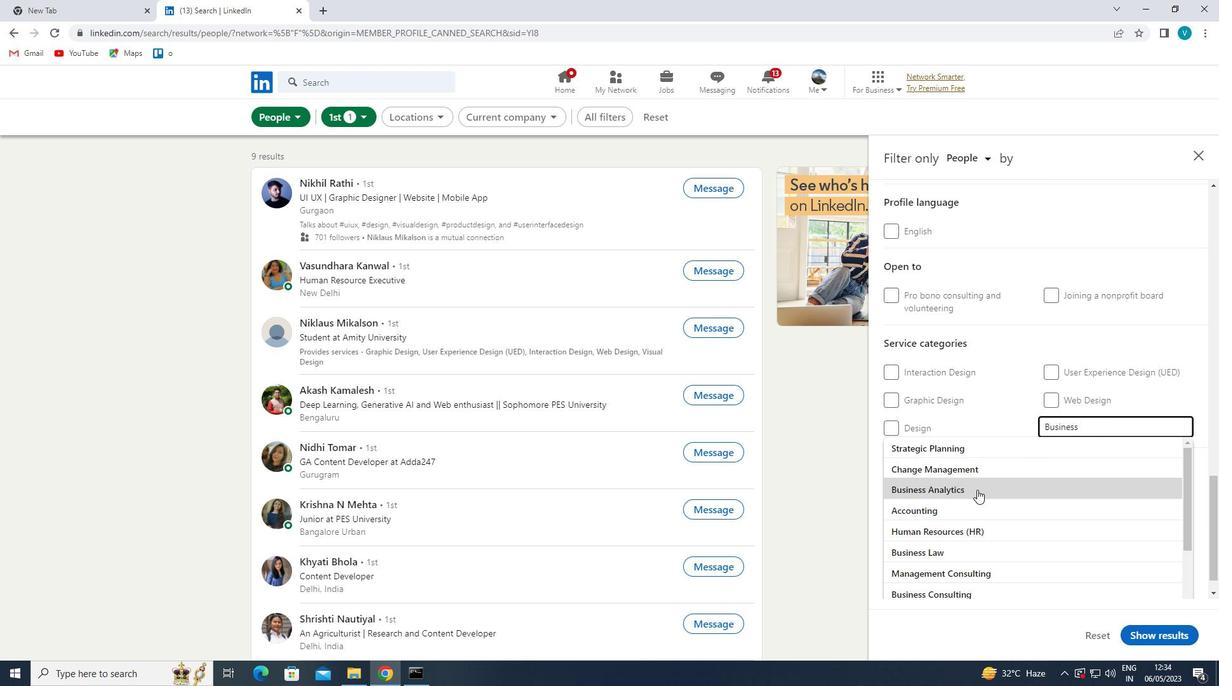 
Action: Mouse scrolled (975, 489) with delta (0, 0)
Screenshot: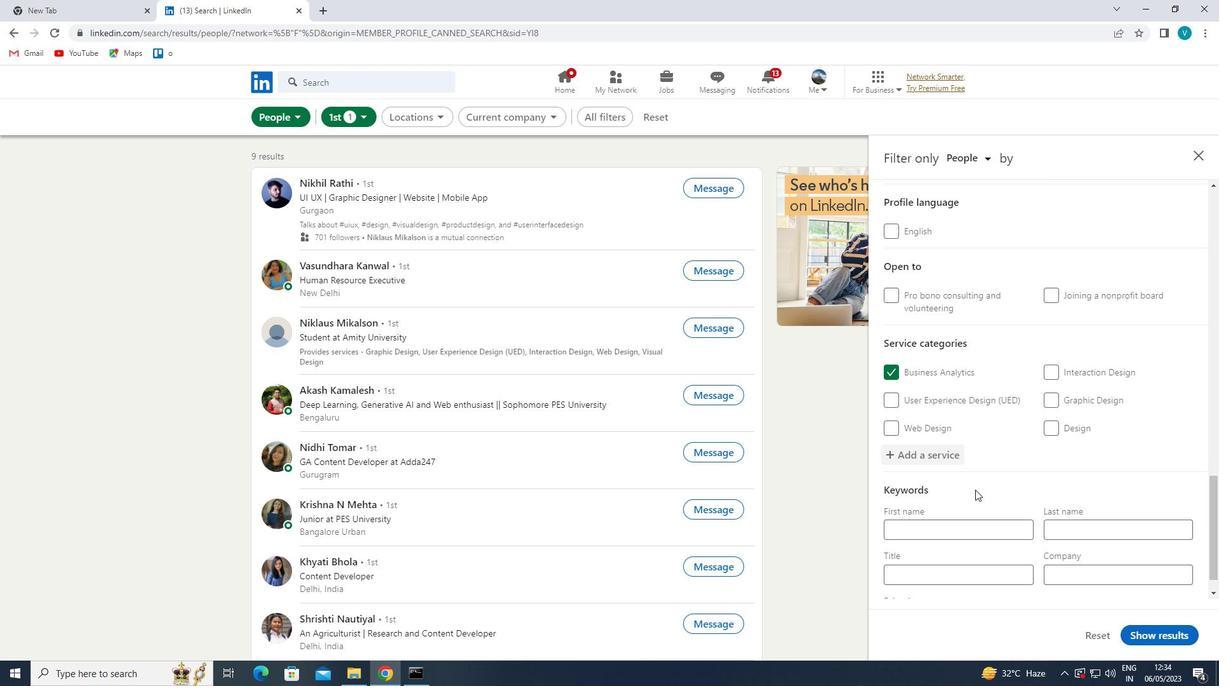 
Action: Mouse scrolled (975, 489) with delta (0, 0)
Screenshot: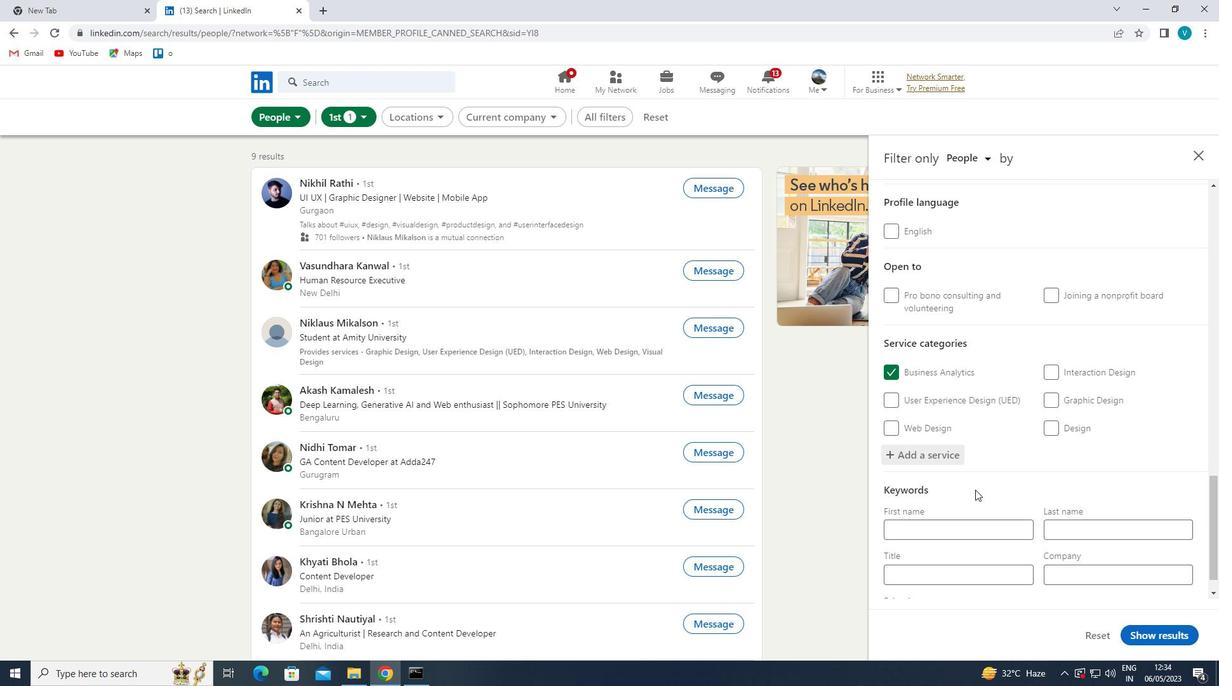 
Action: Mouse scrolled (975, 489) with delta (0, 0)
Screenshot: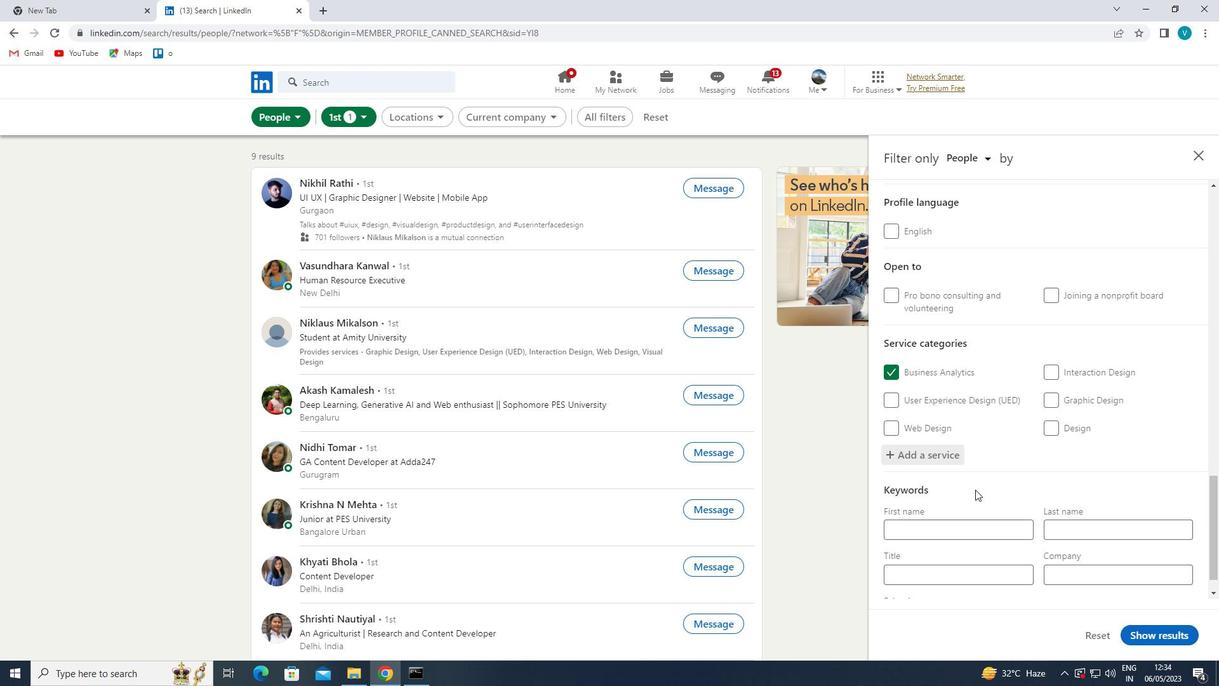 
Action: Mouse moved to (962, 532)
Screenshot: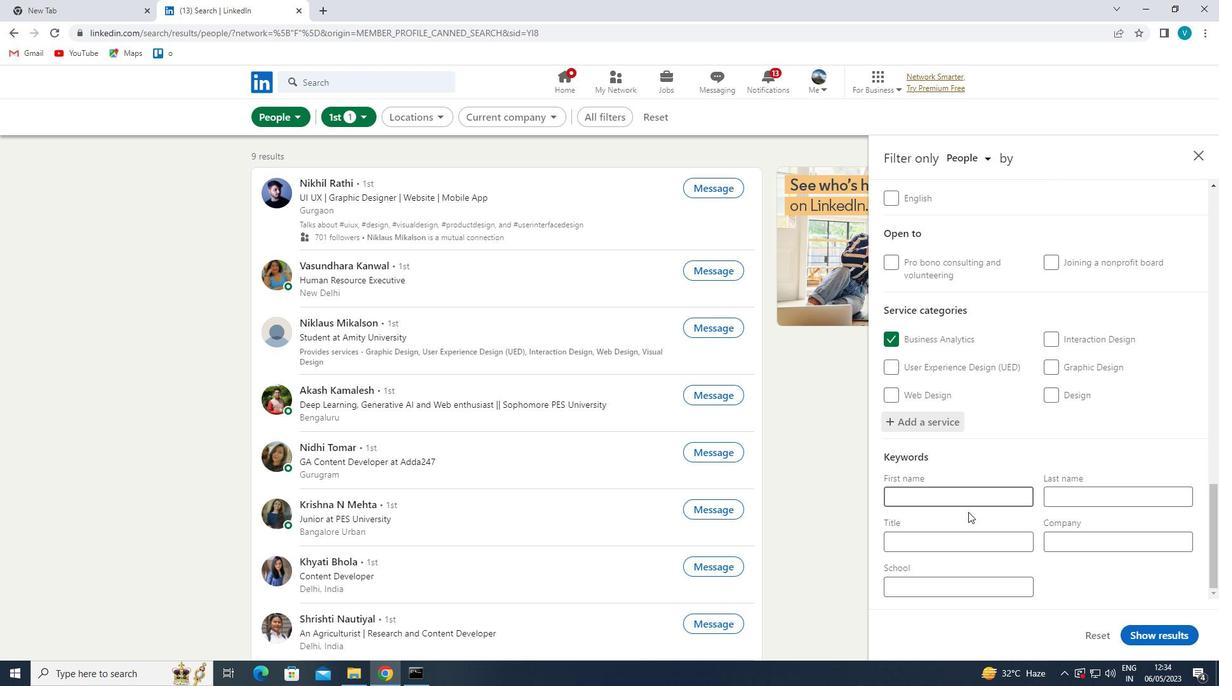 
Action: Mouse pressed left at (962, 532)
Screenshot: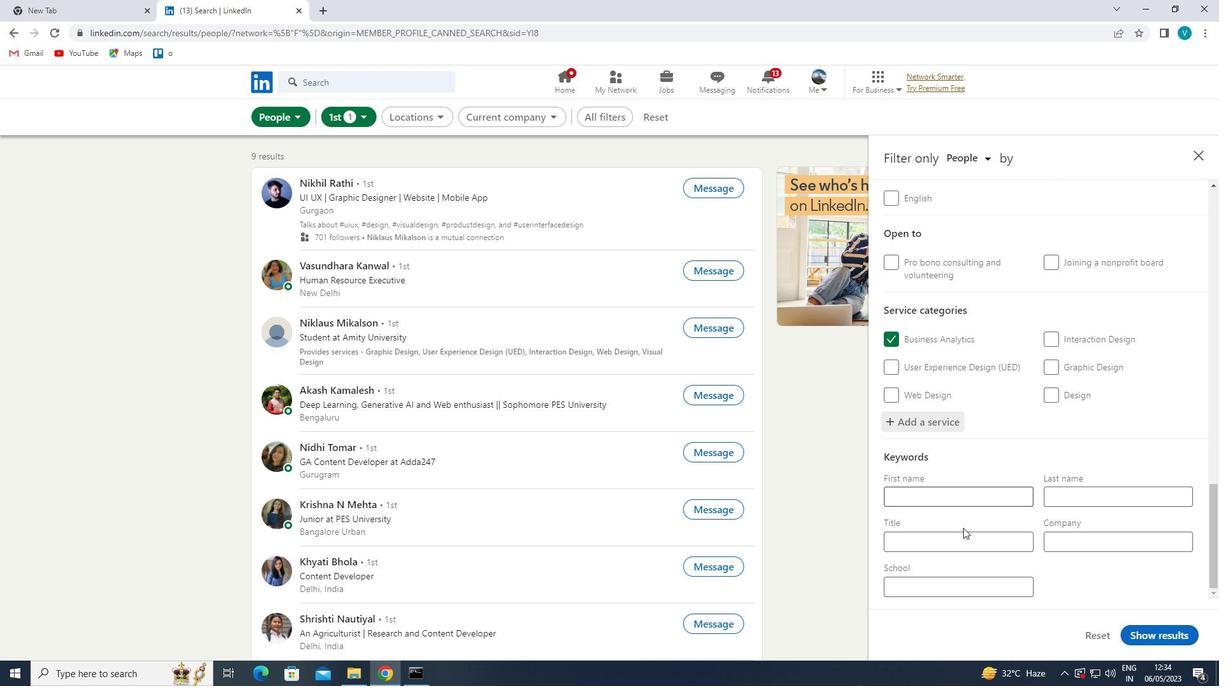 
Action: Mouse moved to (993, 521)
Screenshot: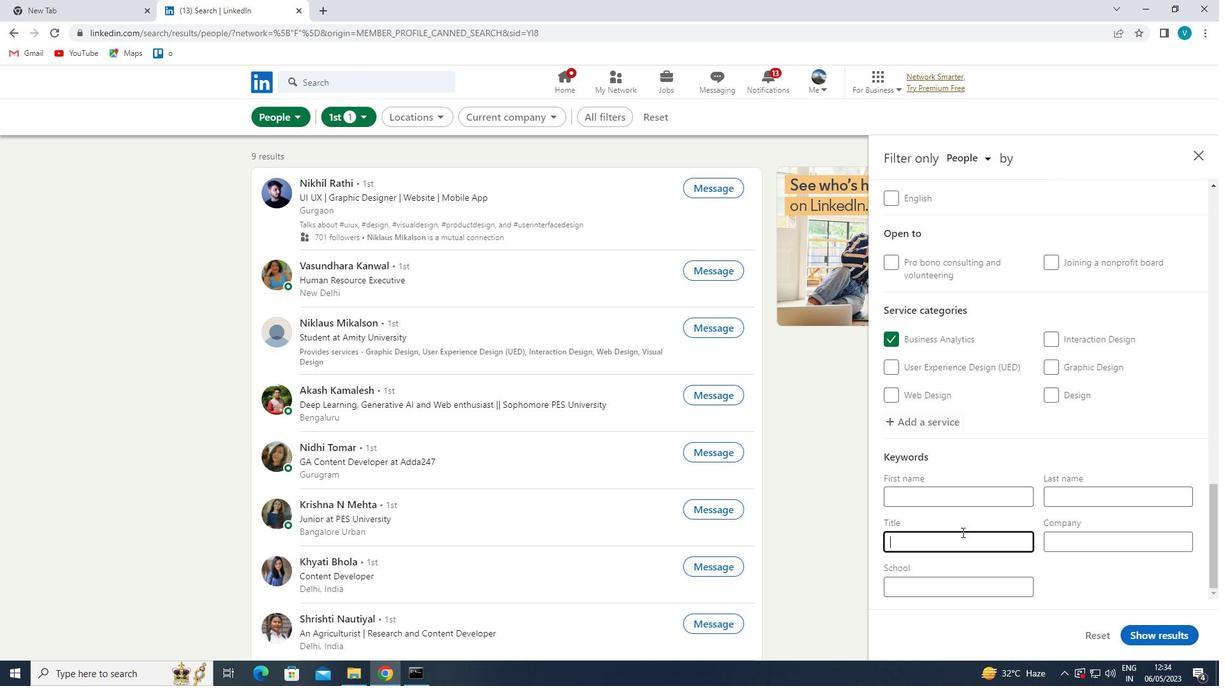 
Action: Key pressed <Key.shift>HOUSEKEEPER<Key.space>
Screenshot: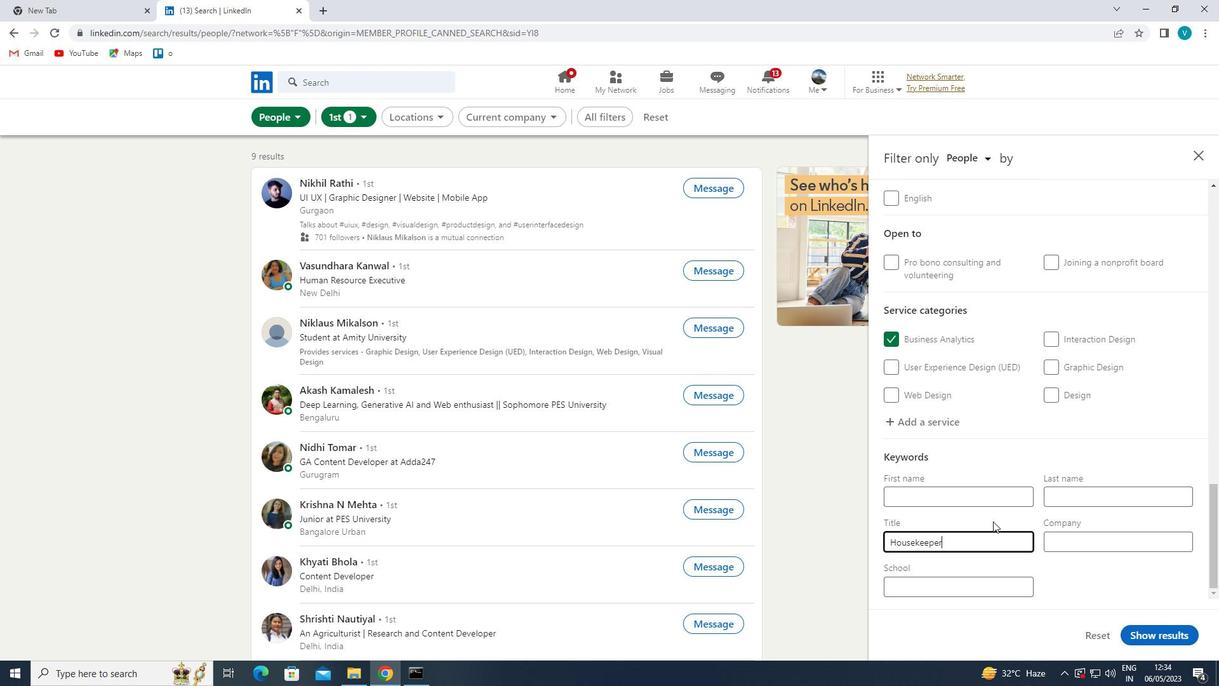 
Action: Mouse moved to (1147, 632)
Screenshot: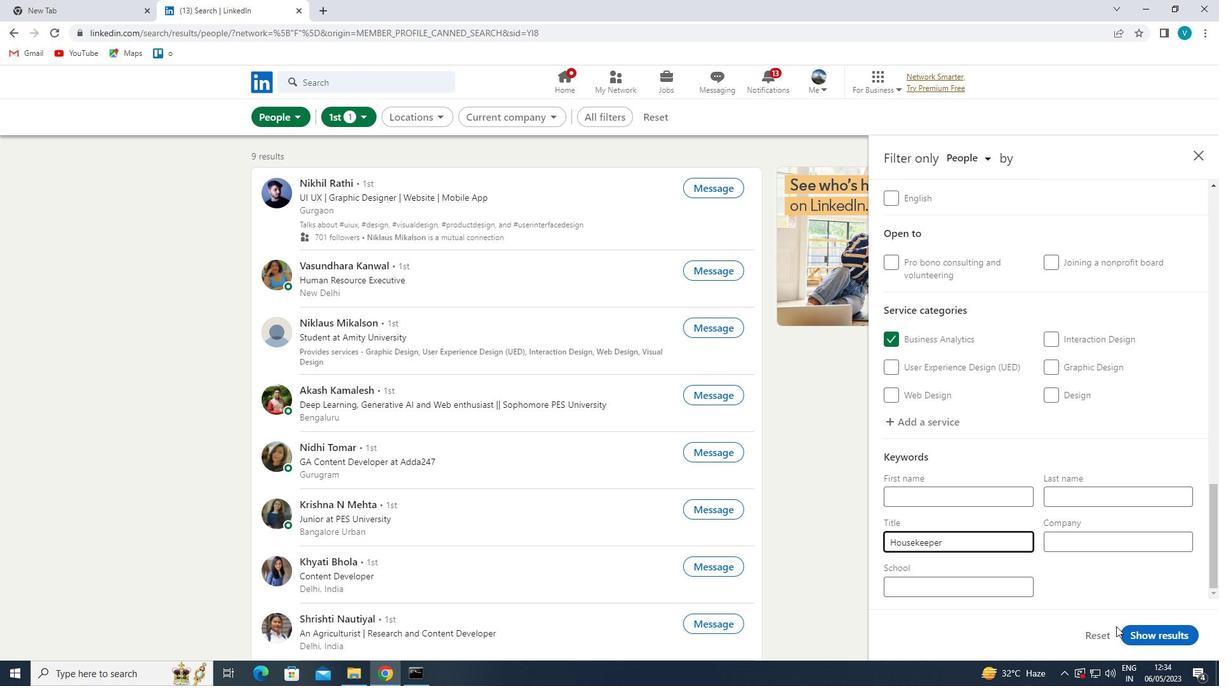 
Action: Mouse pressed left at (1147, 632)
Screenshot: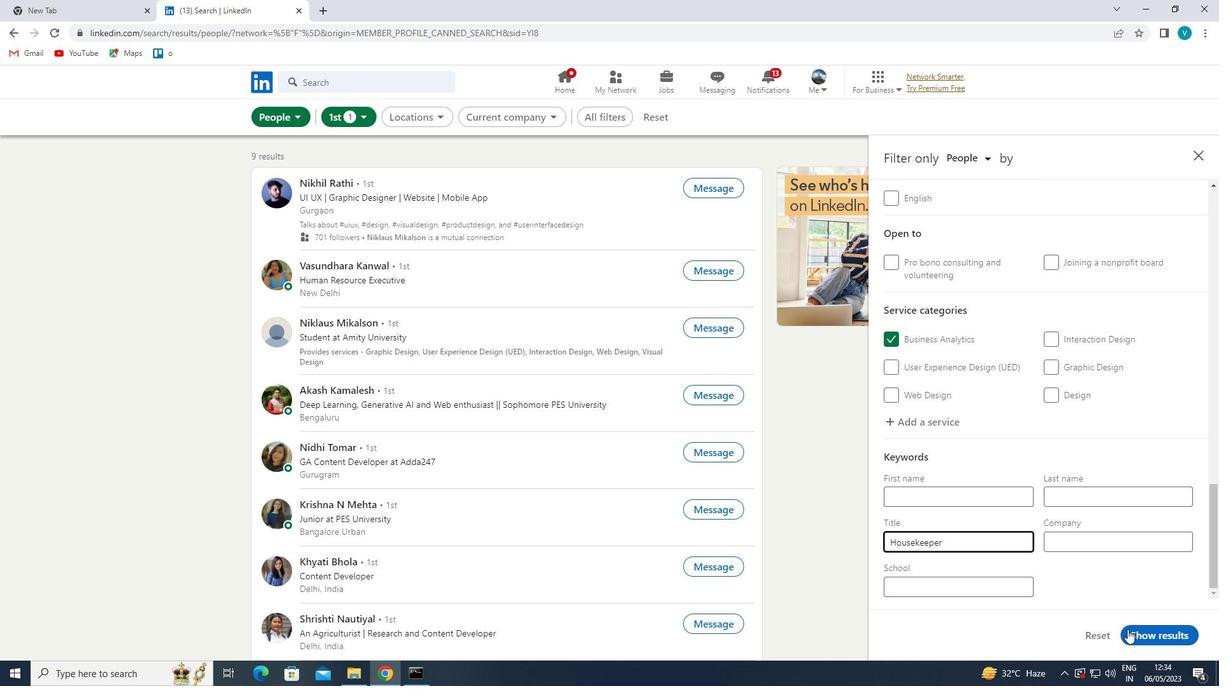 
Action: Mouse moved to (1121, 649)
Screenshot: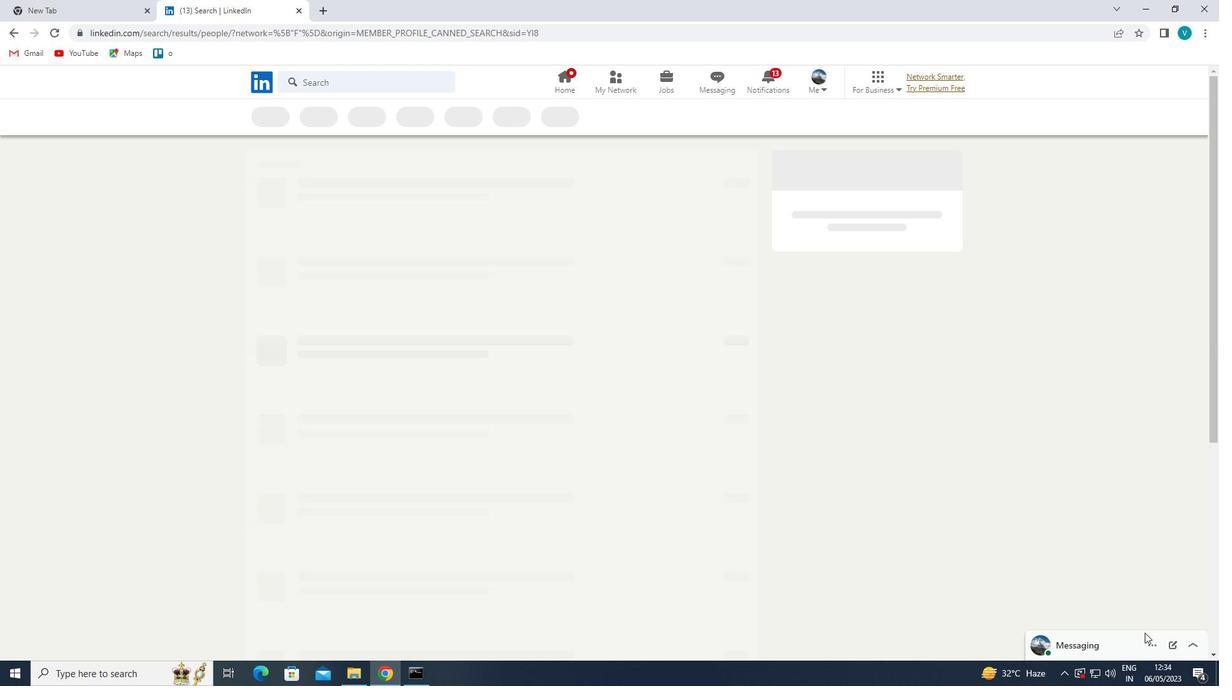
